 Task: Create a due date automation trigger when advanced on, on the tuesday before a card is due add fields without custom field "Resume" set to a date between 1 and 7 days ago at 11:00 AM.
Action: Mouse moved to (1005, 307)
Screenshot: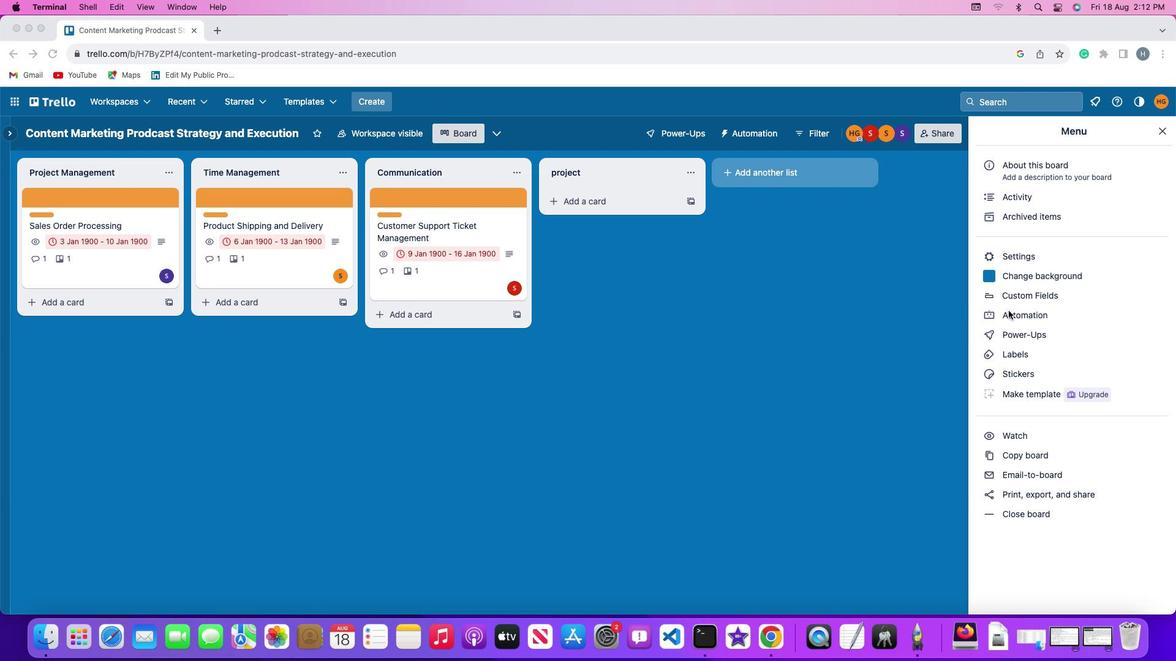 
Action: Mouse pressed left at (1005, 307)
Screenshot: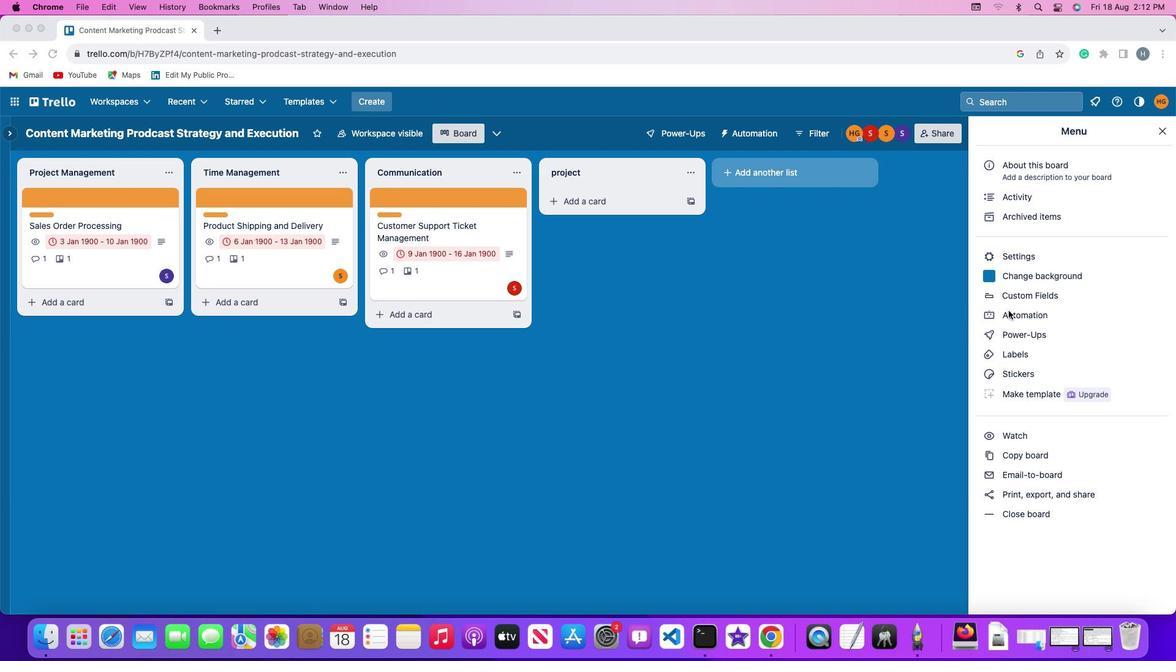 
Action: Mouse pressed left at (1005, 307)
Screenshot: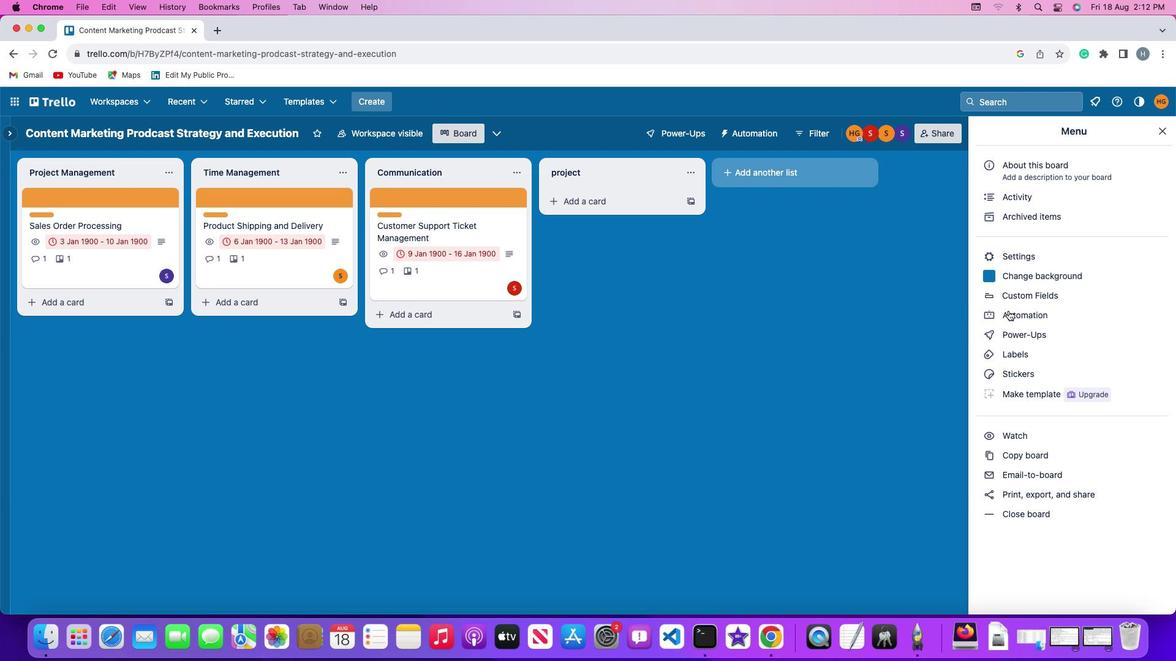 
Action: Mouse moved to (69, 284)
Screenshot: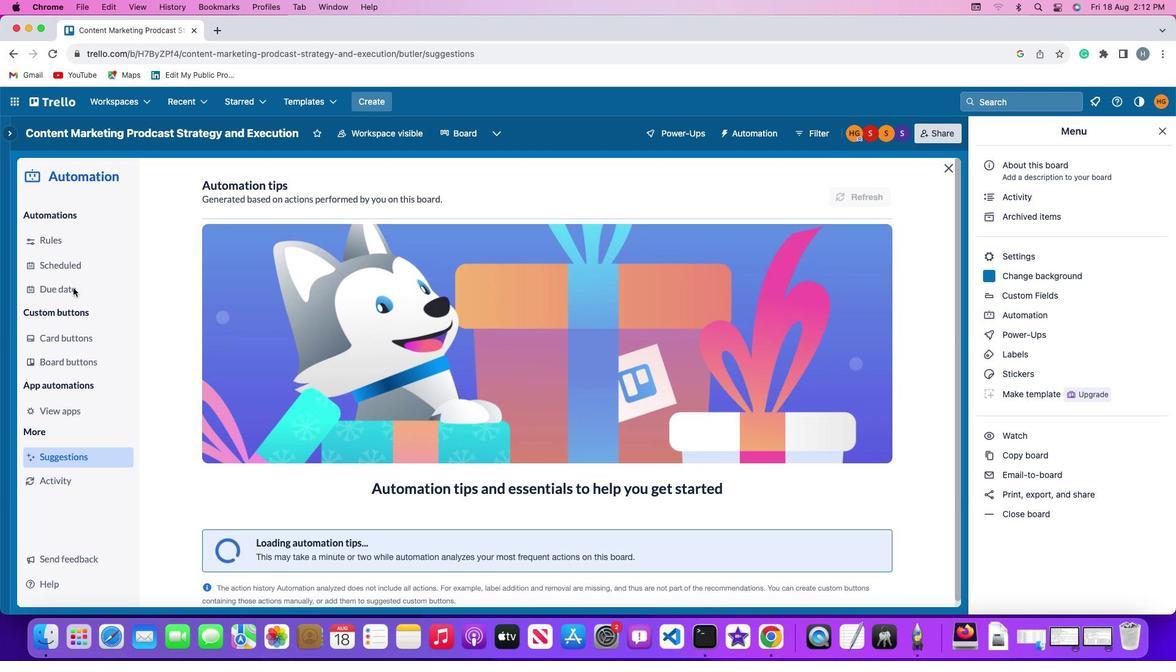 
Action: Mouse pressed left at (69, 284)
Screenshot: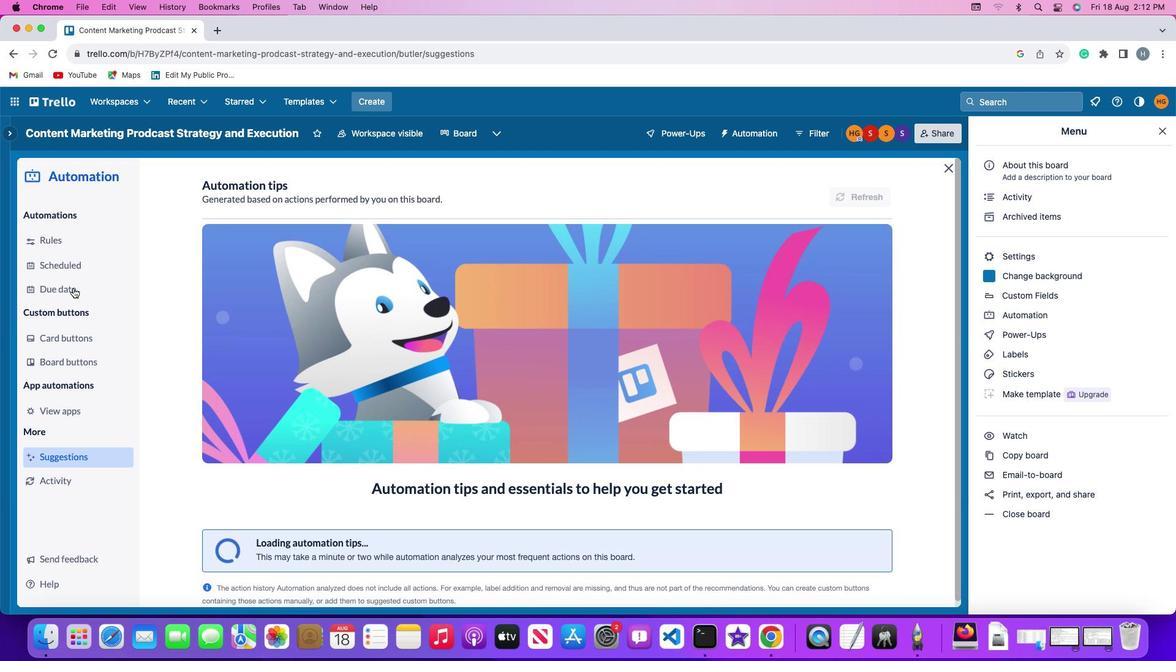 
Action: Mouse moved to (808, 186)
Screenshot: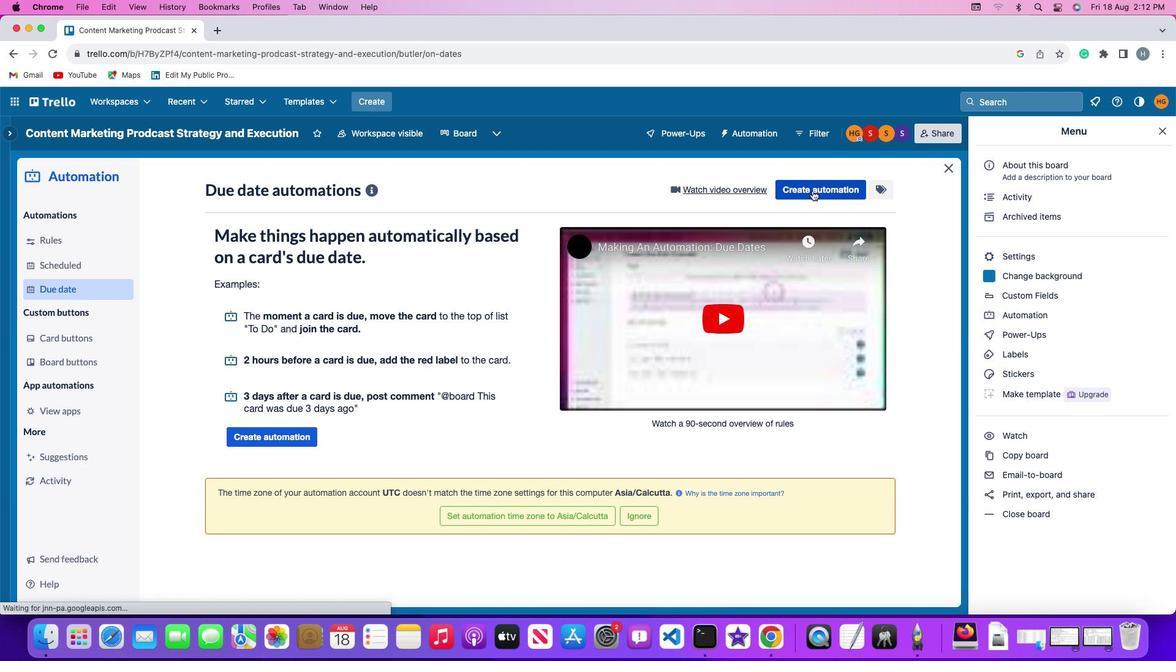 
Action: Mouse pressed left at (808, 186)
Screenshot: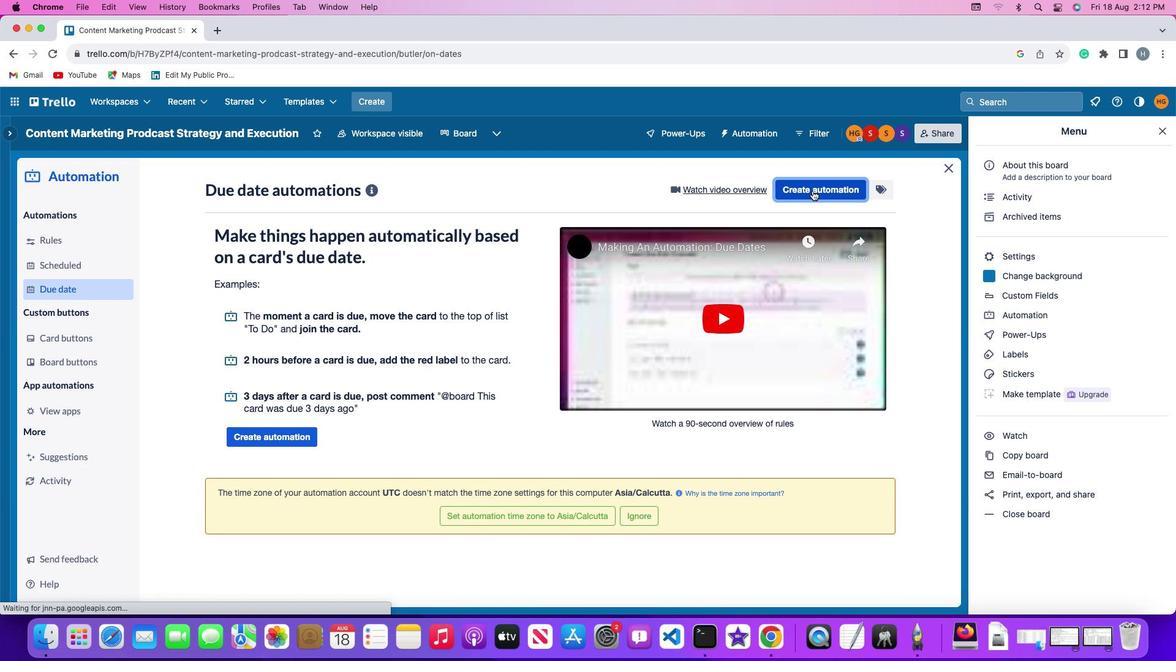 
Action: Mouse moved to (227, 304)
Screenshot: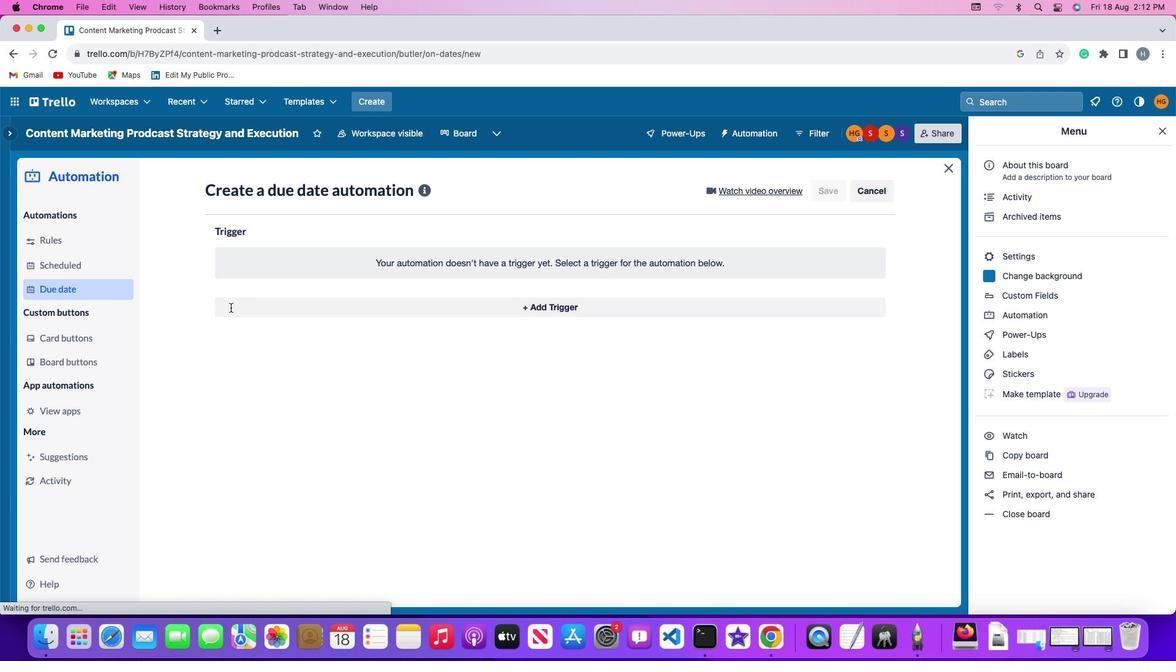 
Action: Mouse pressed left at (227, 304)
Screenshot: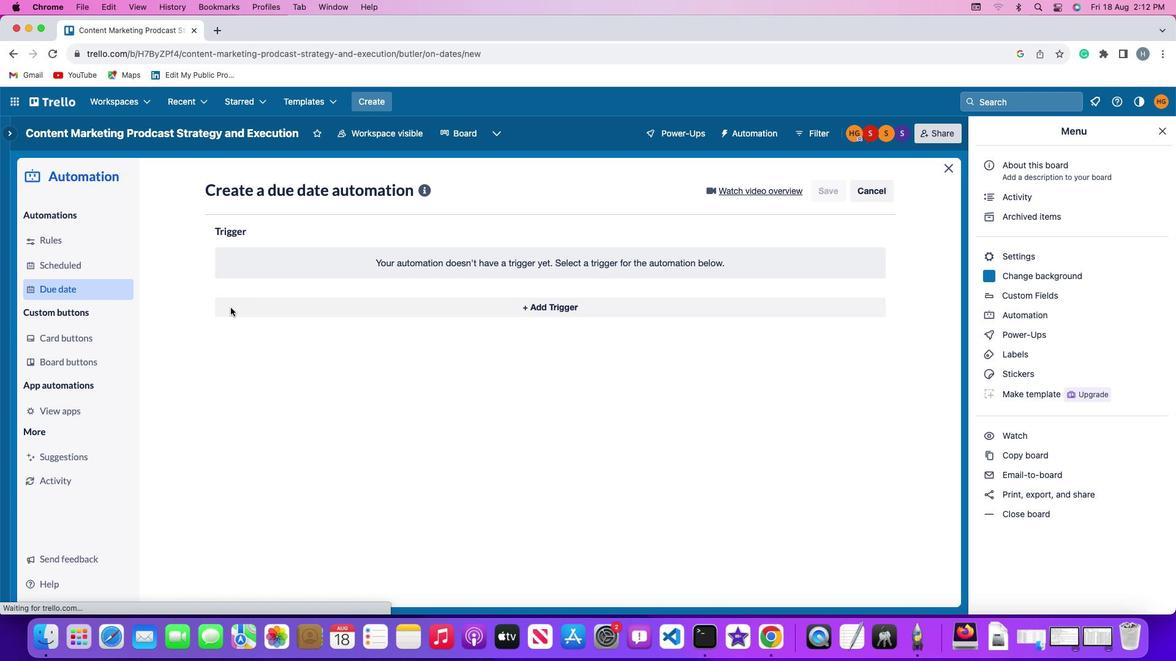 
Action: Mouse moved to (263, 526)
Screenshot: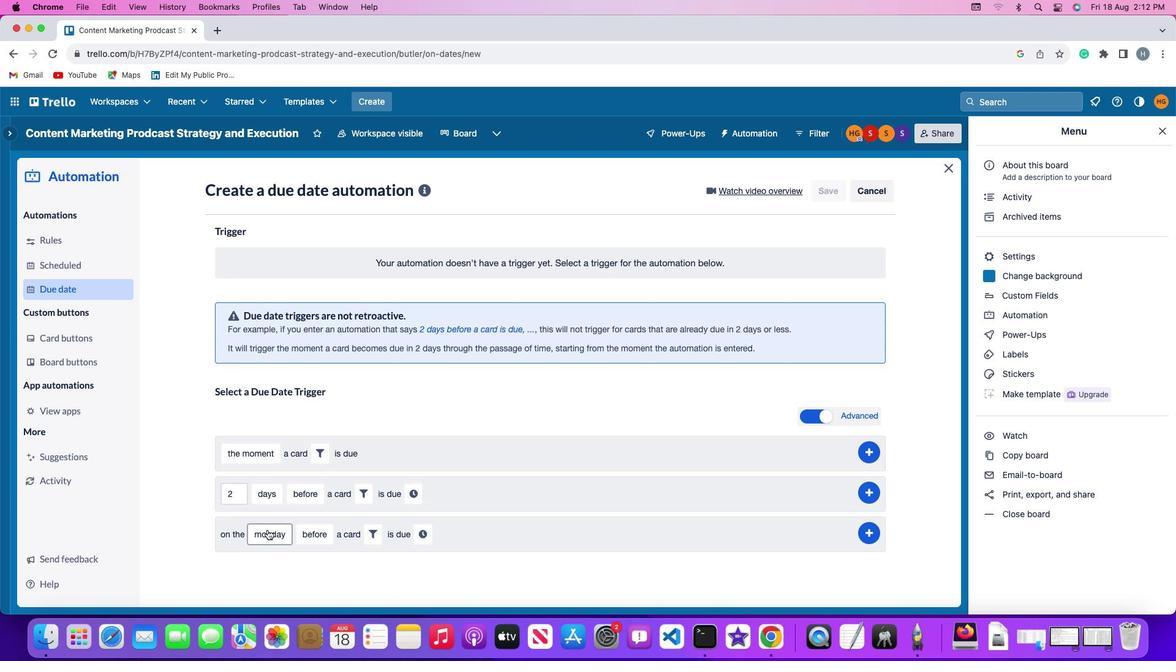 
Action: Mouse pressed left at (263, 526)
Screenshot: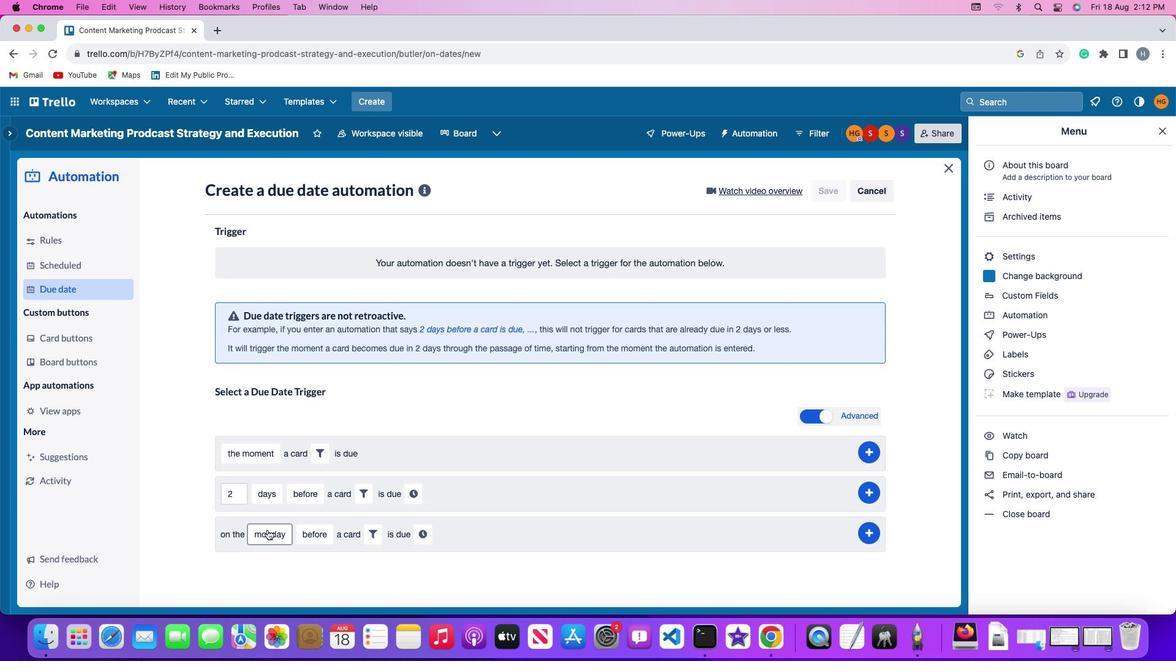 
Action: Mouse moved to (283, 388)
Screenshot: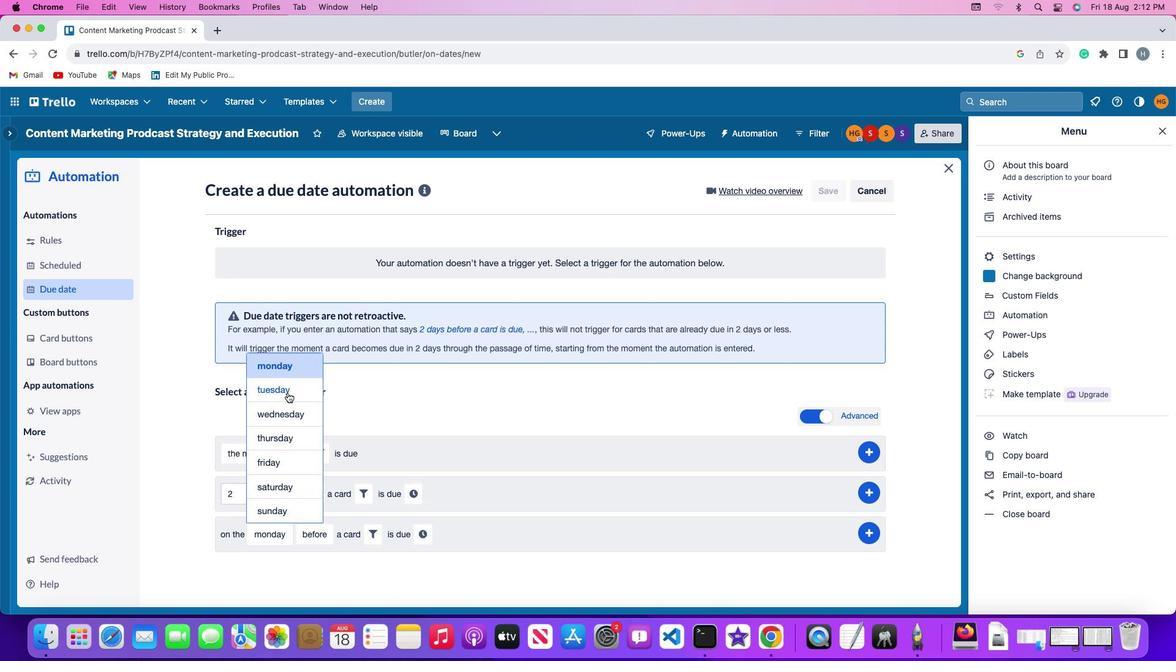 
Action: Mouse pressed left at (283, 388)
Screenshot: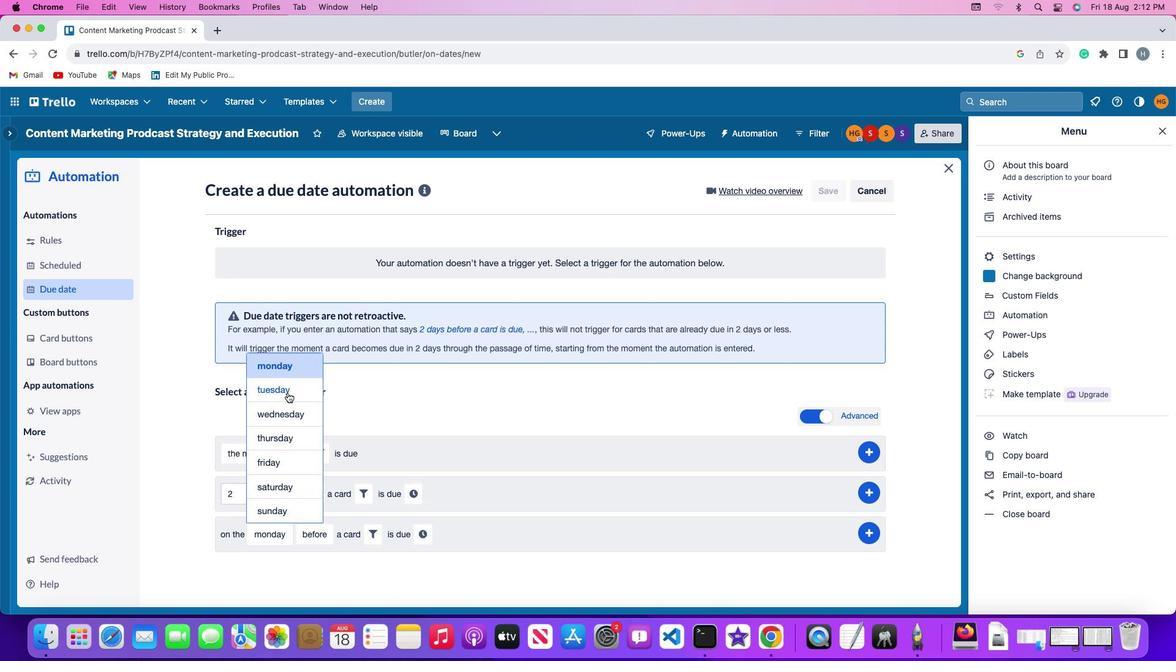 
Action: Mouse moved to (305, 524)
Screenshot: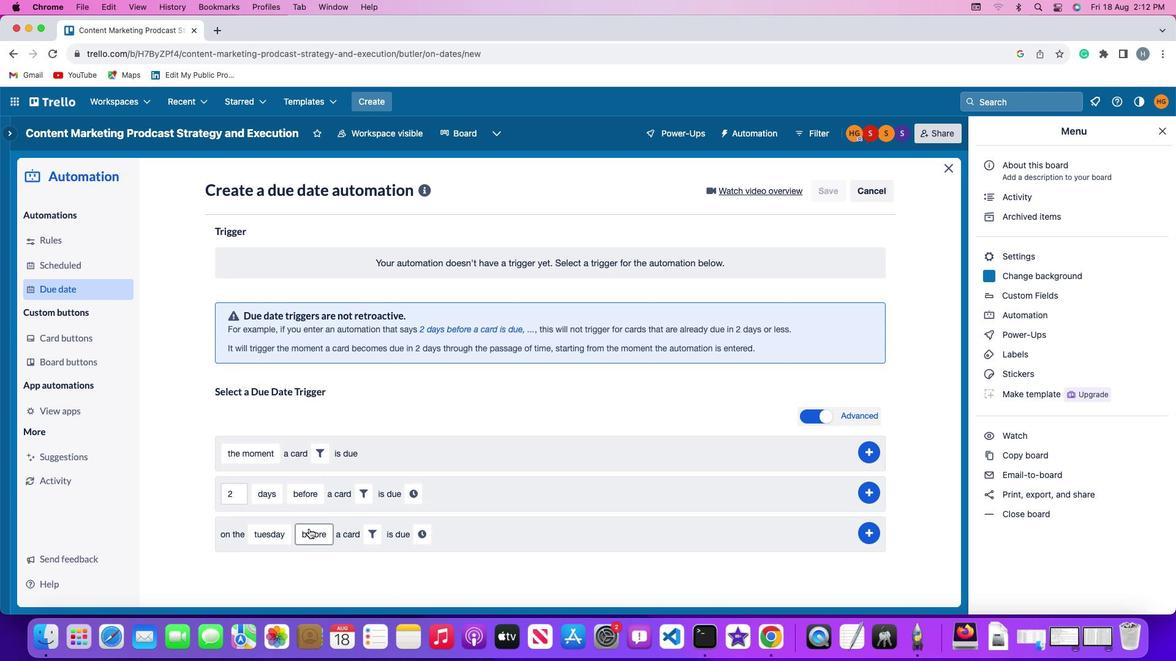 
Action: Mouse pressed left at (305, 524)
Screenshot: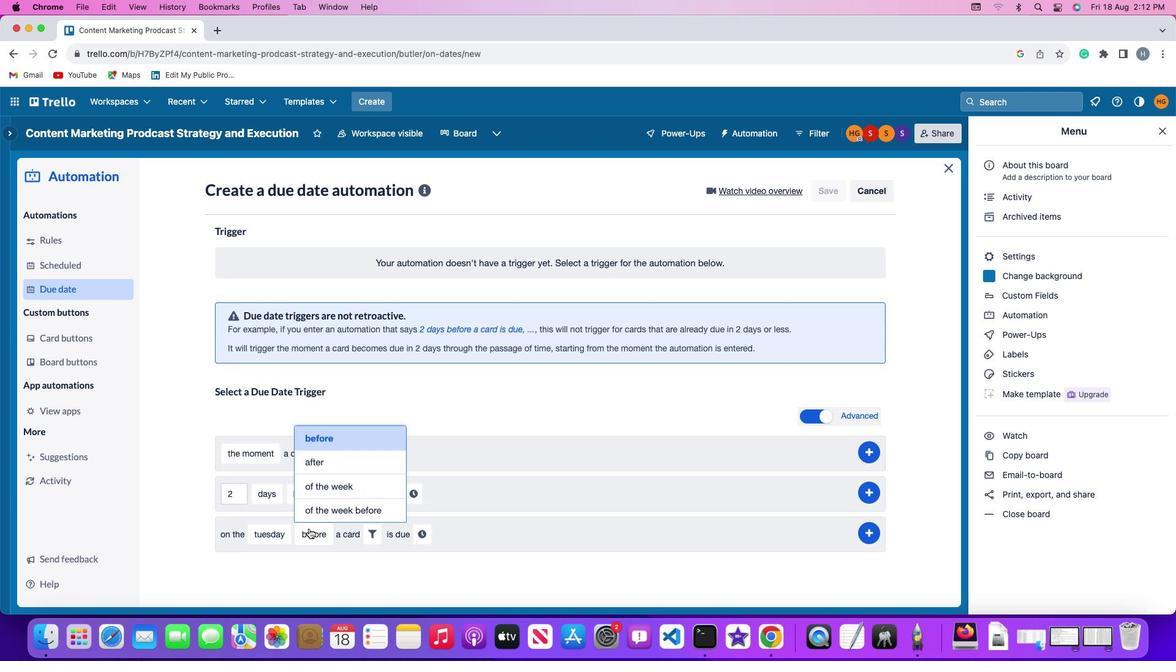 
Action: Mouse moved to (329, 434)
Screenshot: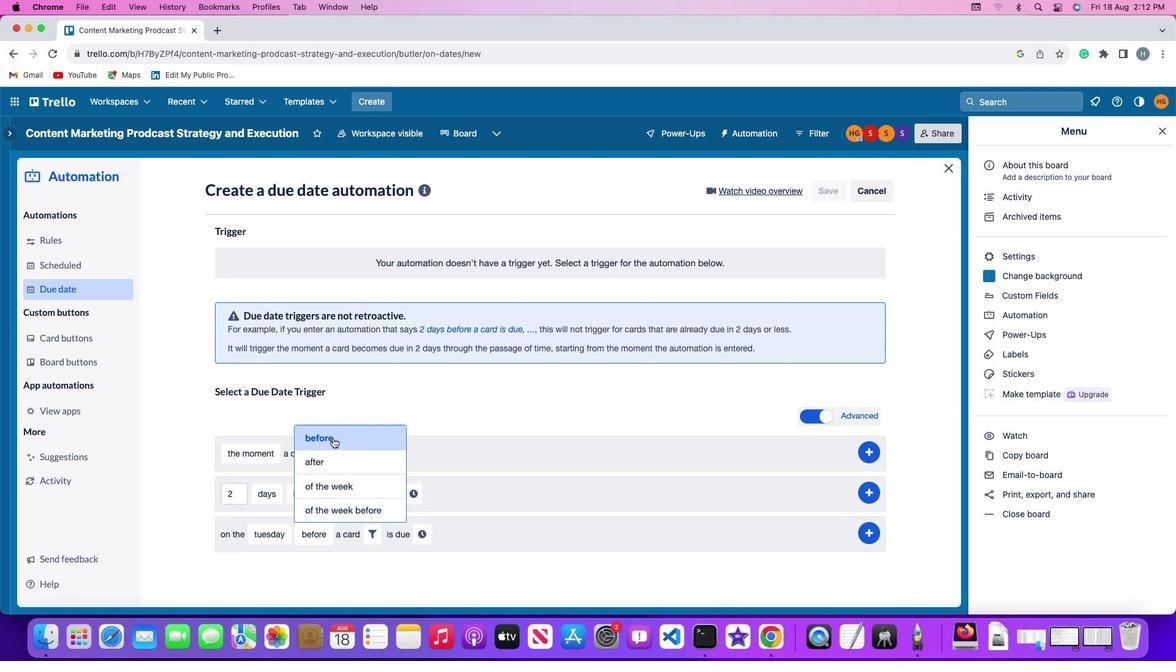 
Action: Mouse pressed left at (329, 434)
Screenshot: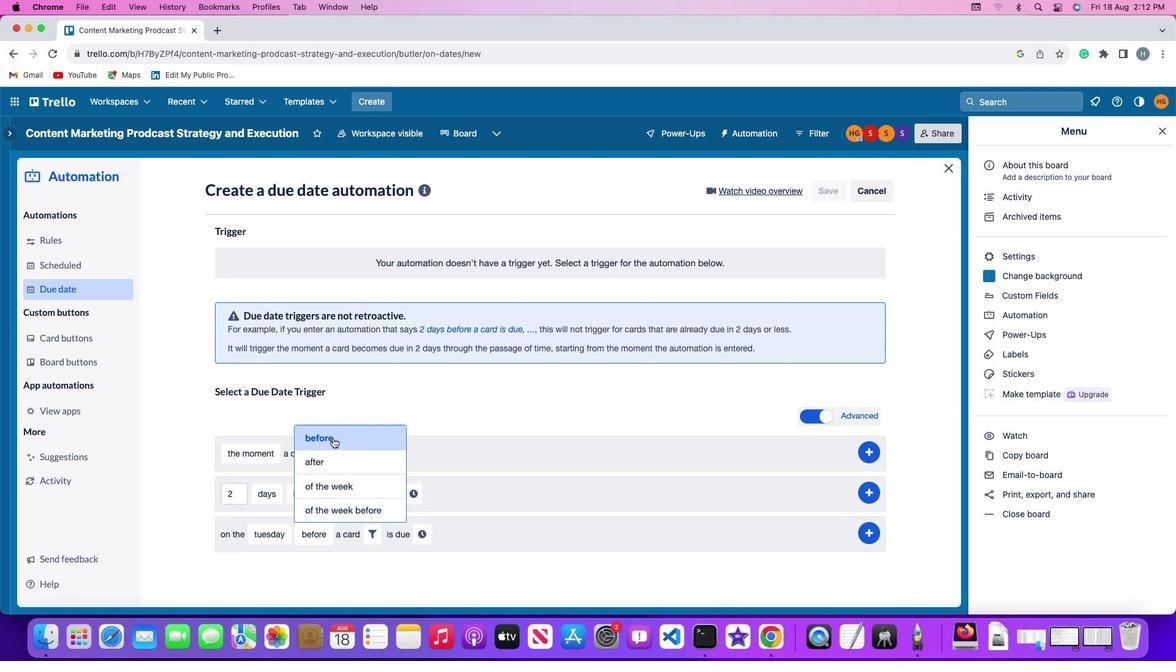
Action: Mouse moved to (363, 528)
Screenshot: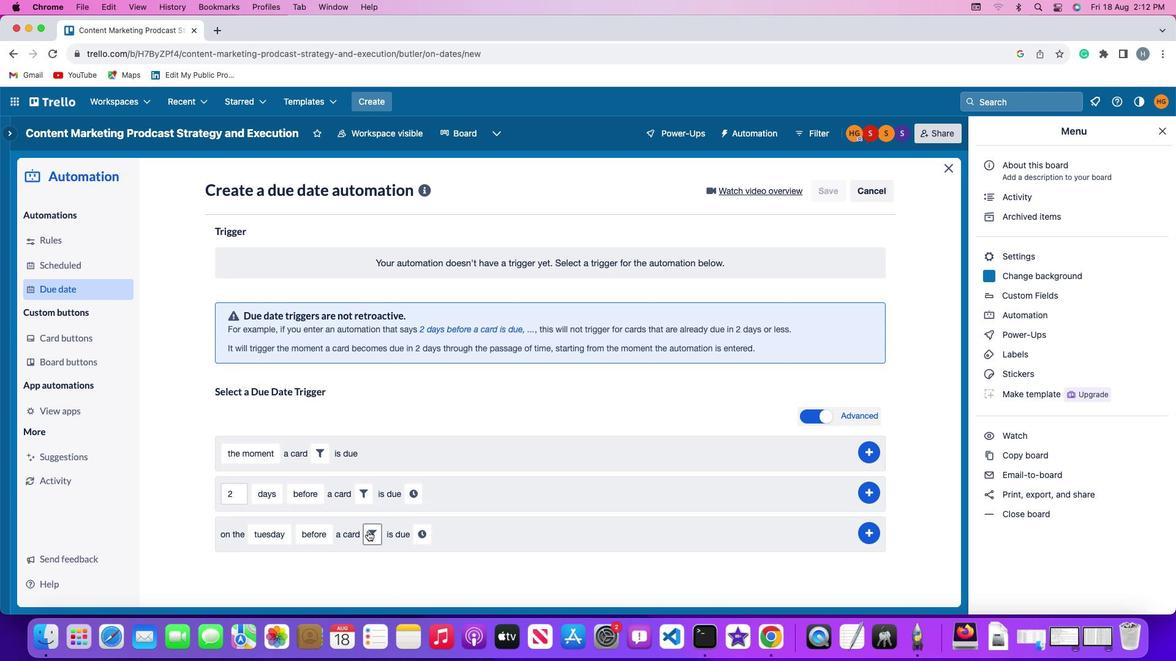 
Action: Mouse pressed left at (363, 528)
Screenshot: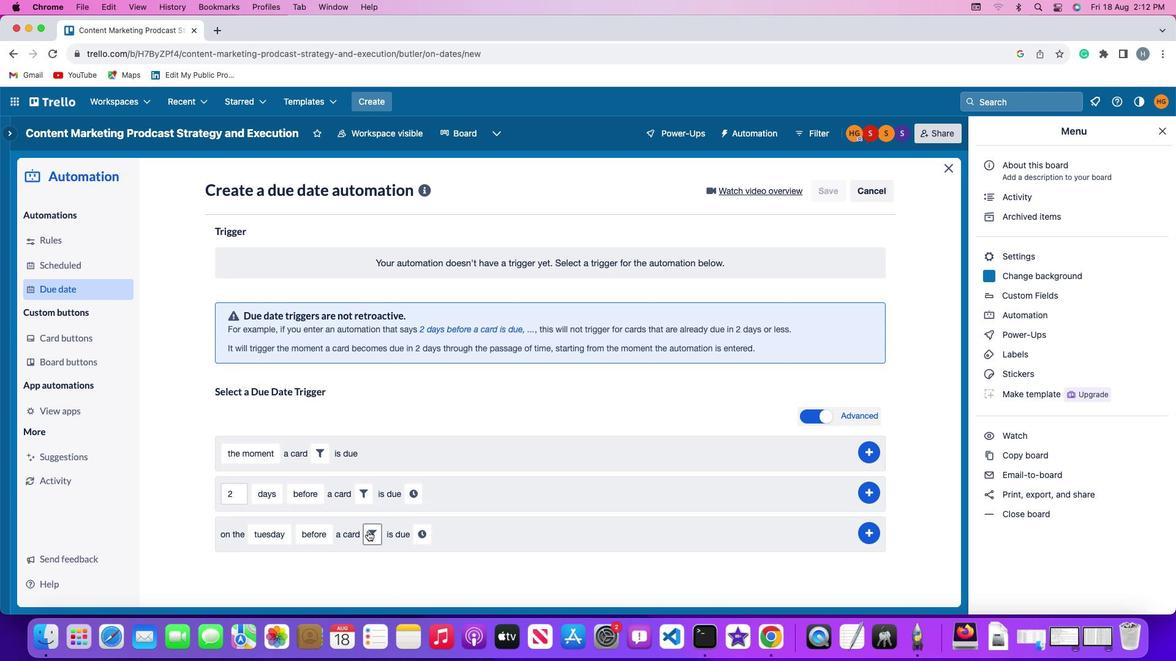 
Action: Mouse moved to (574, 570)
Screenshot: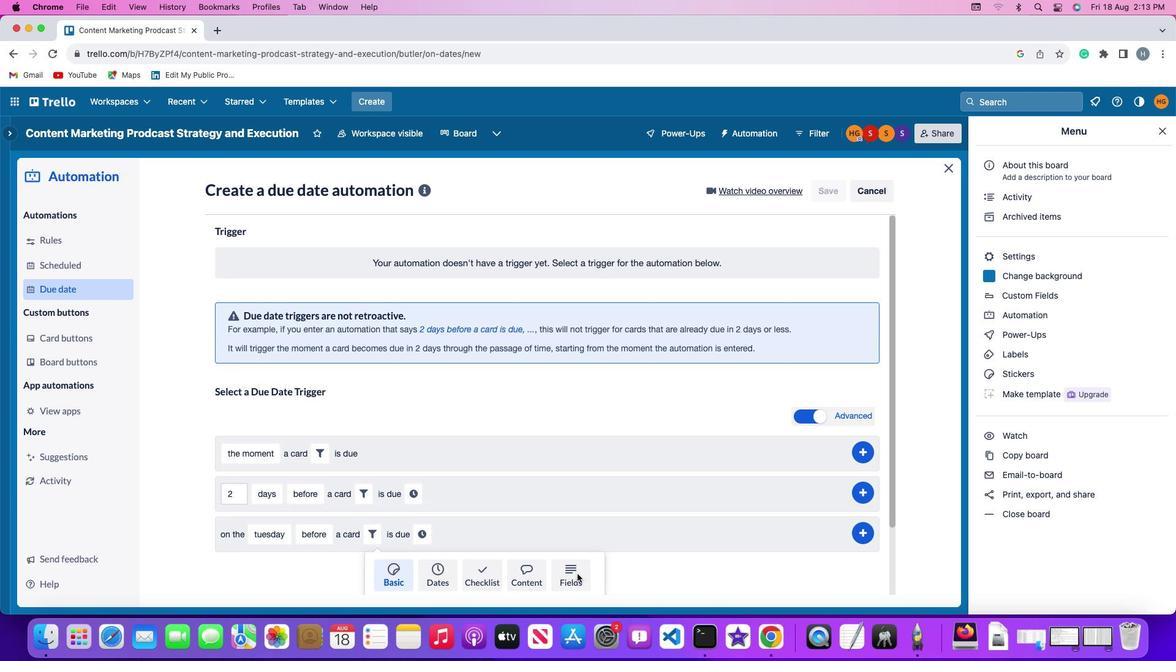 
Action: Mouse pressed left at (574, 570)
Screenshot: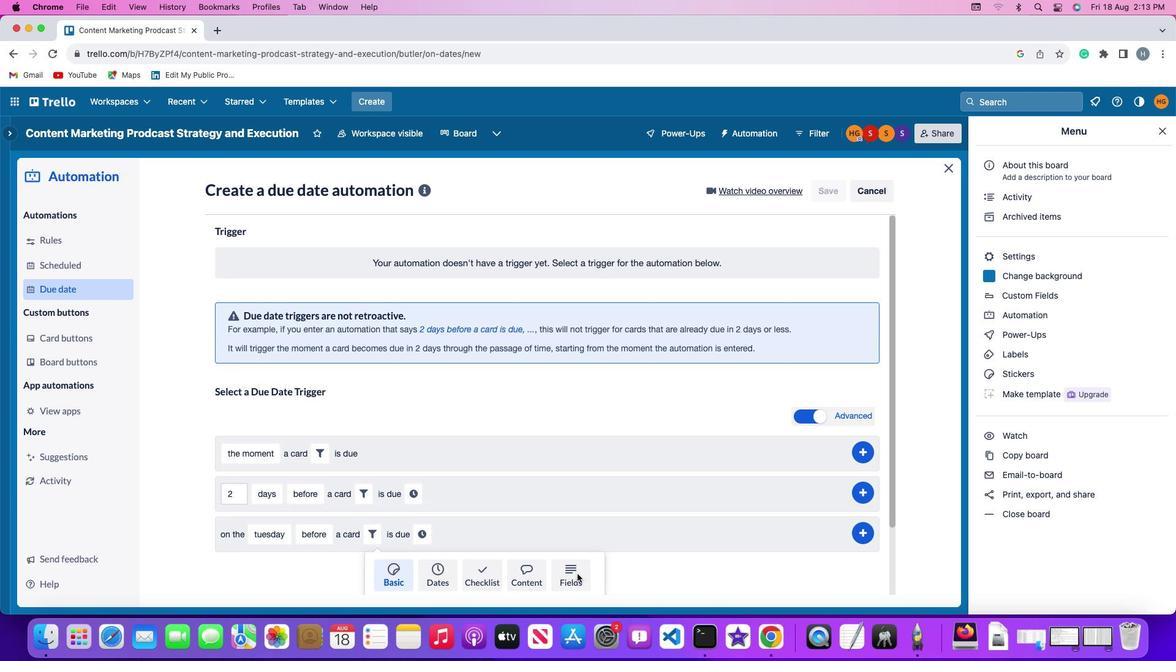
Action: Mouse moved to (335, 568)
Screenshot: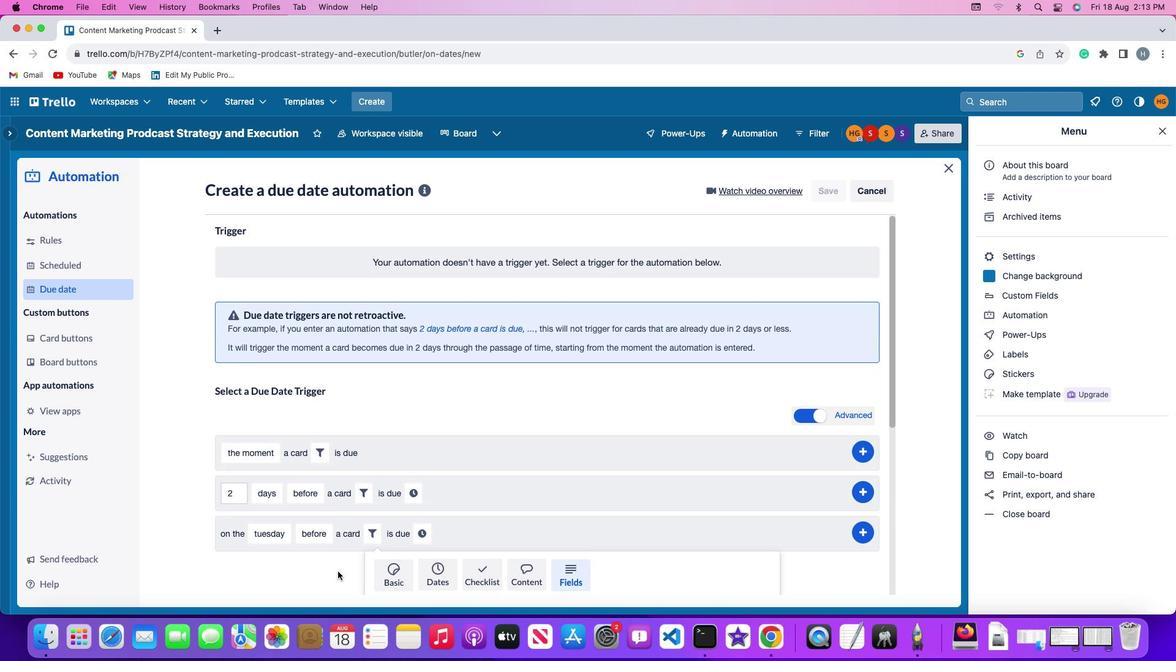 
Action: Mouse scrolled (335, 568) with delta (-3, -3)
Screenshot: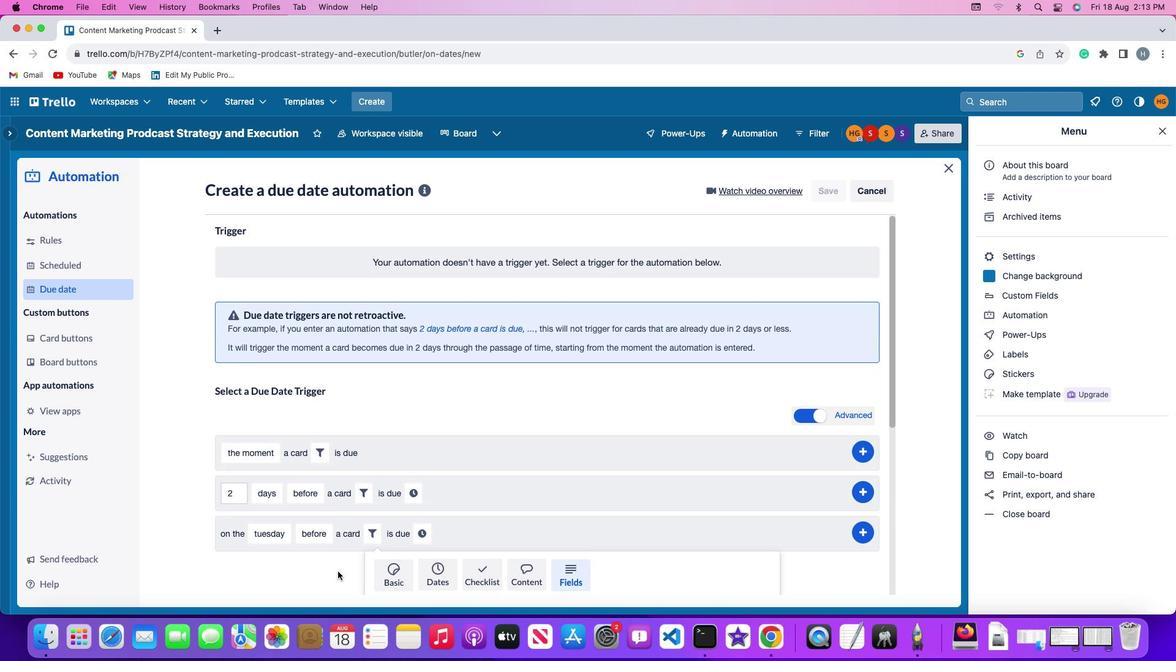 
Action: Mouse moved to (334, 568)
Screenshot: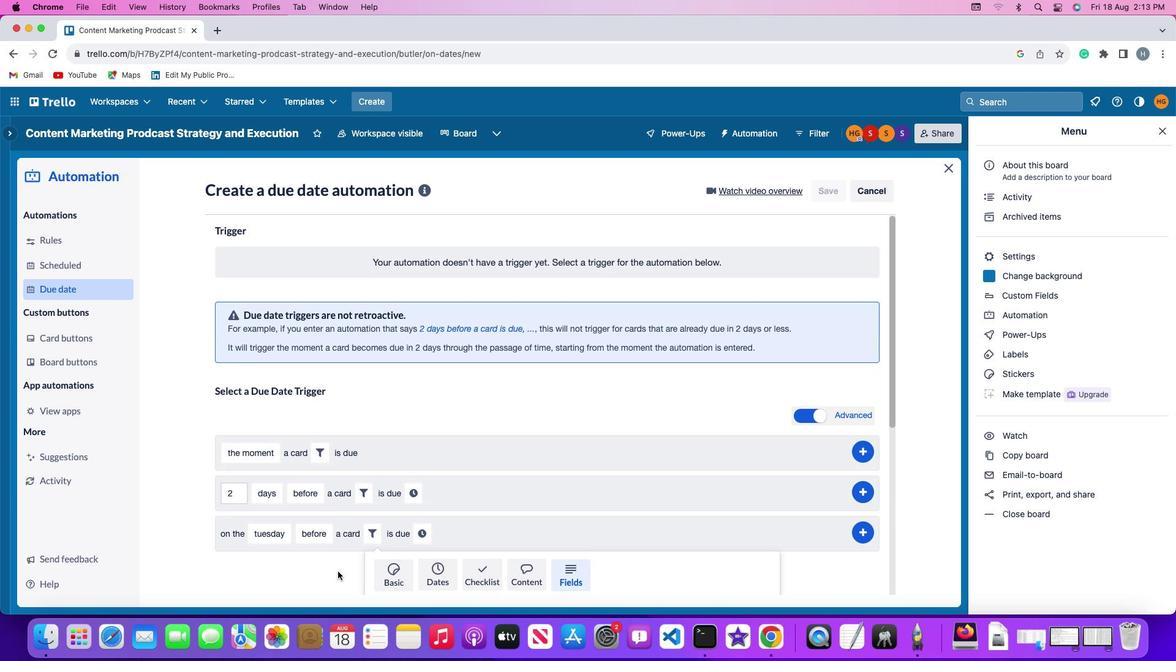 
Action: Mouse scrolled (334, 568) with delta (-3, -3)
Screenshot: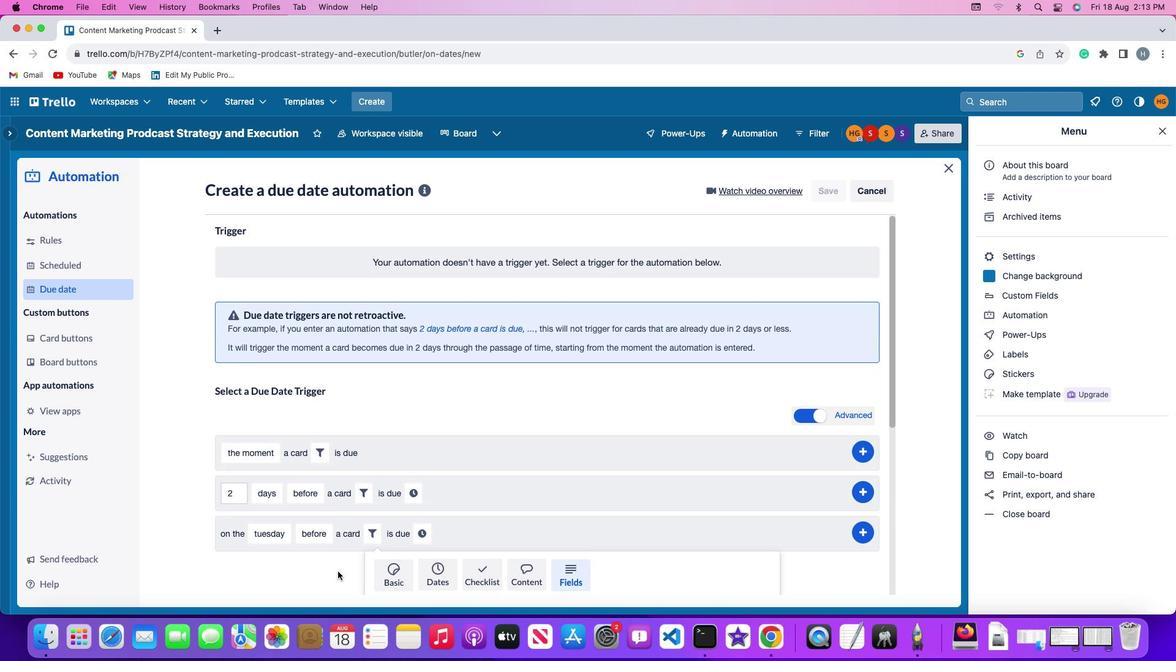 
Action: Mouse moved to (334, 567)
Screenshot: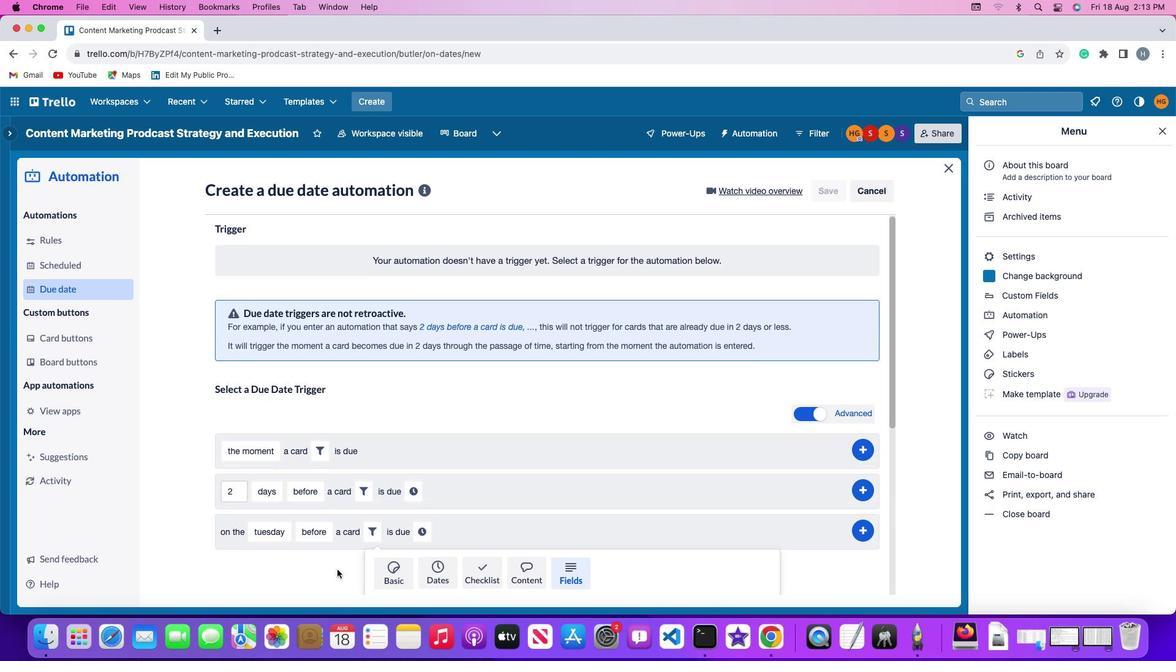 
Action: Mouse scrolled (334, 567) with delta (-3, -4)
Screenshot: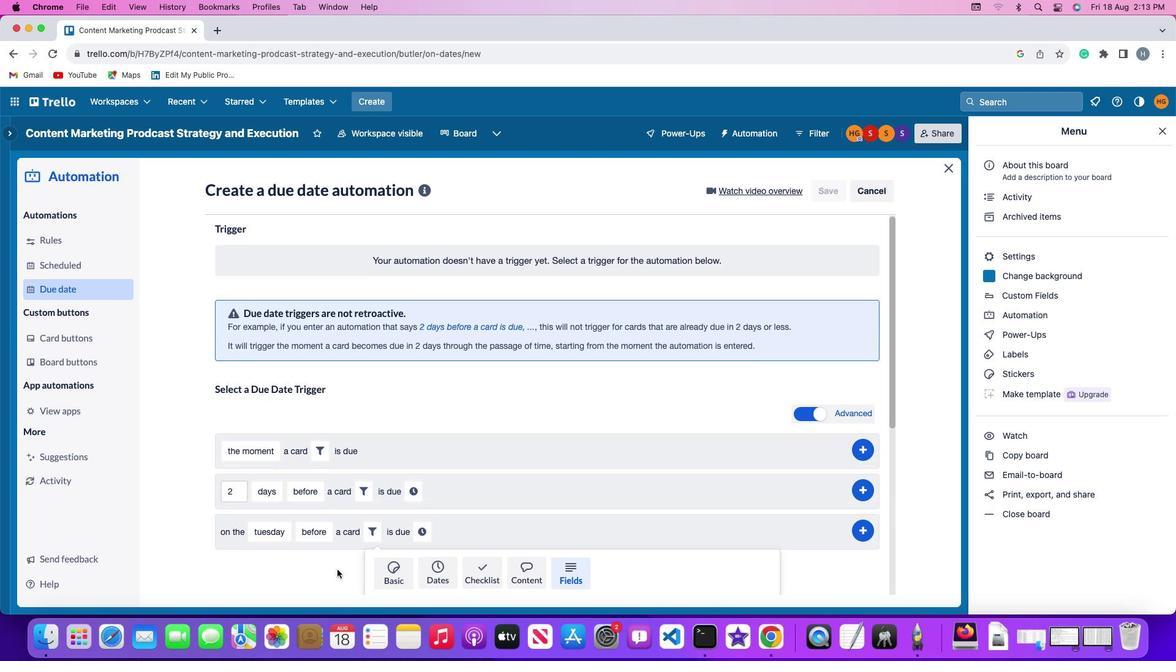 
Action: Mouse moved to (333, 567)
Screenshot: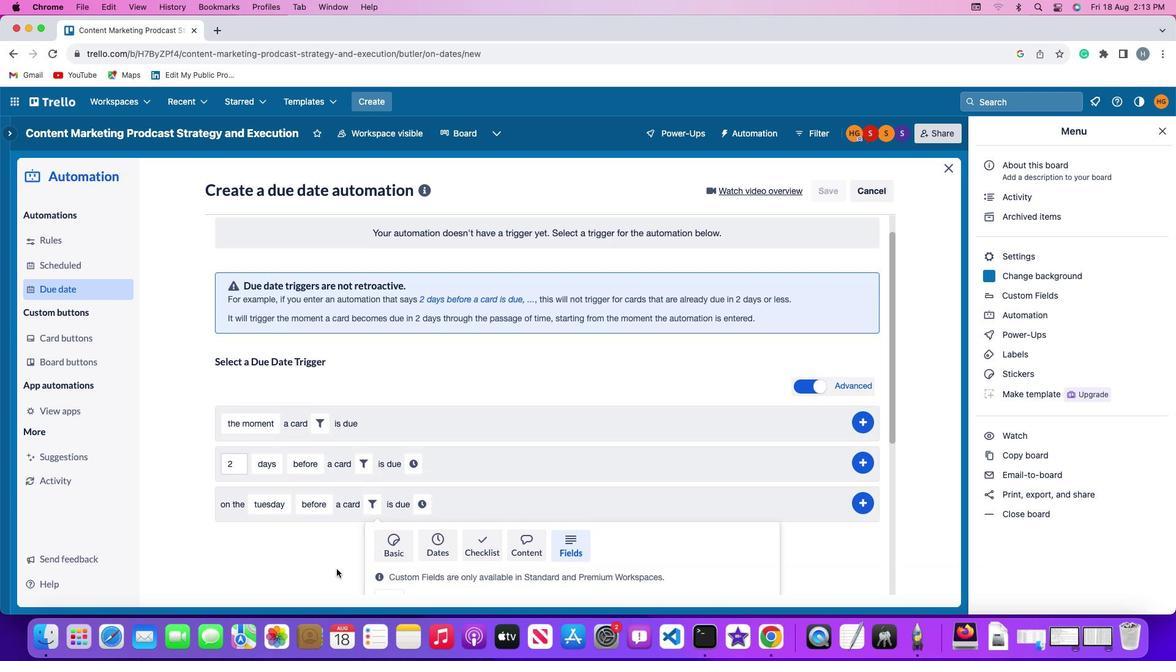 
Action: Mouse scrolled (333, 567) with delta (-3, -6)
Screenshot: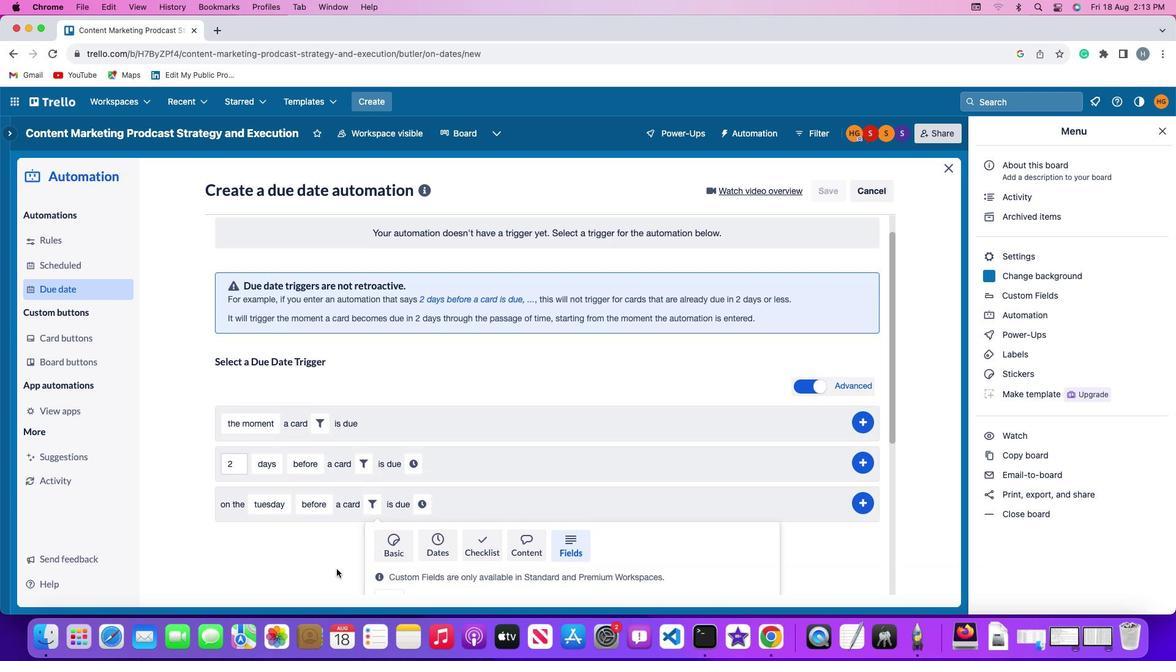 
Action: Mouse moved to (333, 566)
Screenshot: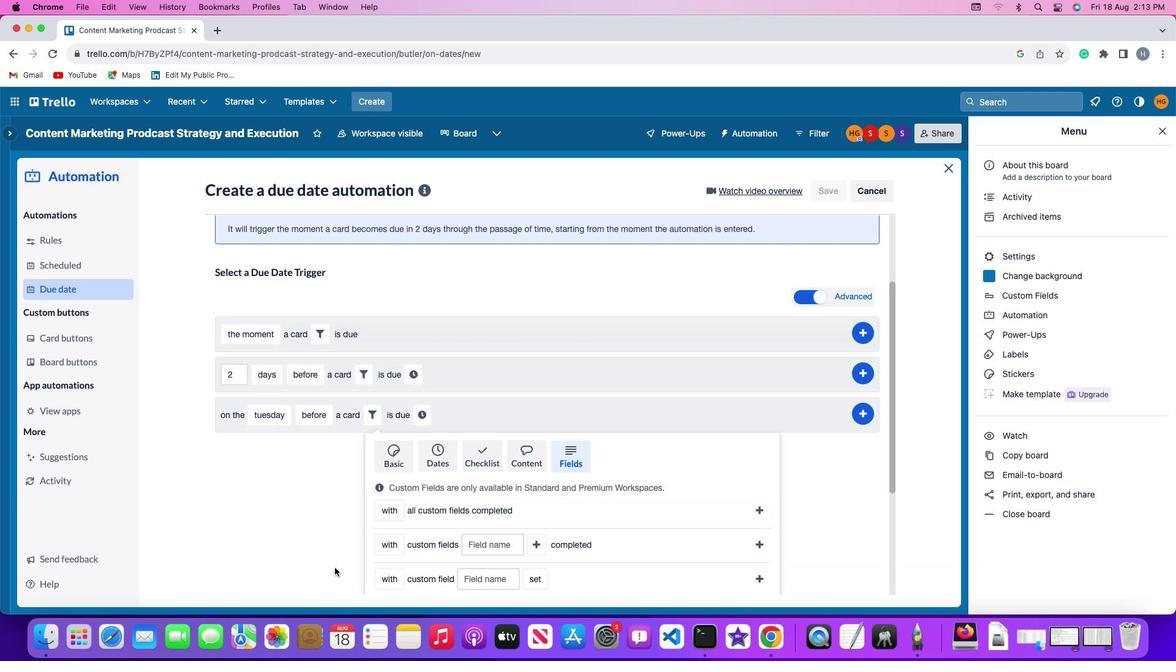 
Action: Mouse scrolled (333, 566) with delta (-3, -6)
Screenshot: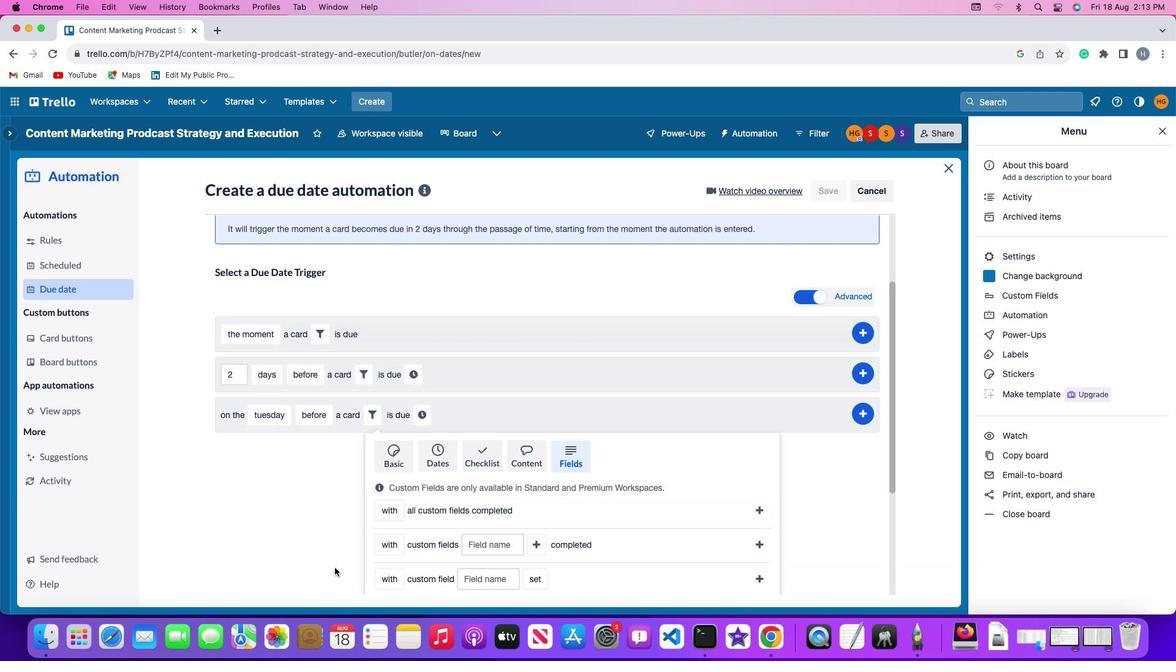 
Action: Mouse moved to (330, 564)
Screenshot: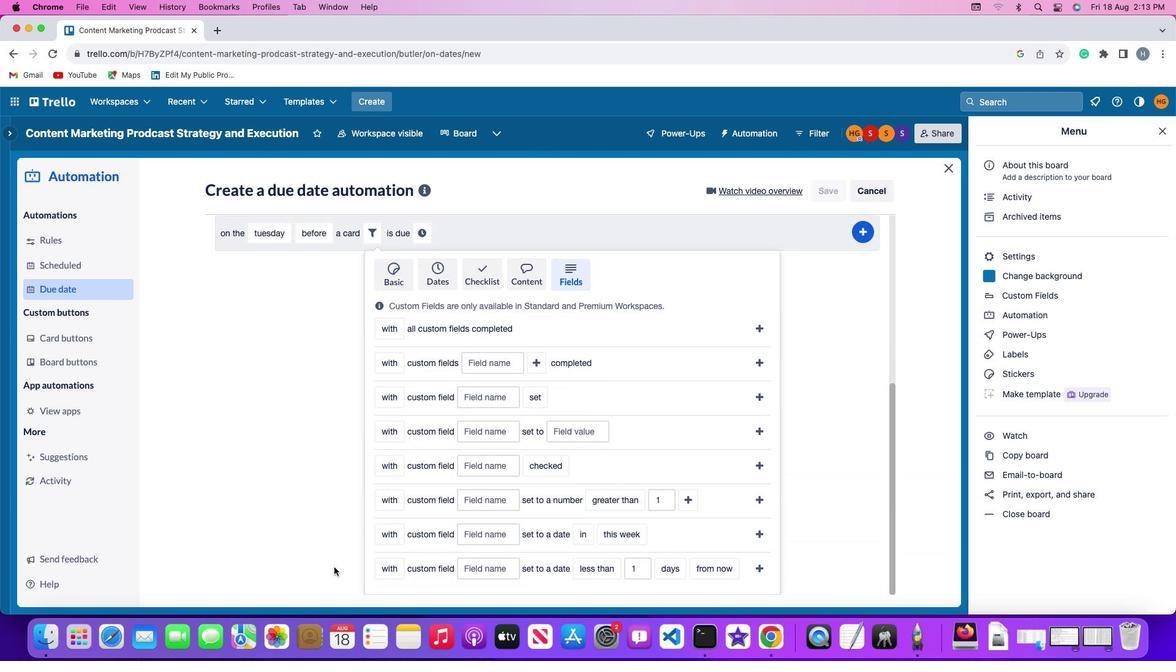 
Action: Mouse scrolled (330, 564) with delta (-3, -3)
Screenshot: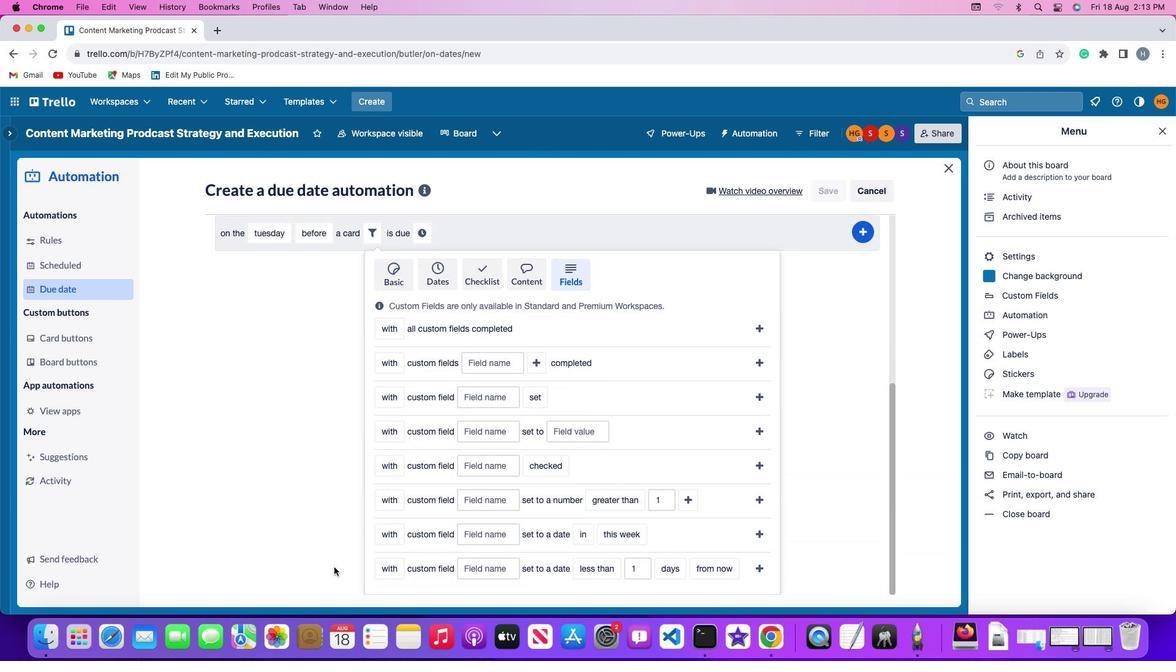 
Action: Mouse moved to (330, 564)
Screenshot: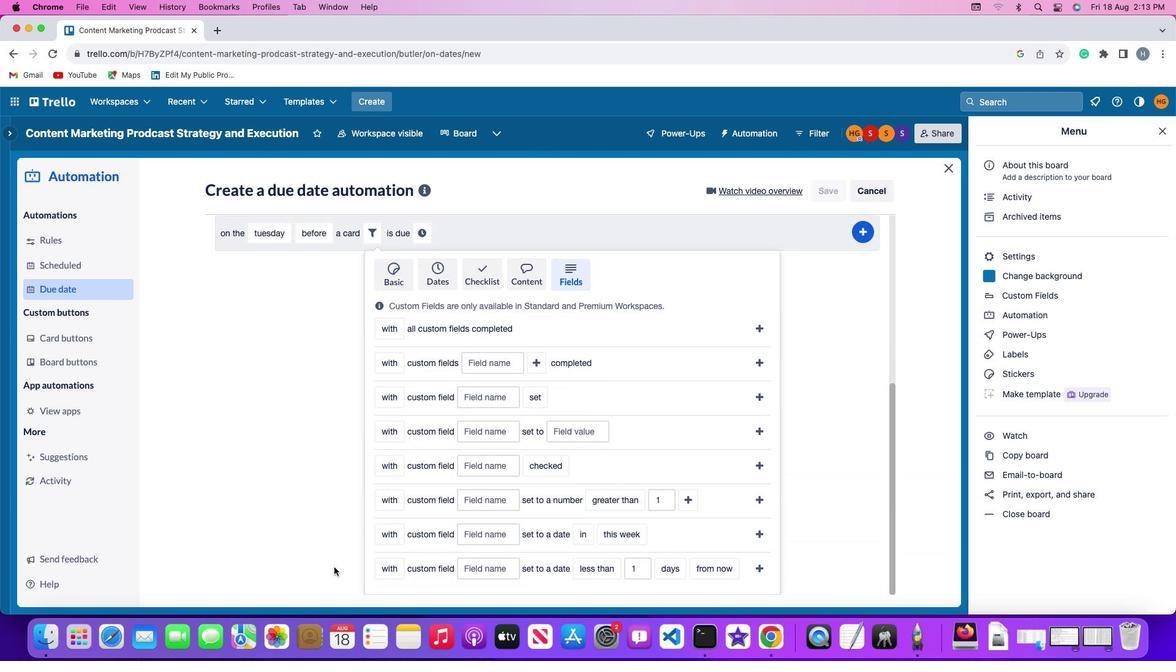 
Action: Mouse scrolled (330, 564) with delta (-3, -3)
Screenshot: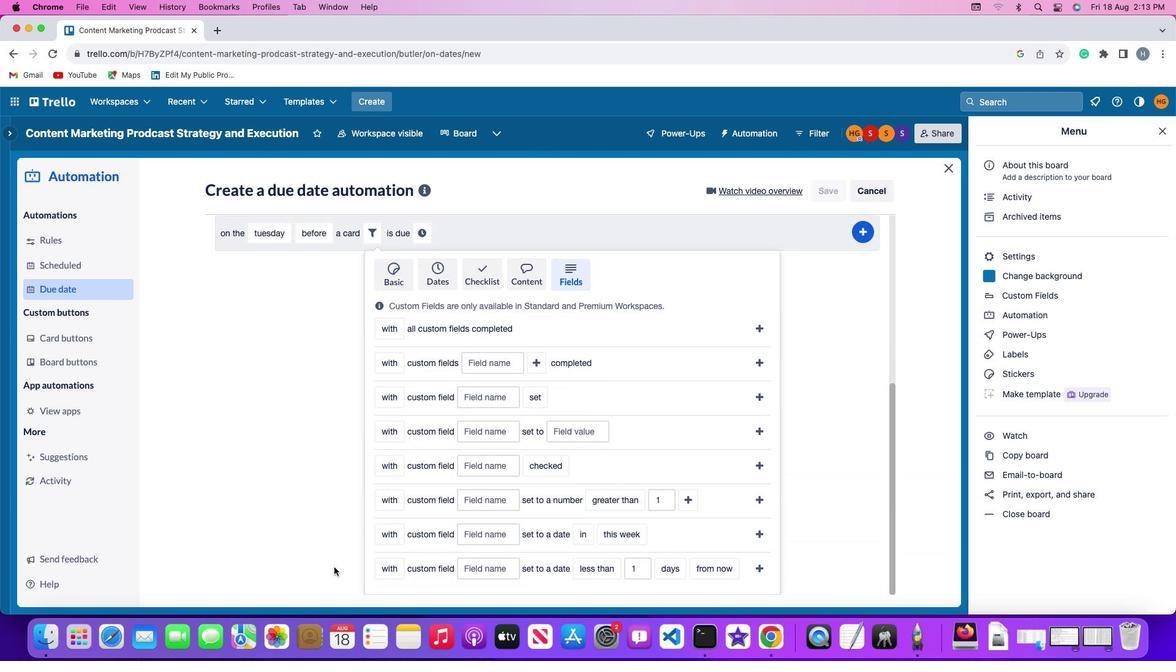 
Action: Mouse scrolled (330, 564) with delta (-3, -5)
Screenshot: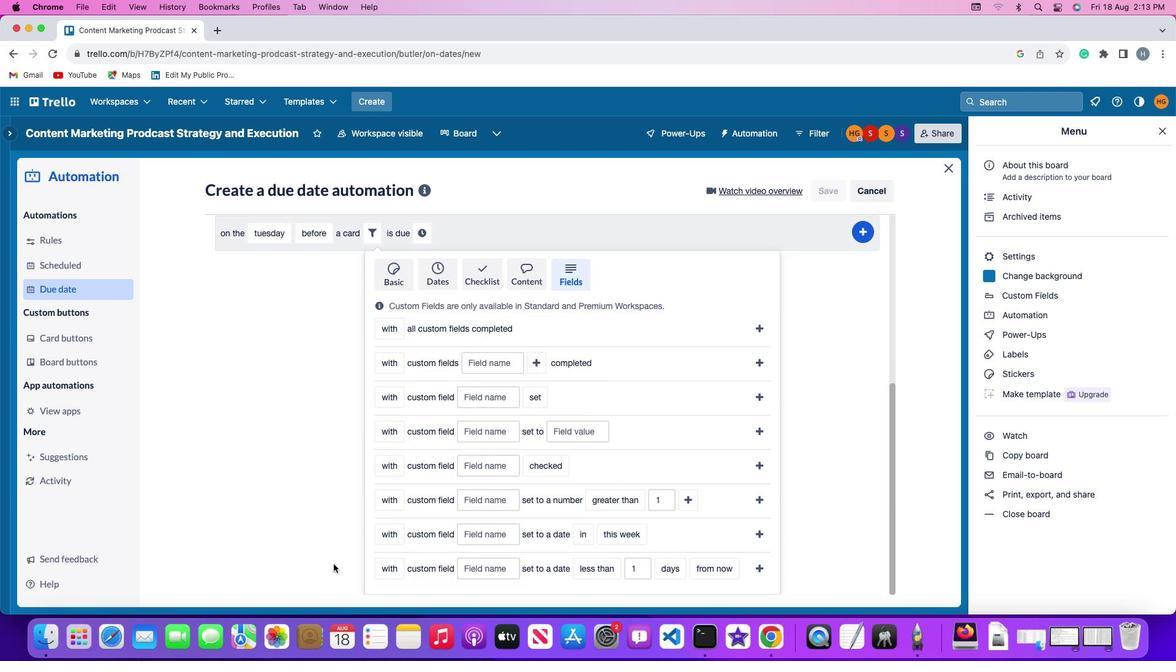 
Action: Mouse moved to (330, 564)
Screenshot: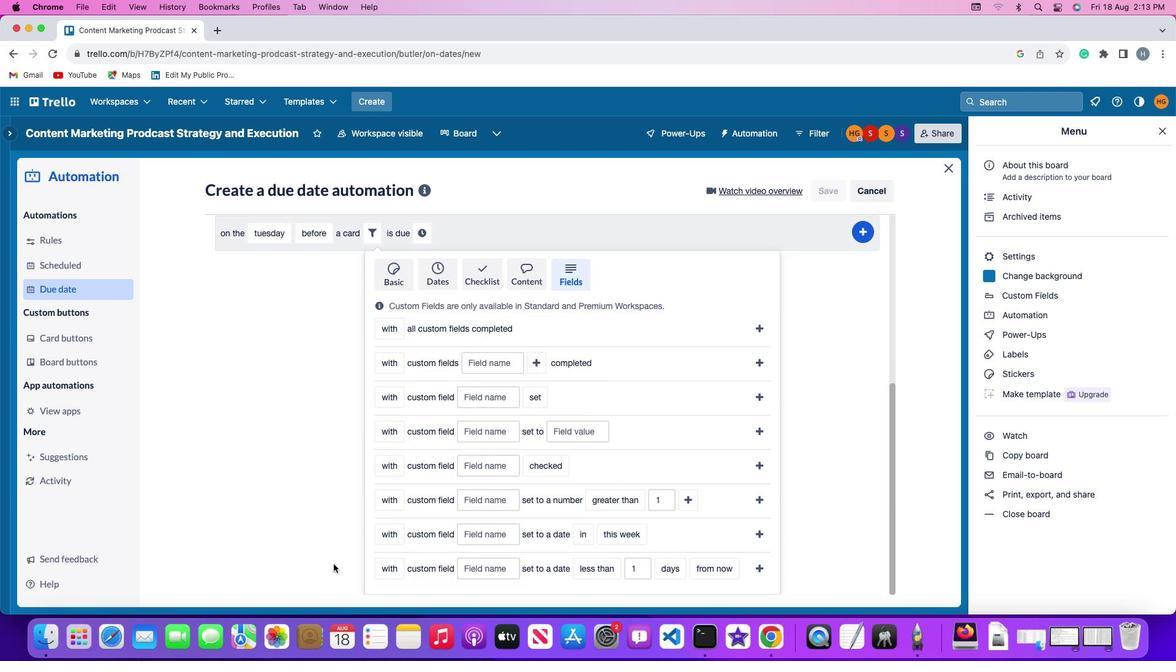 
Action: Mouse scrolled (330, 564) with delta (-3, -6)
Screenshot: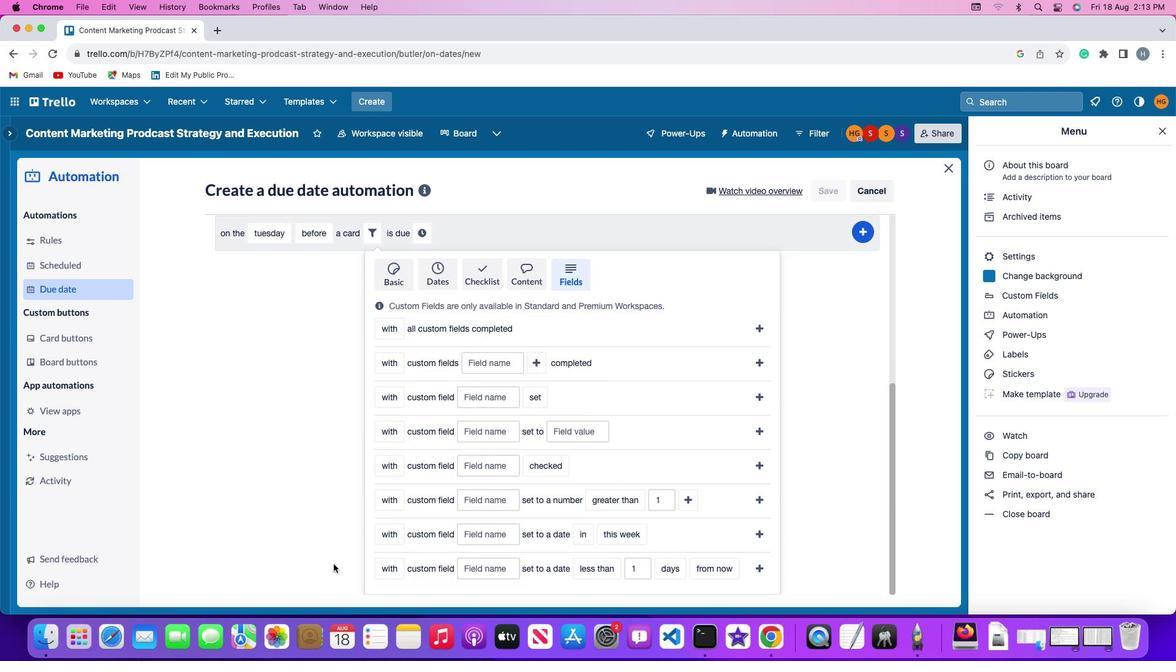 
Action: Mouse moved to (330, 562)
Screenshot: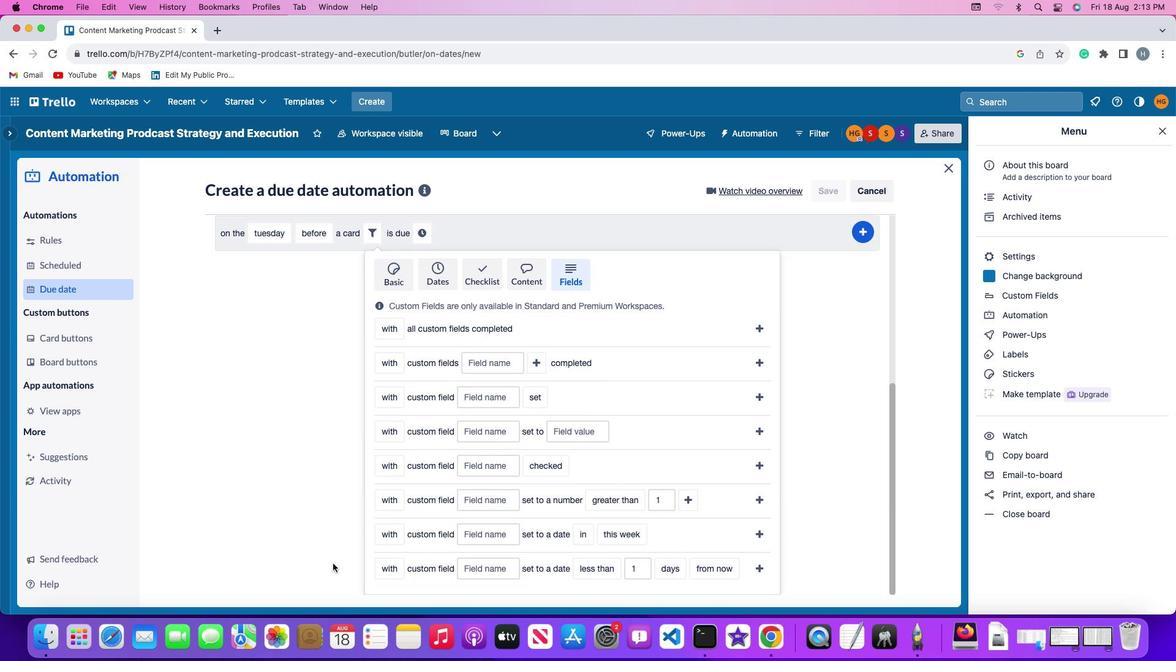 
Action: Mouse scrolled (330, 562) with delta (-3, -6)
Screenshot: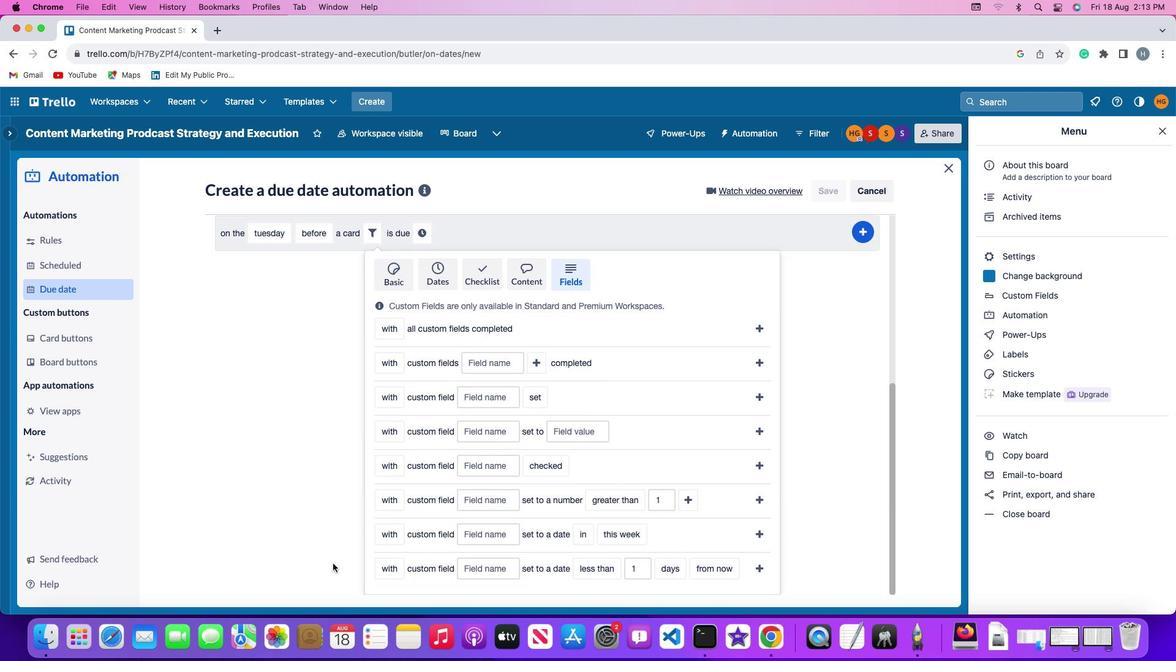 
Action: Mouse moved to (329, 560)
Screenshot: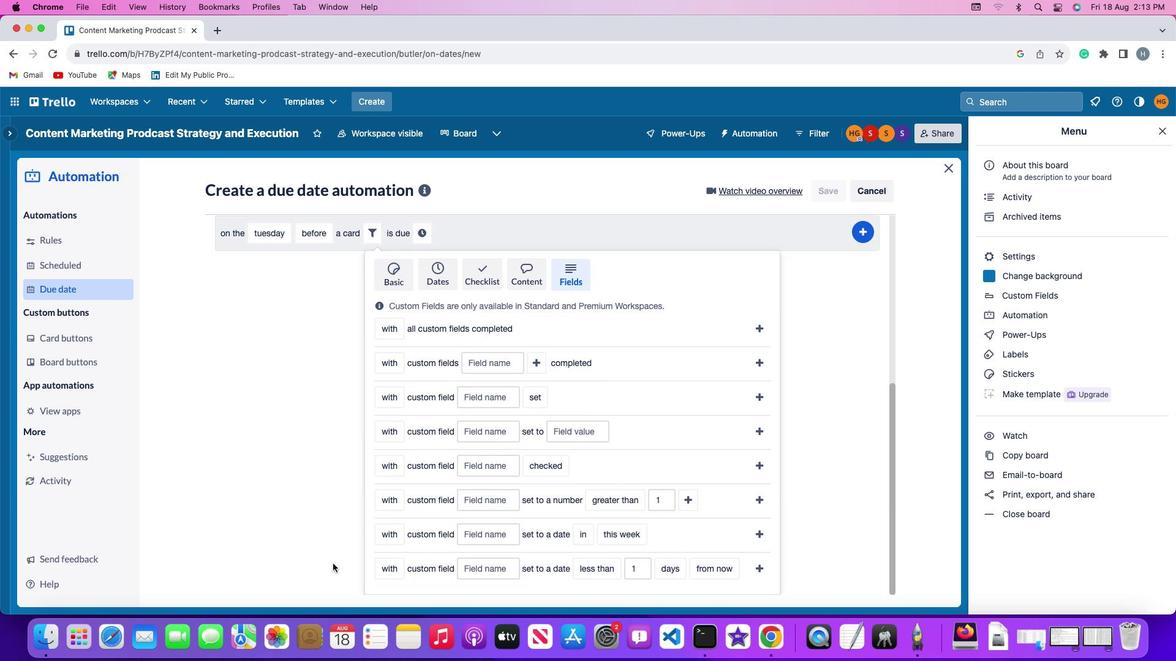 
Action: Mouse scrolled (329, 560) with delta (-3, -6)
Screenshot: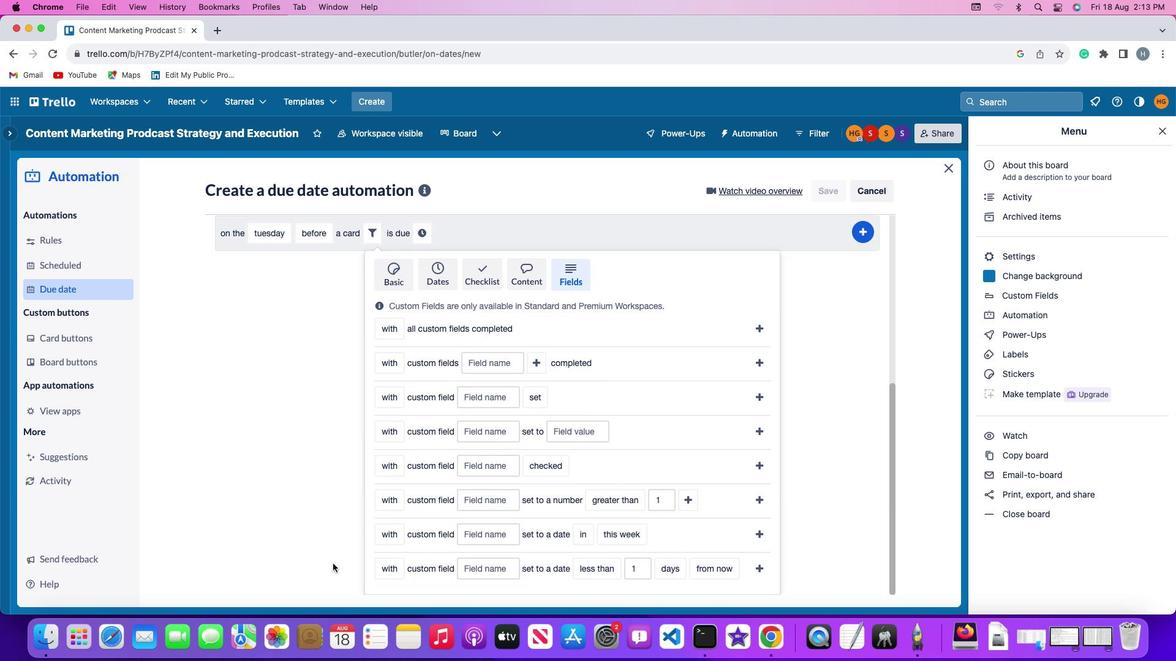 
Action: Mouse moved to (329, 559)
Screenshot: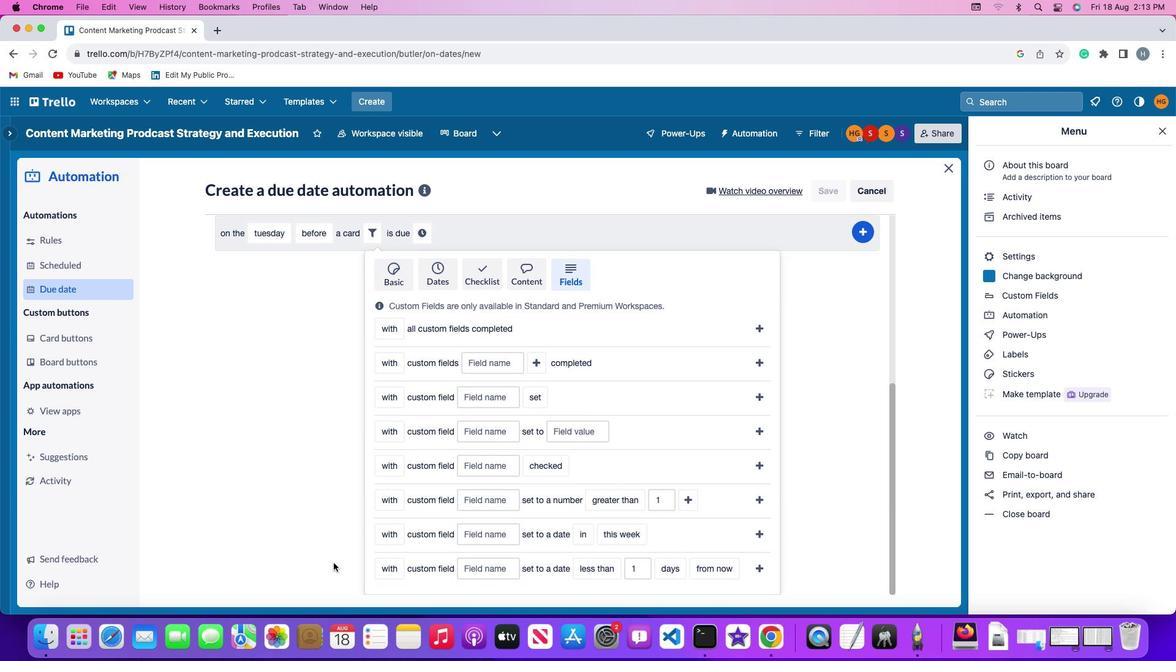 
Action: Mouse scrolled (329, 559) with delta (-3, -3)
Screenshot: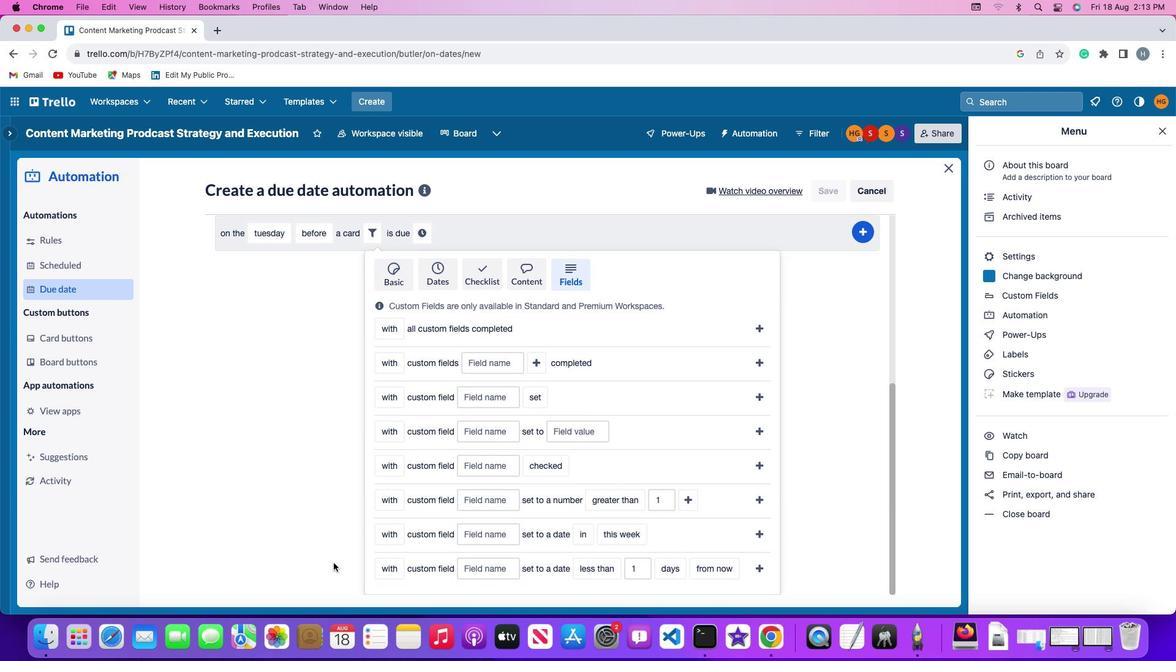 
Action: Mouse scrolled (329, 559) with delta (-3, -3)
Screenshot: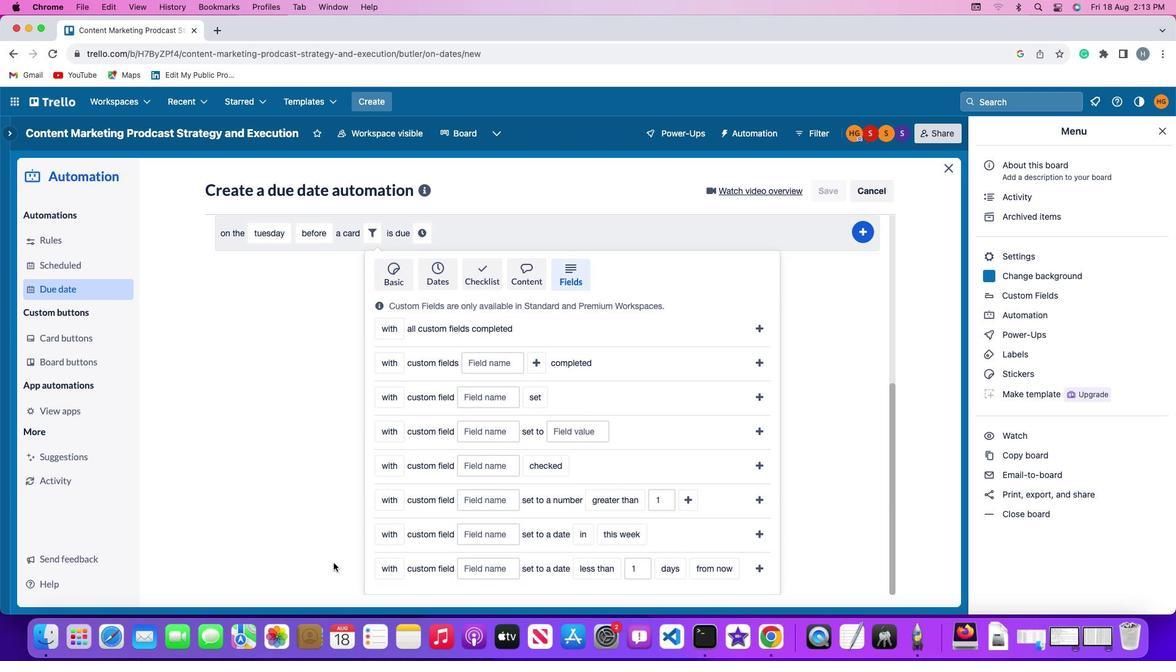 
Action: Mouse scrolled (329, 559) with delta (-3, -4)
Screenshot: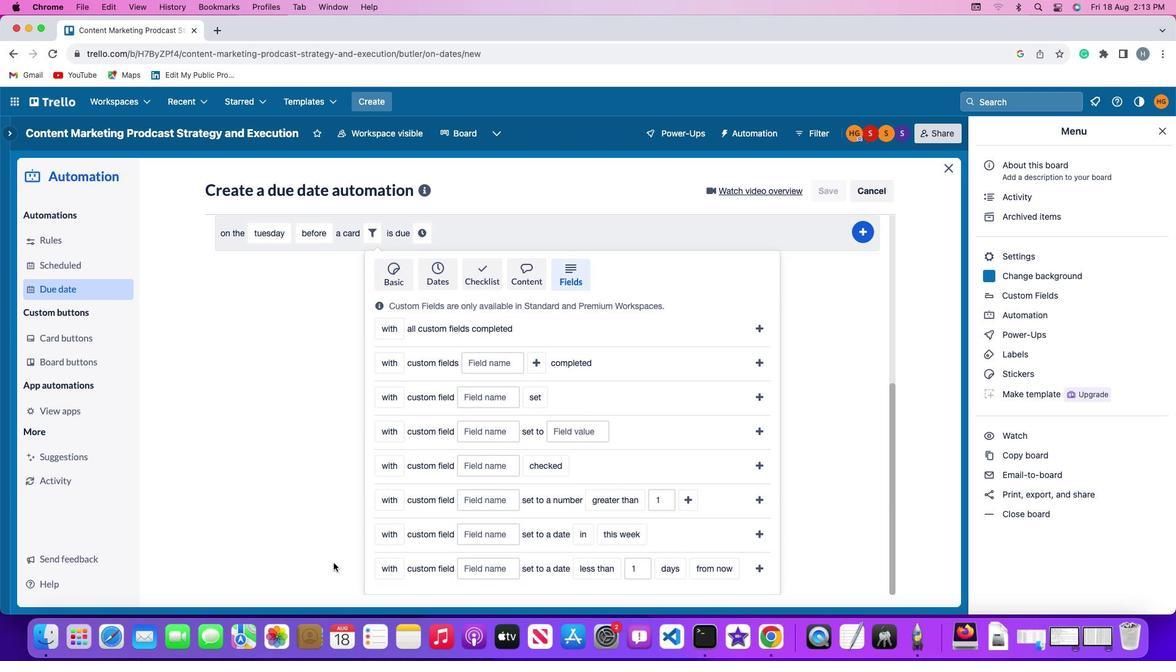 
Action: Mouse scrolled (329, 559) with delta (-3, -6)
Screenshot: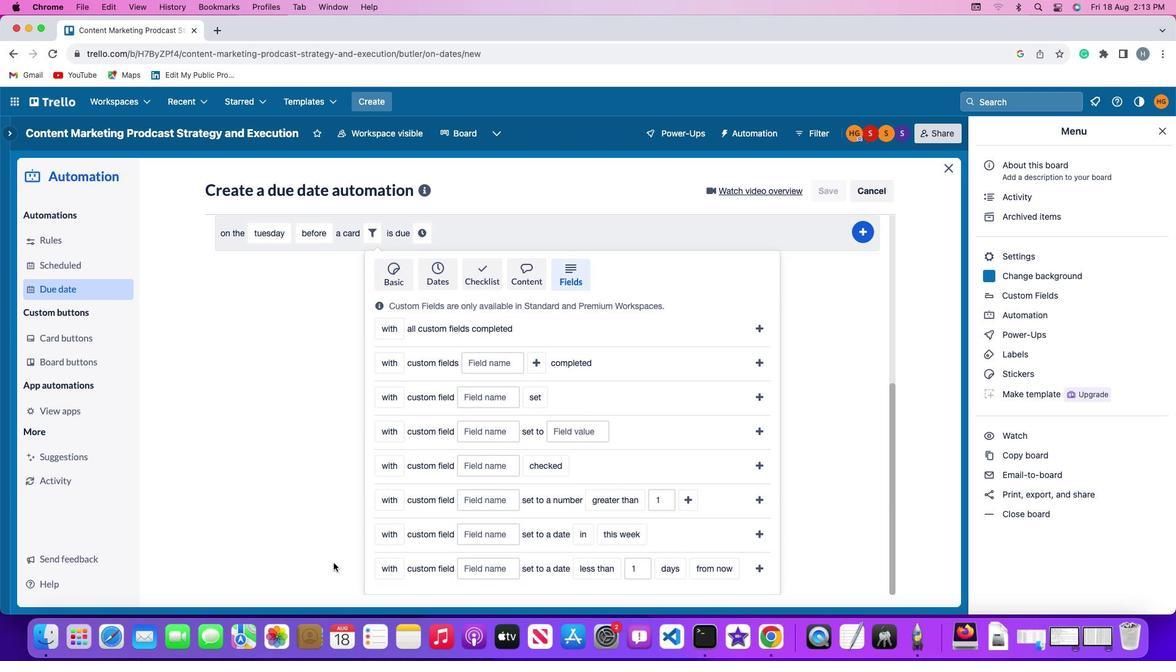 
Action: Mouse moved to (387, 564)
Screenshot: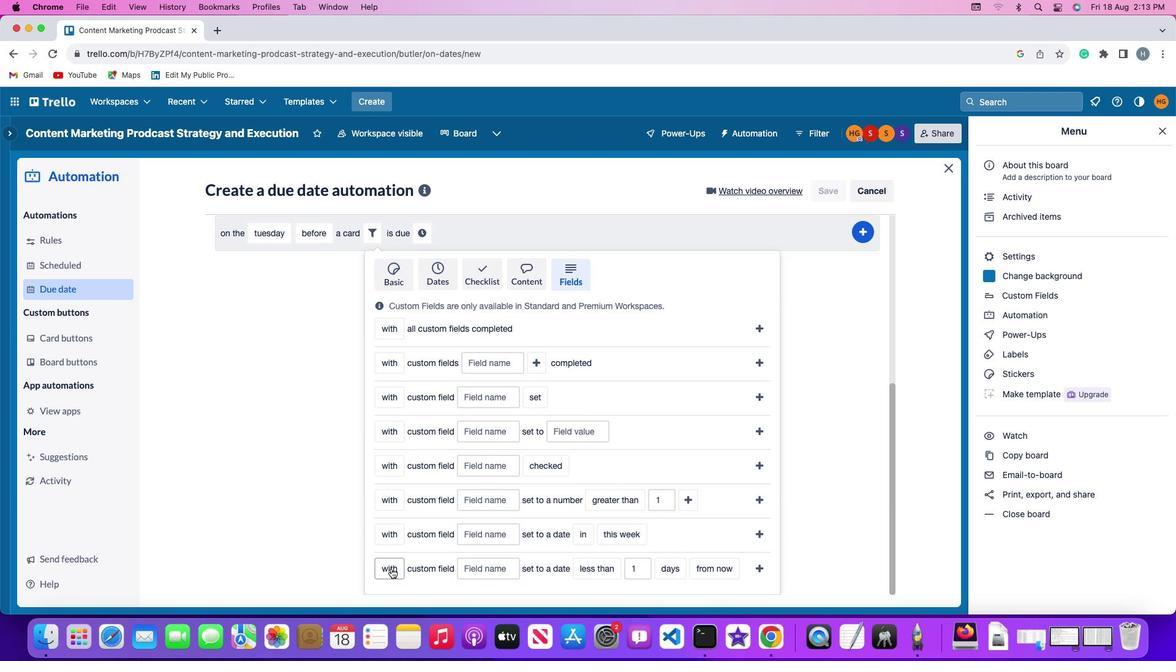 
Action: Mouse pressed left at (387, 564)
Screenshot: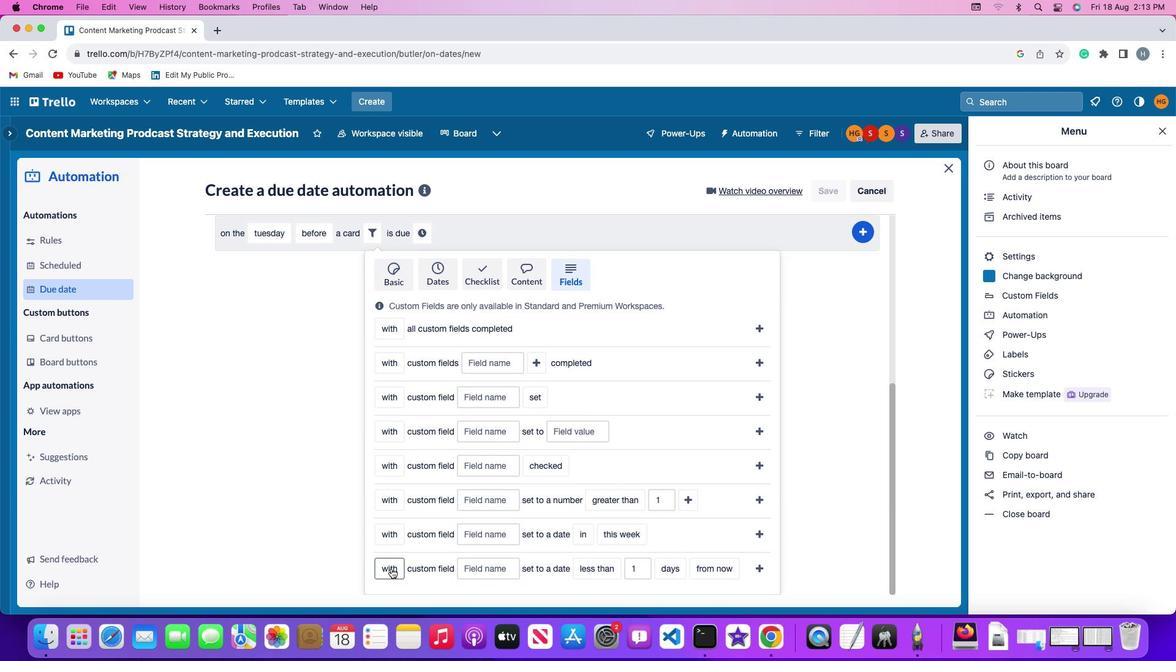
Action: Mouse moved to (387, 546)
Screenshot: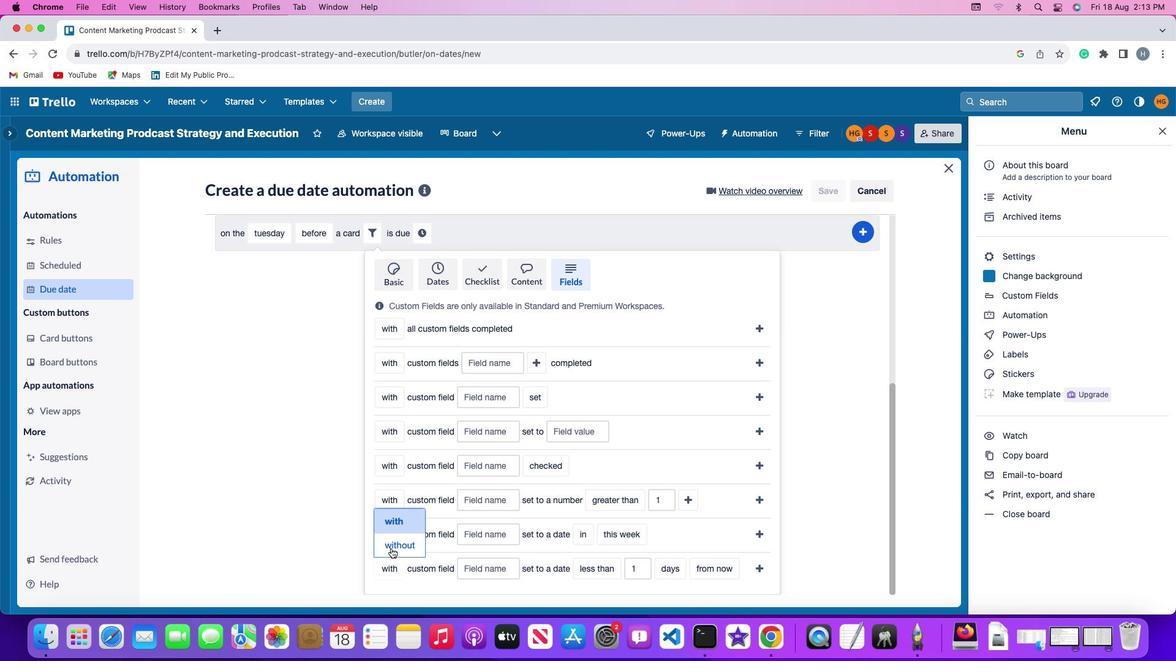 
Action: Mouse pressed left at (387, 546)
Screenshot: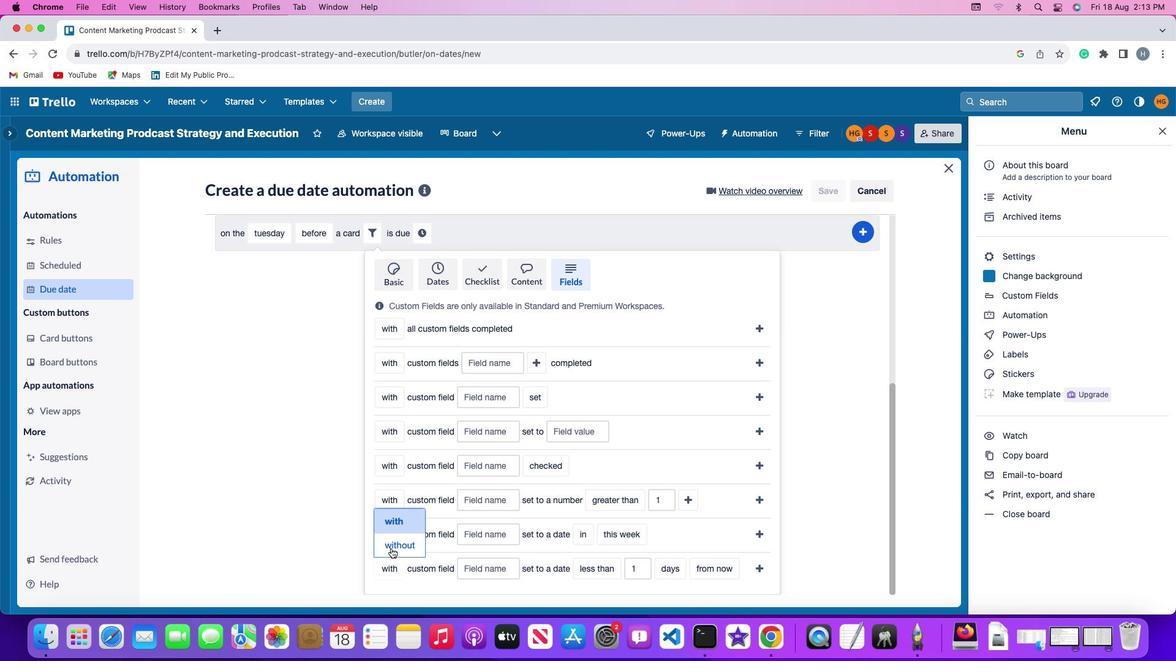 
Action: Mouse moved to (495, 553)
Screenshot: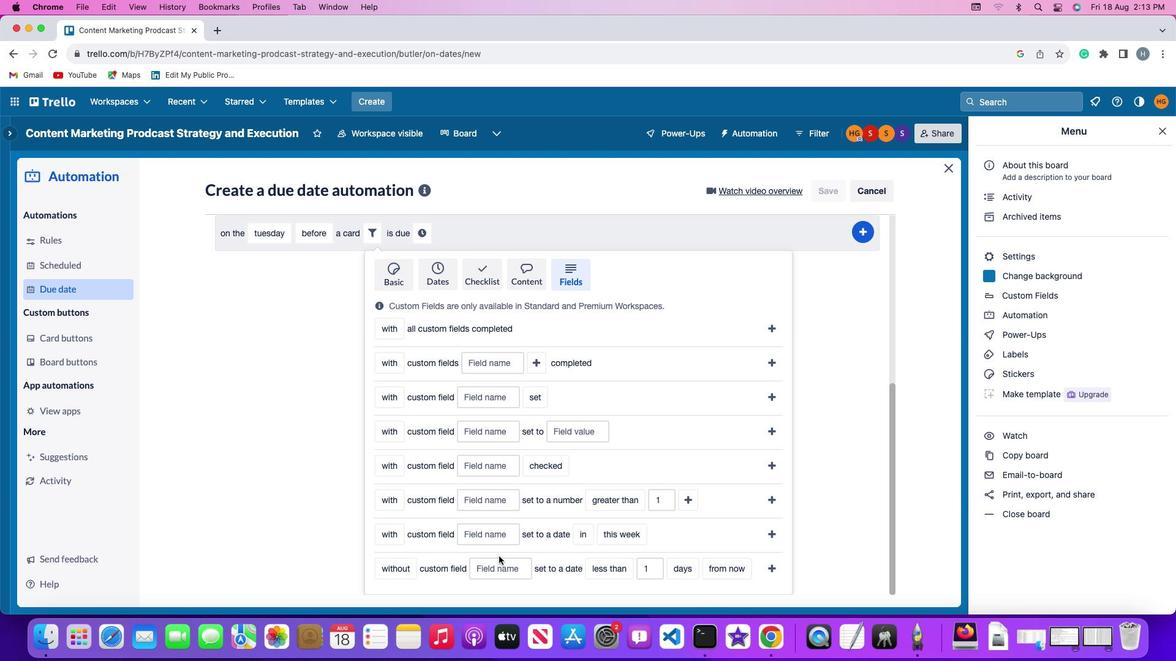 
Action: Mouse pressed left at (495, 553)
Screenshot: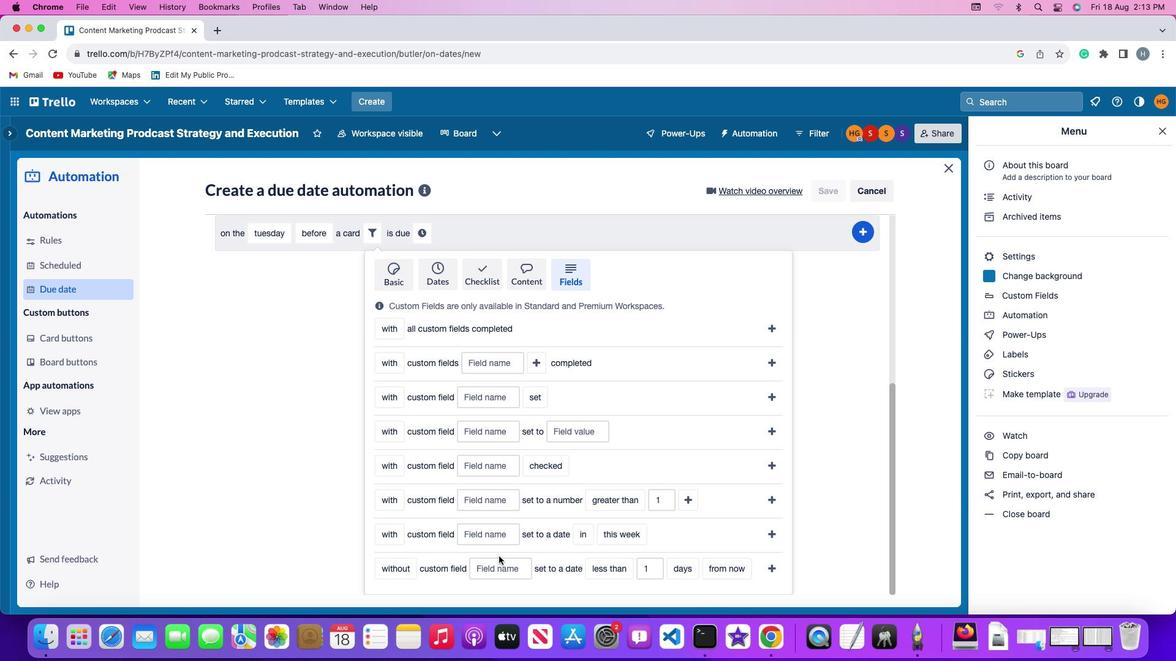 
Action: Mouse moved to (496, 564)
Screenshot: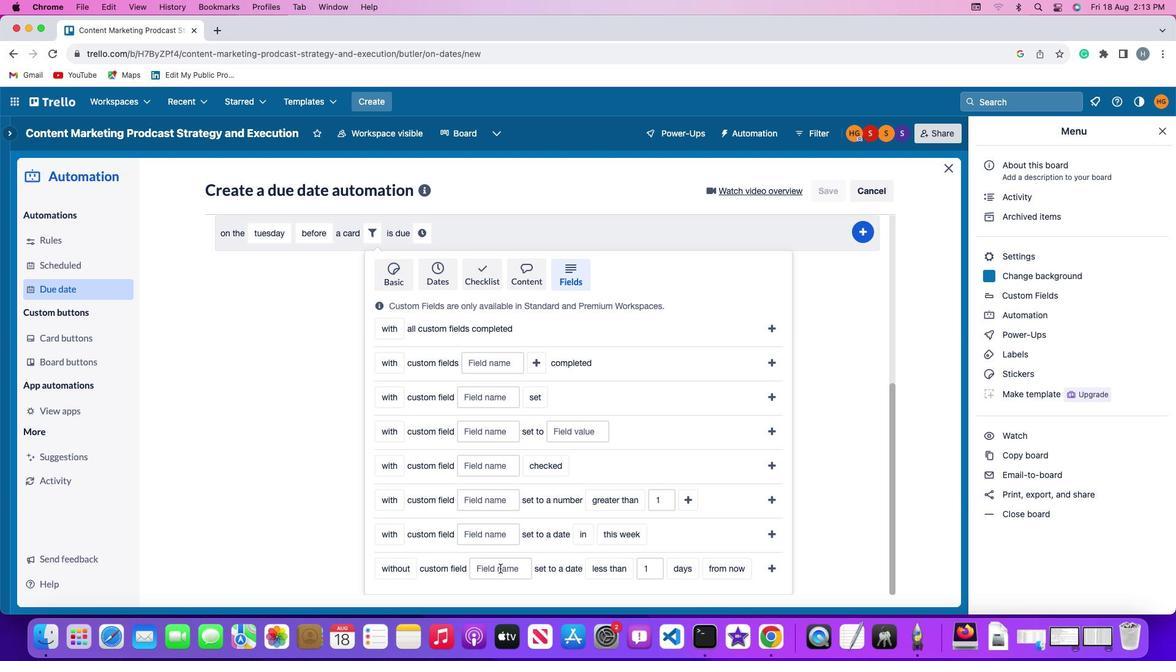 
Action: Mouse pressed left at (496, 564)
Screenshot: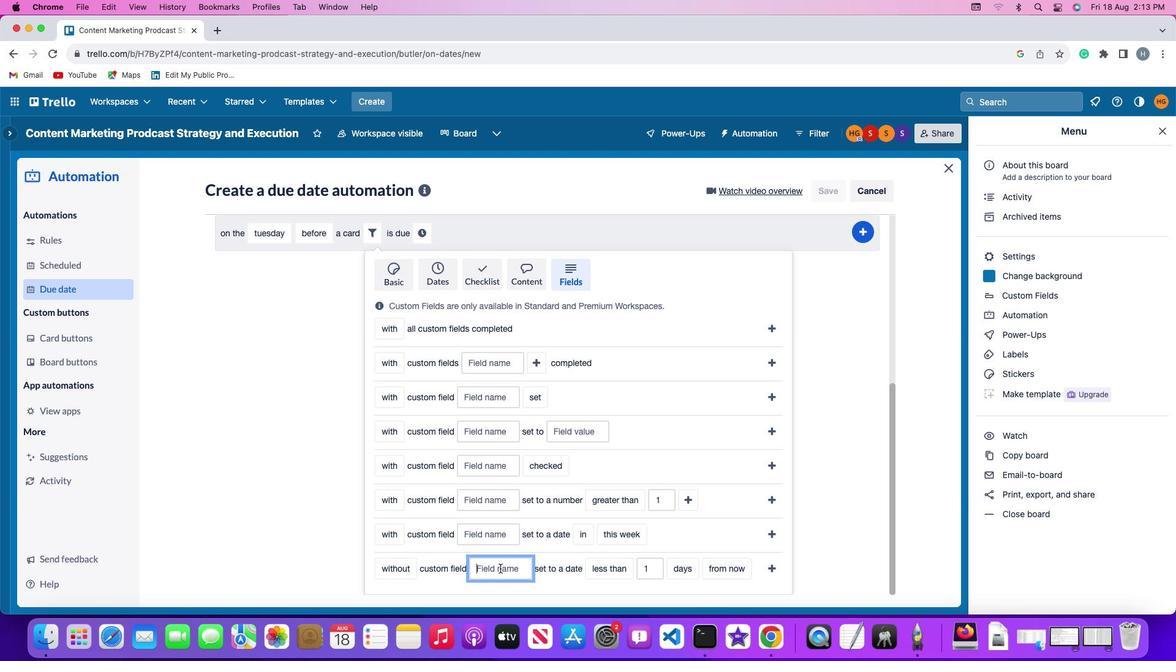
Action: Key pressed Key.shift'R''e''s''u''m''e'
Screenshot: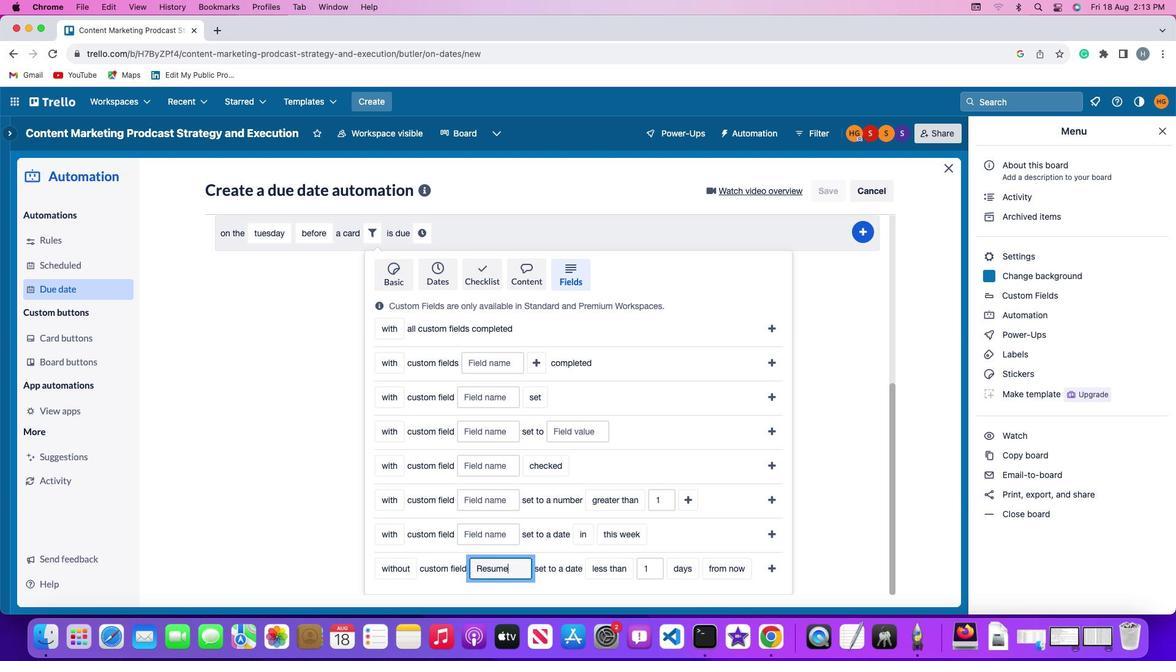 
Action: Mouse moved to (605, 567)
Screenshot: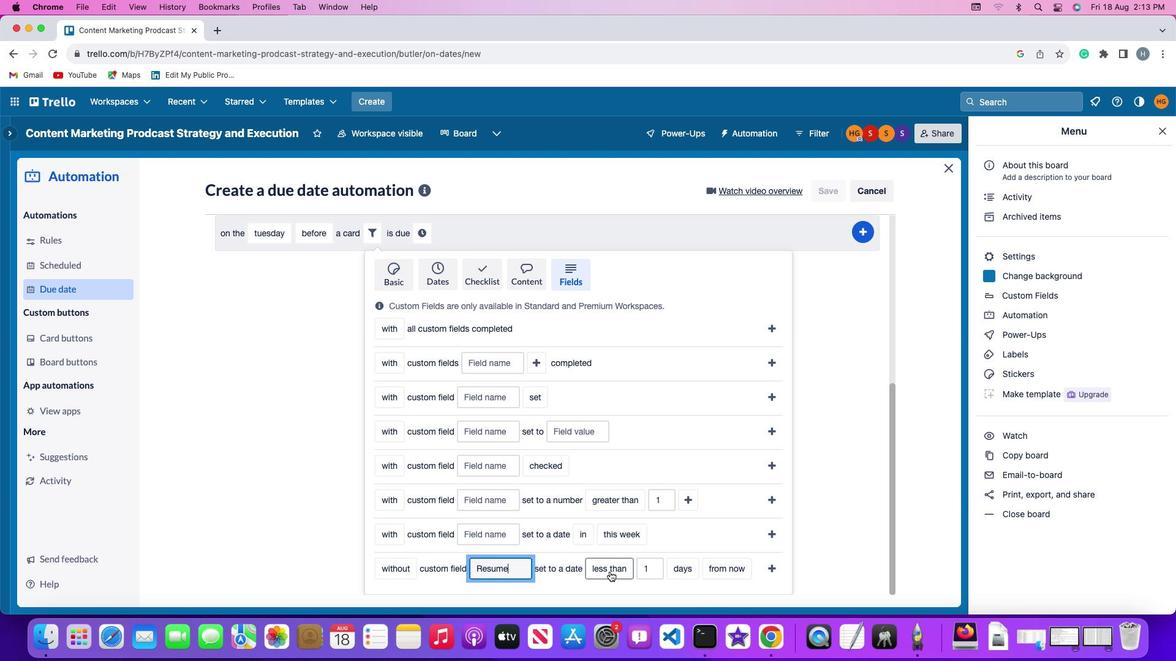 
Action: Mouse pressed left at (605, 567)
Screenshot: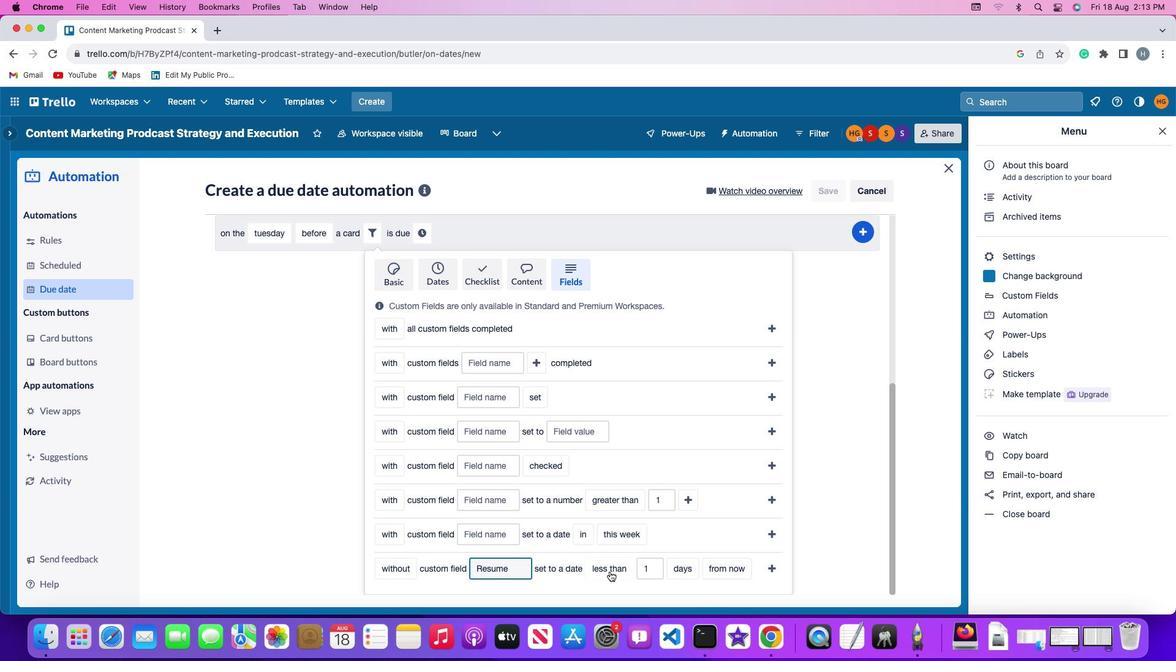 
Action: Mouse moved to (605, 543)
Screenshot: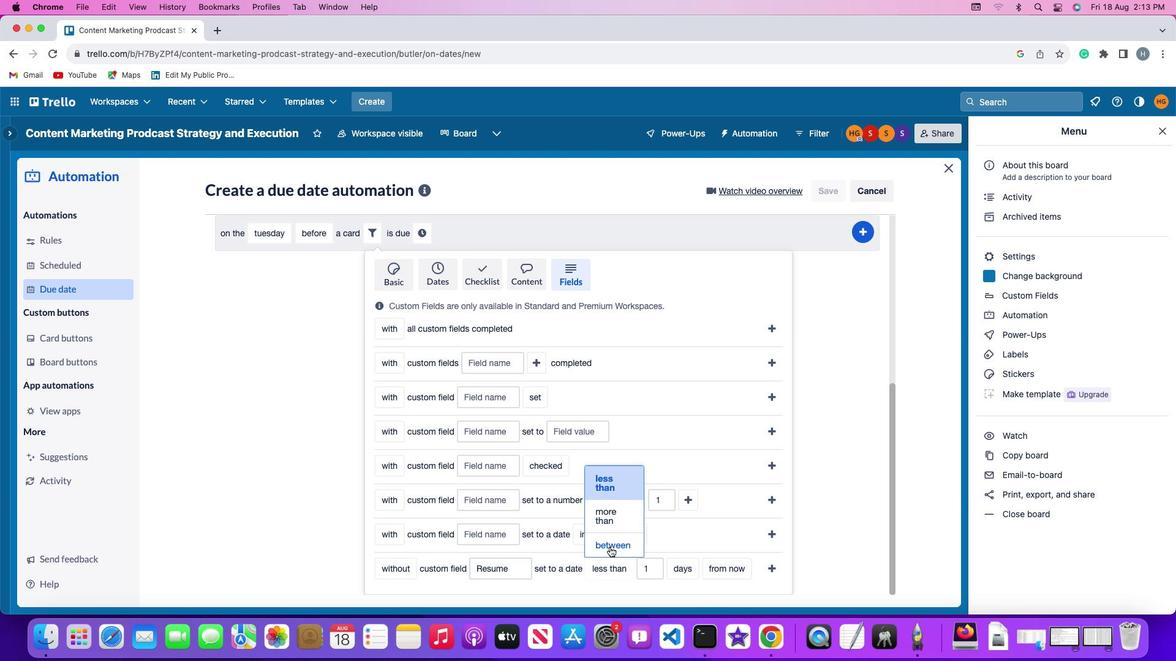 
Action: Mouse pressed left at (605, 543)
Screenshot: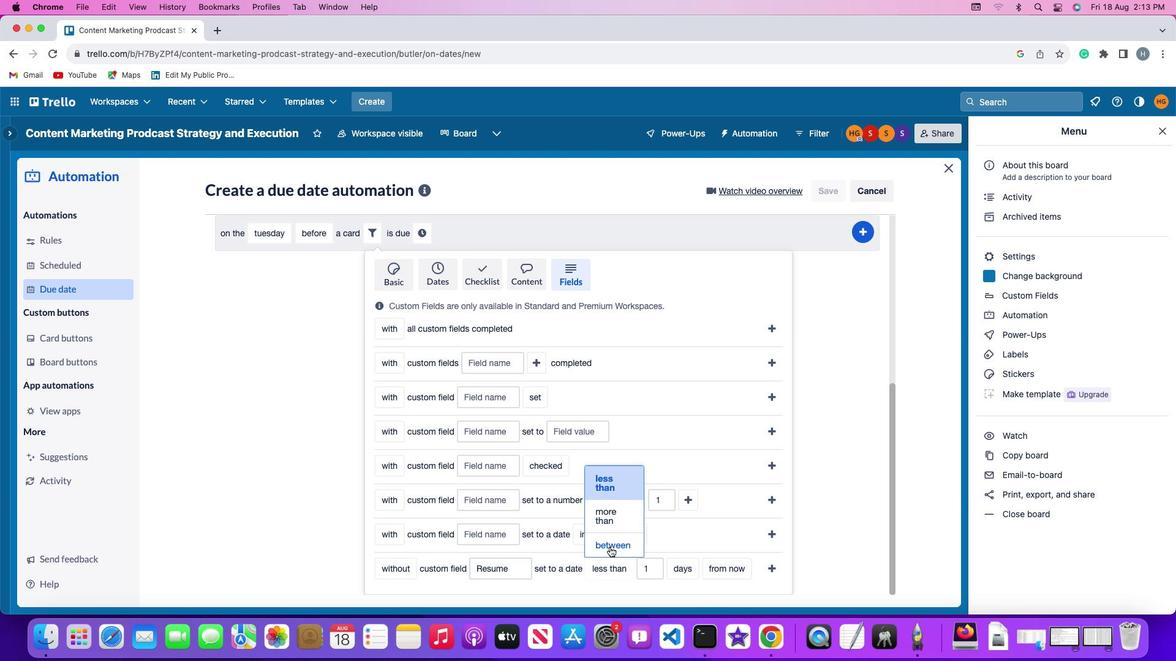 
Action: Mouse moved to (657, 562)
Screenshot: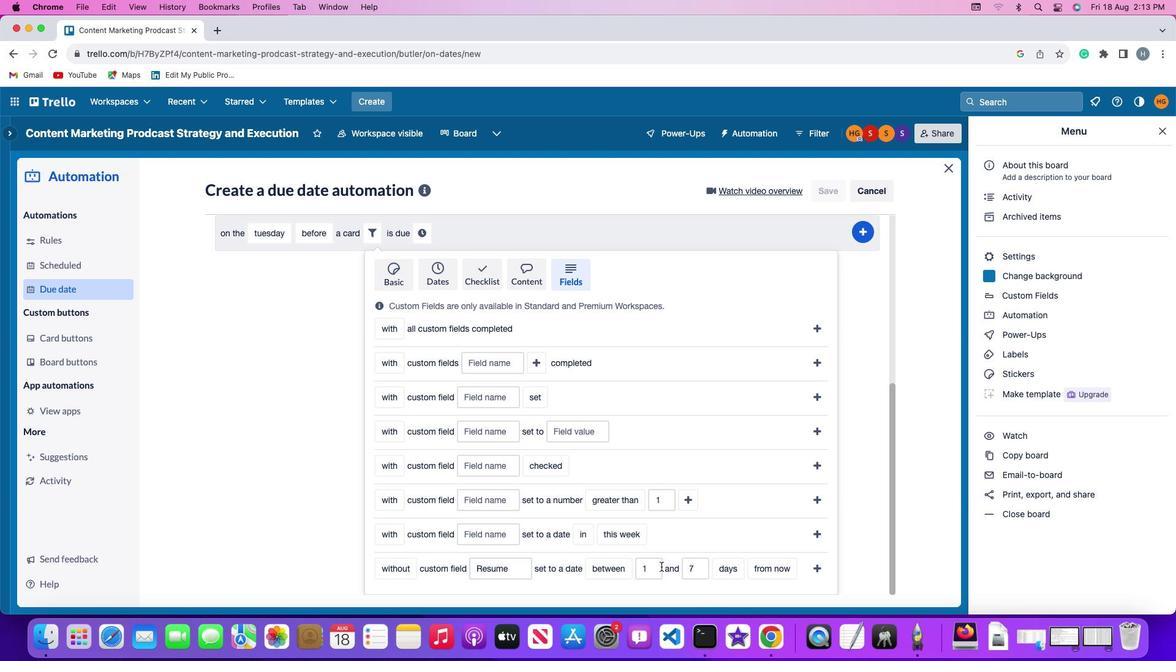 
Action: Mouse pressed left at (657, 562)
Screenshot: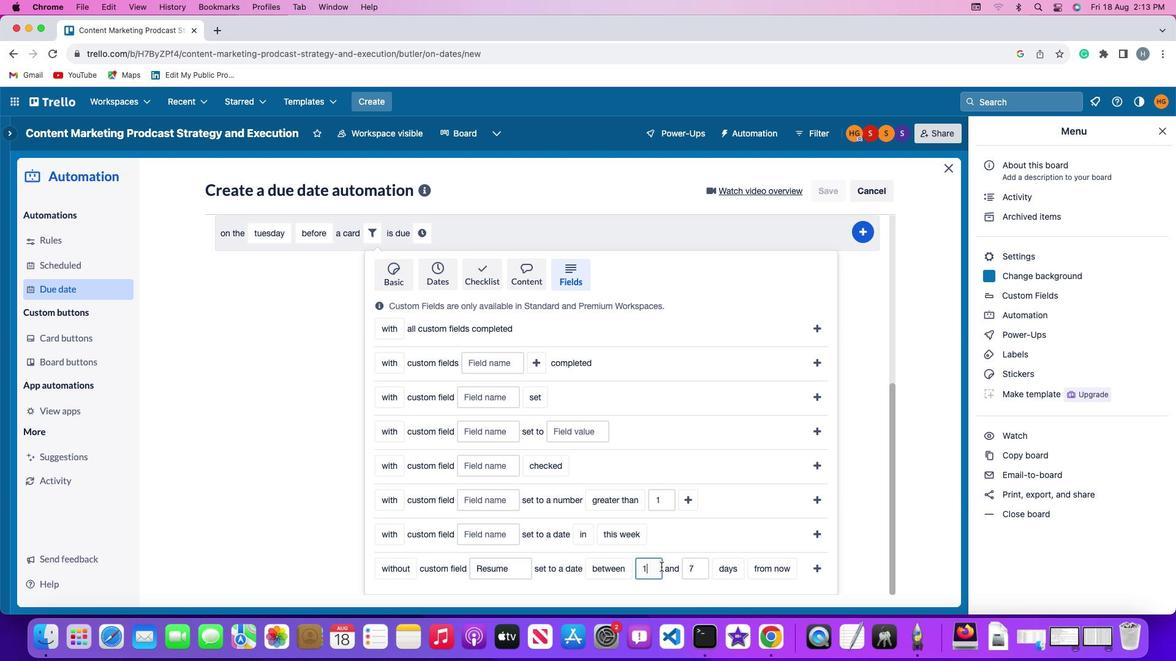 
Action: Key pressed Key.backspace'1'
Screenshot: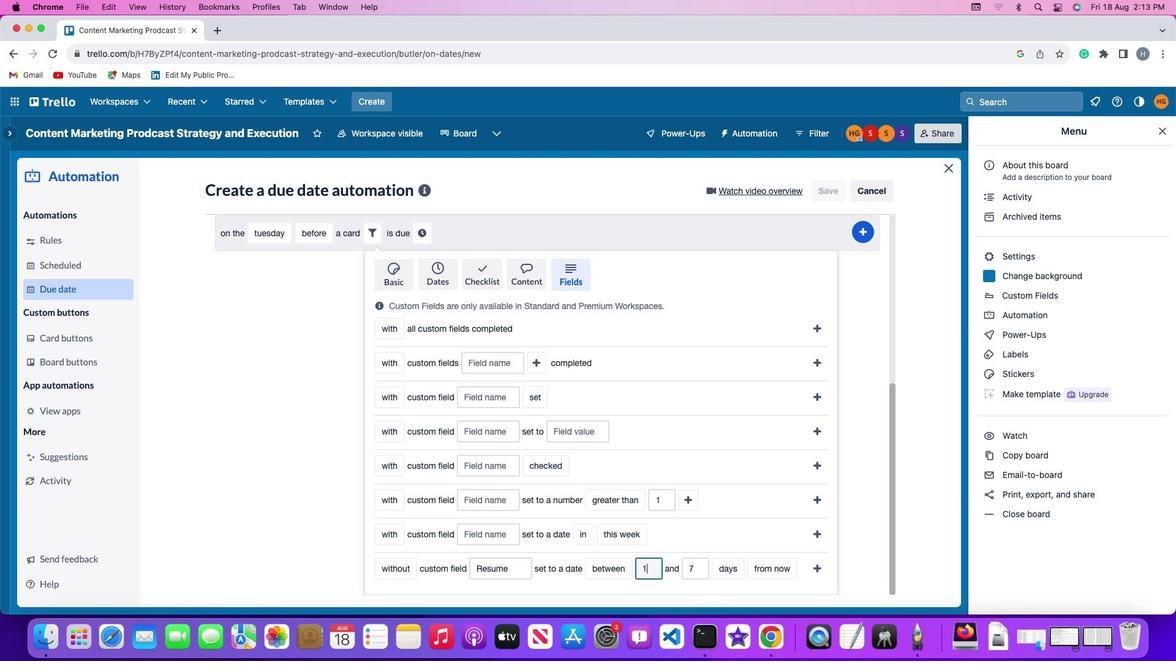 
Action: Mouse moved to (693, 563)
Screenshot: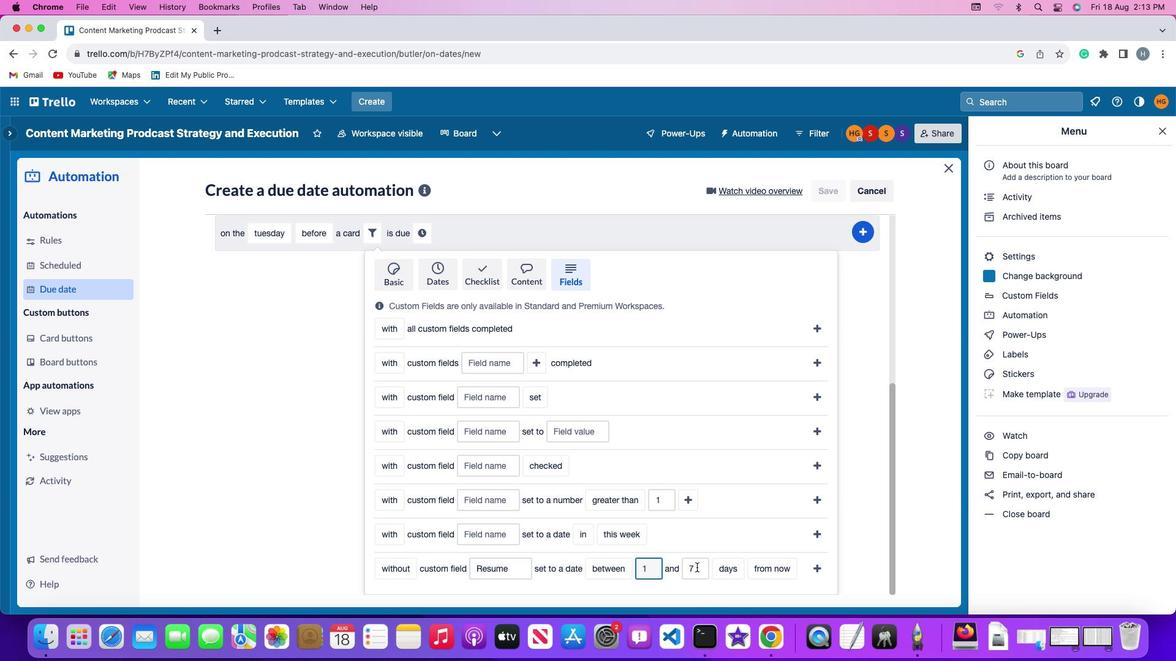 
Action: Mouse pressed left at (693, 563)
Screenshot: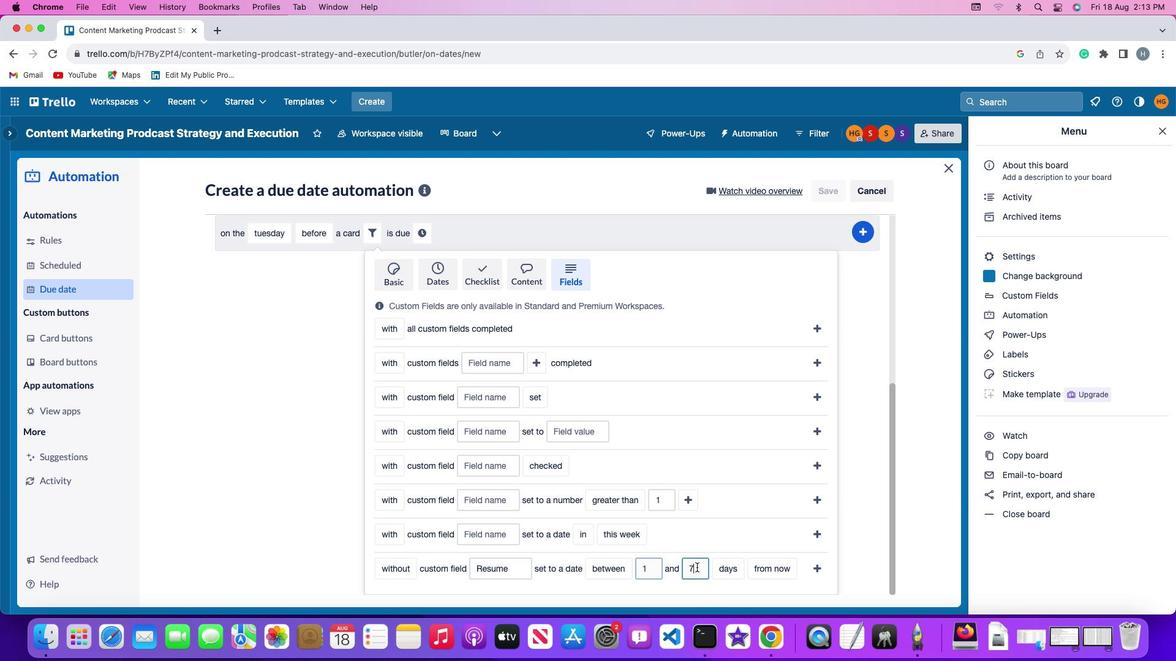 
Action: Key pressed Key.backspace'7'
Screenshot: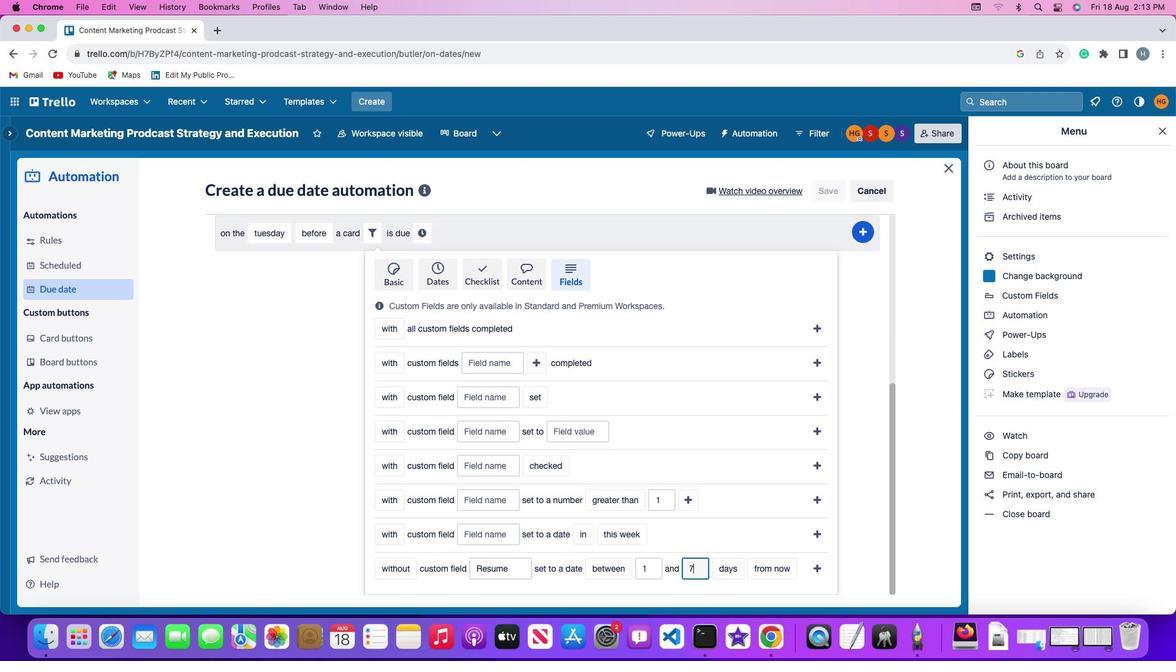 
Action: Mouse moved to (746, 569)
Screenshot: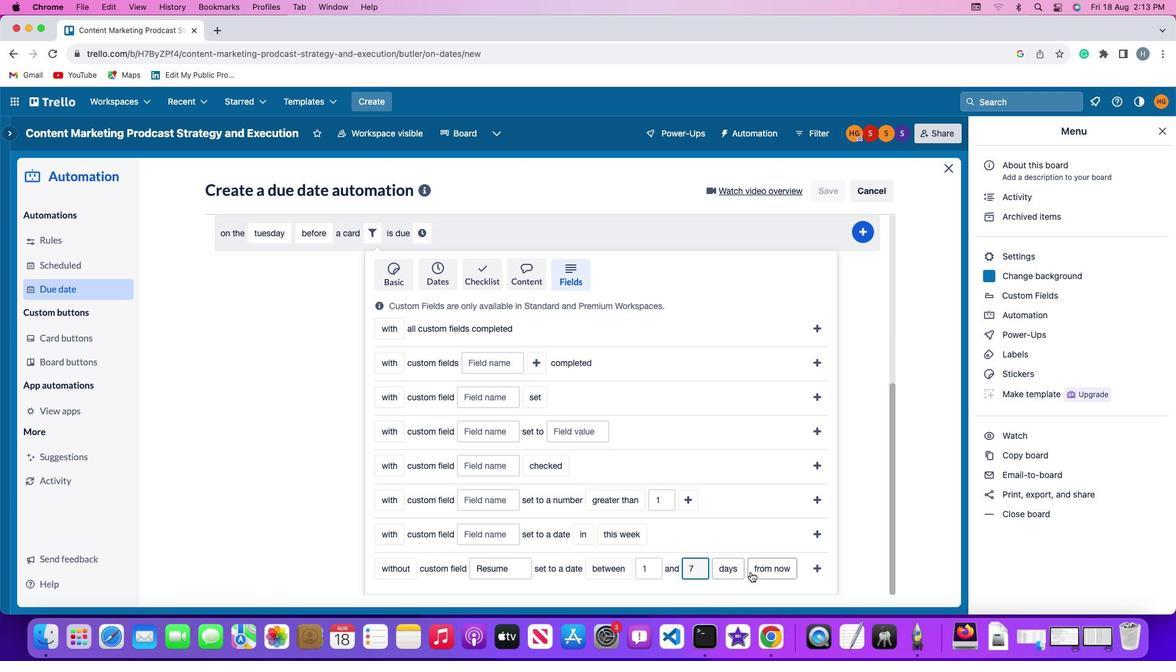 
Action: Mouse pressed left at (746, 569)
Screenshot: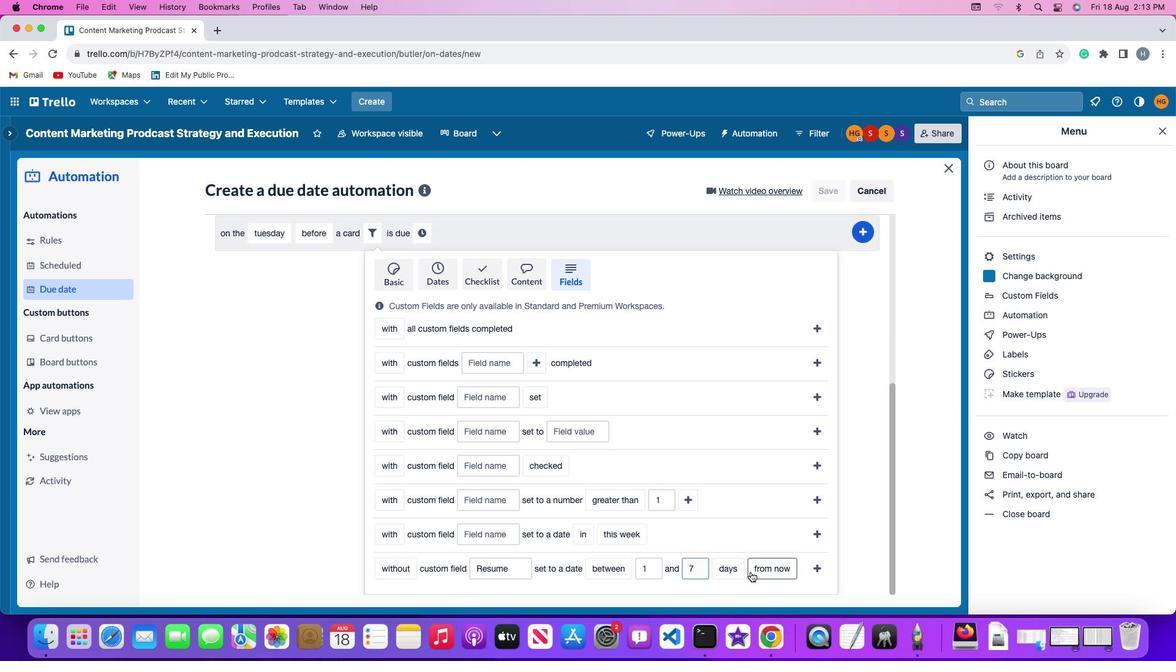 
Action: Mouse moved to (732, 565)
Screenshot: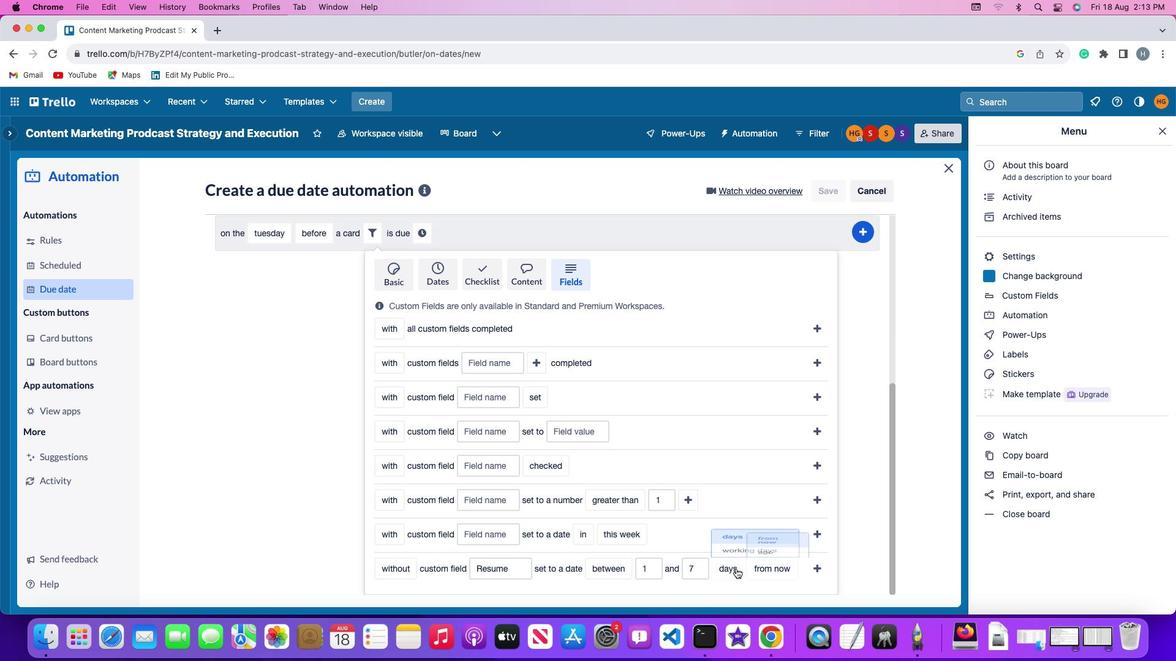 
Action: Mouse pressed left at (732, 565)
Screenshot: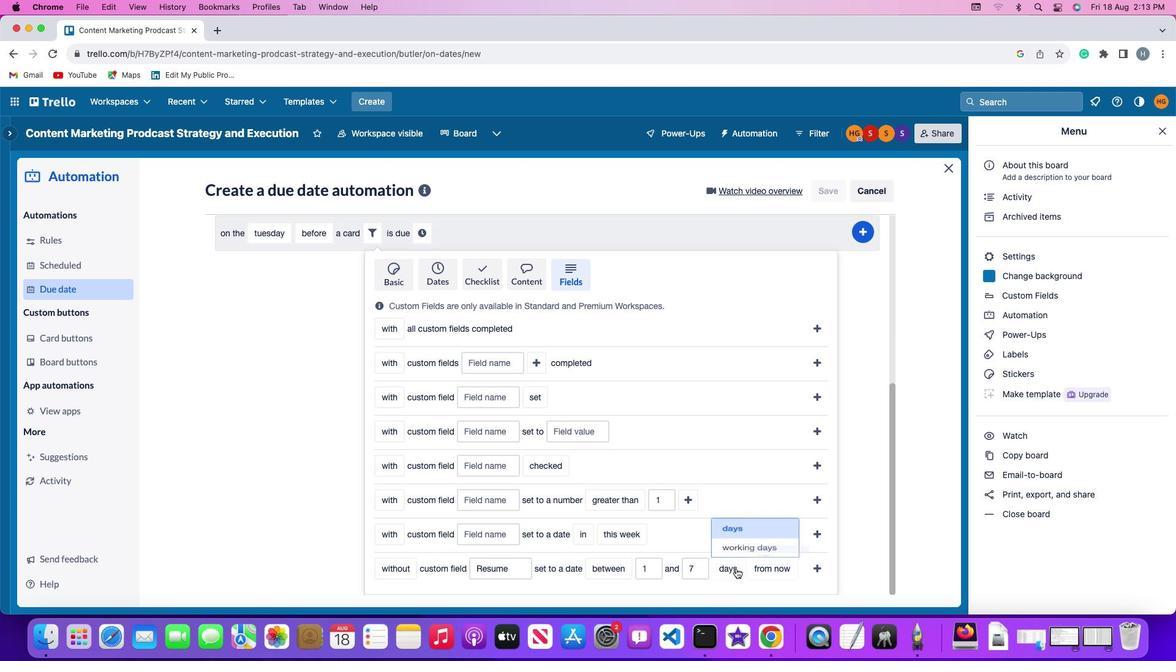
Action: Mouse moved to (730, 516)
Screenshot: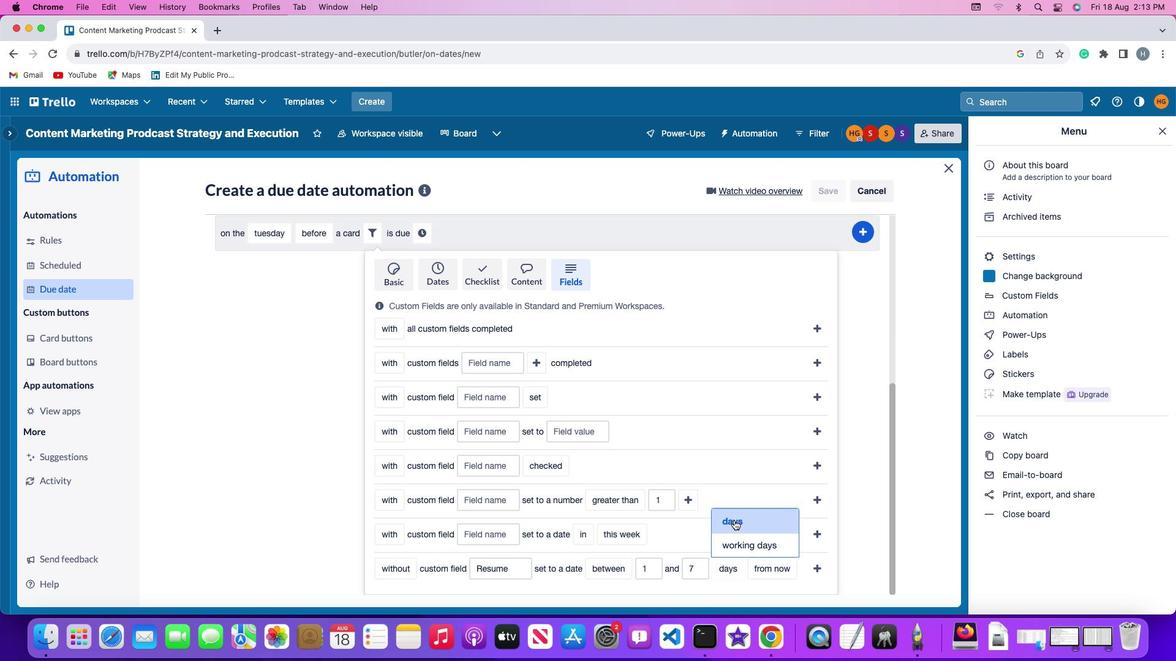 
Action: Mouse pressed left at (730, 516)
Screenshot: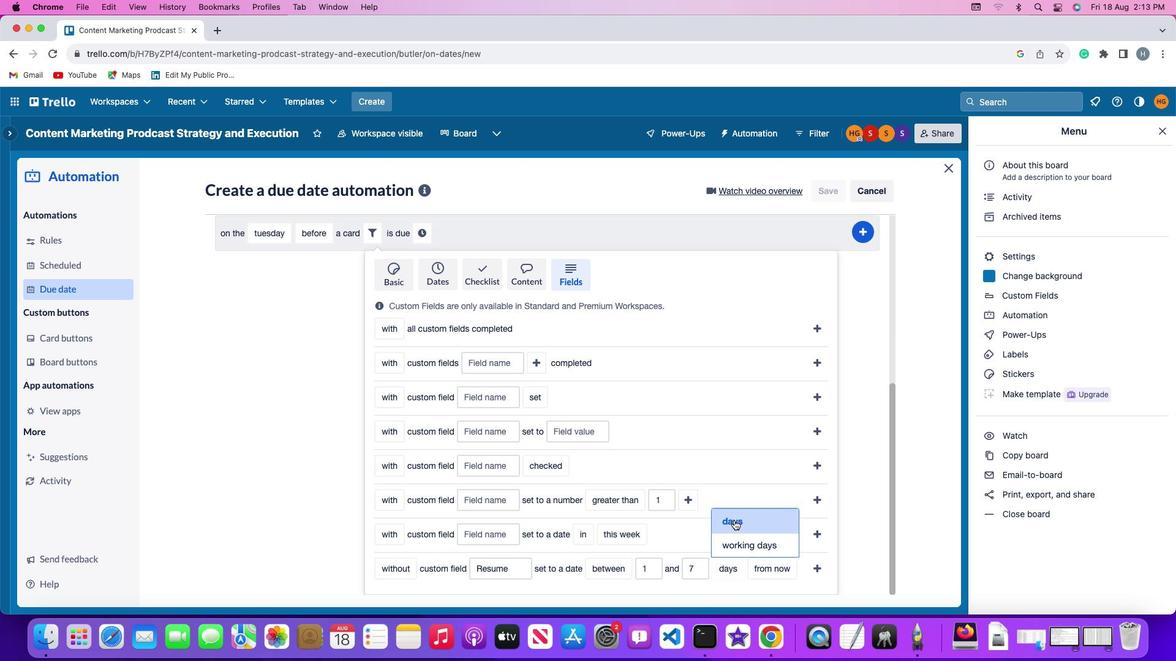 
Action: Mouse moved to (762, 574)
Screenshot: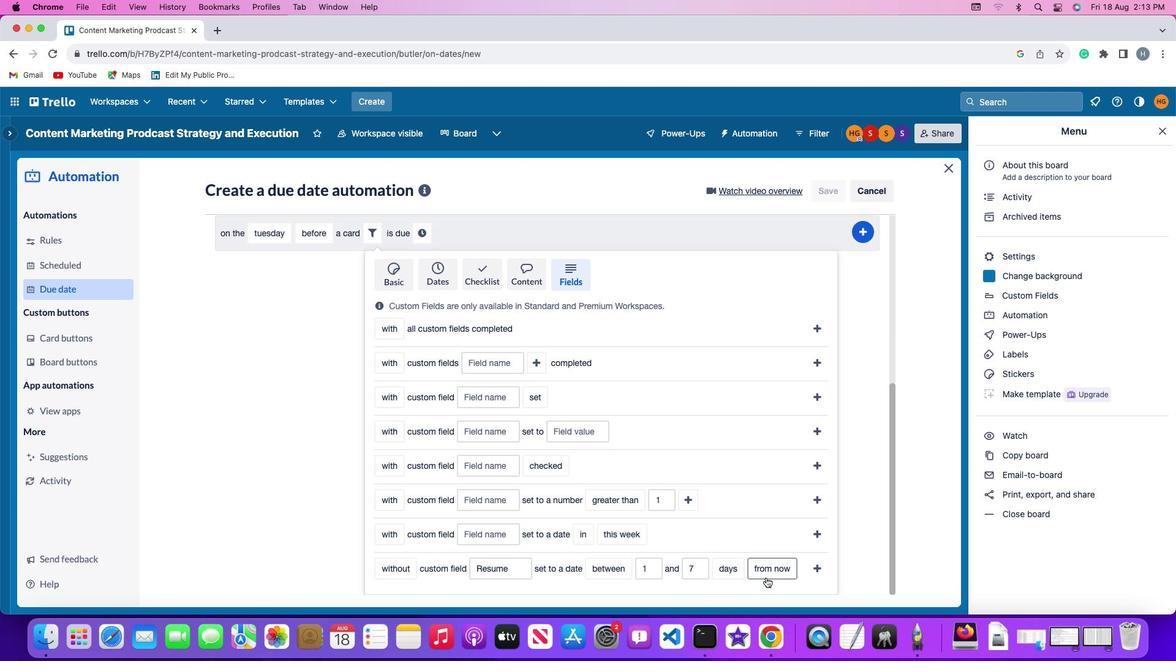 
Action: Mouse pressed left at (762, 574)
Screenshot: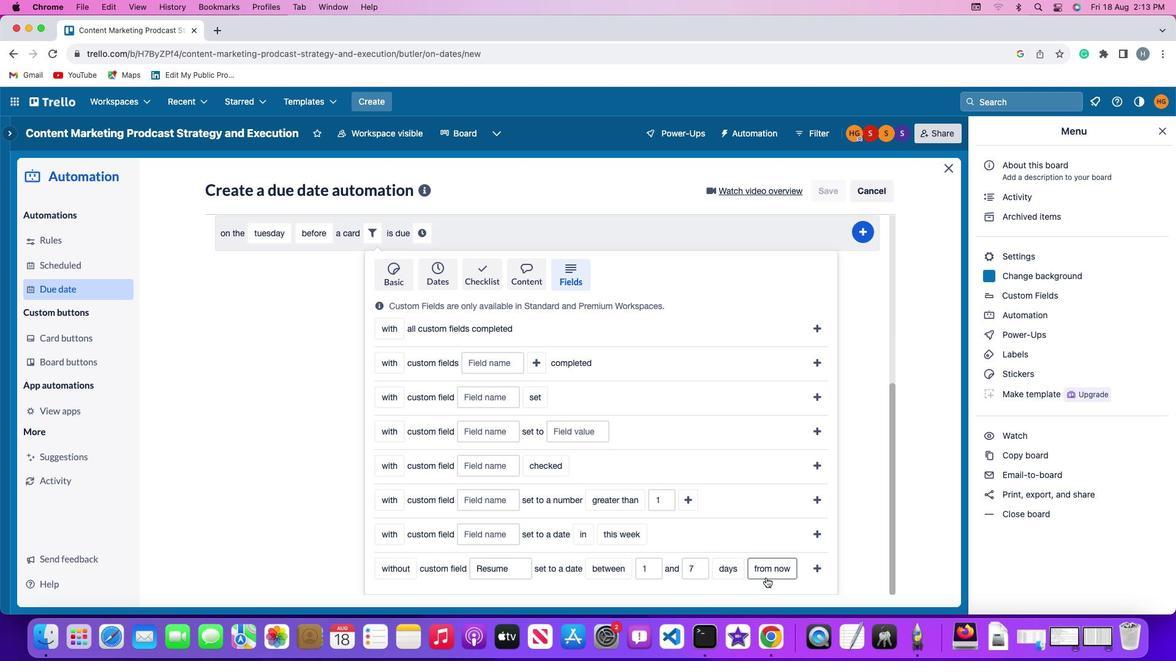 
Action: Mouse moved to (767, 543)
Screenshot: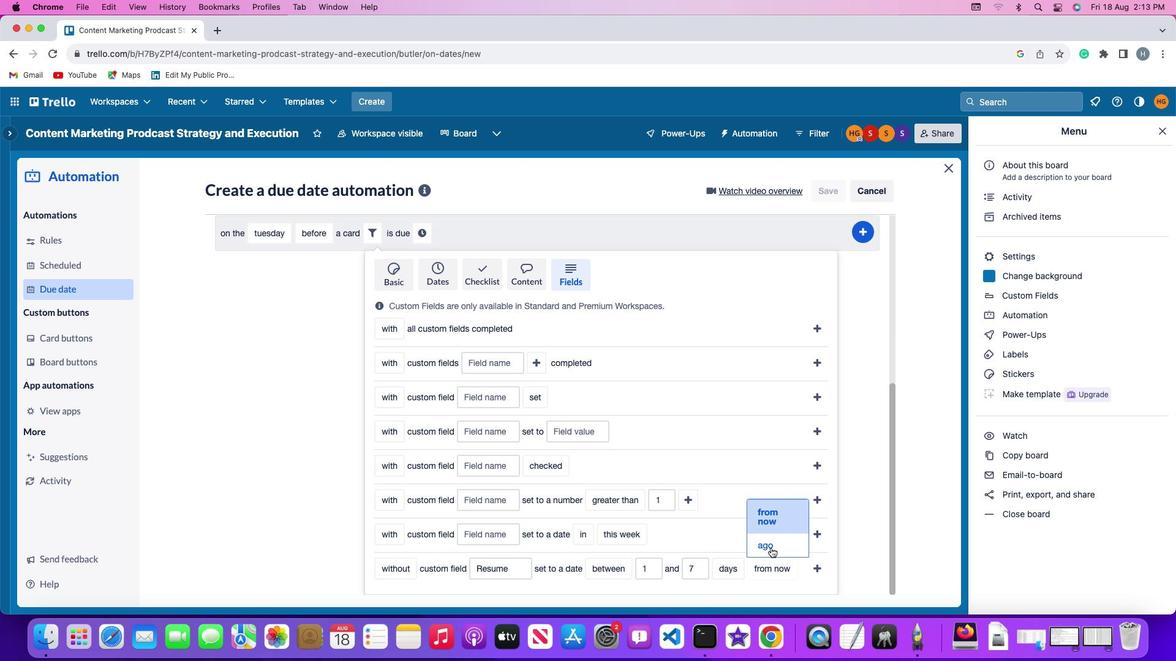 
Action: Mouse pressed left at (767, 543)
Screenshot: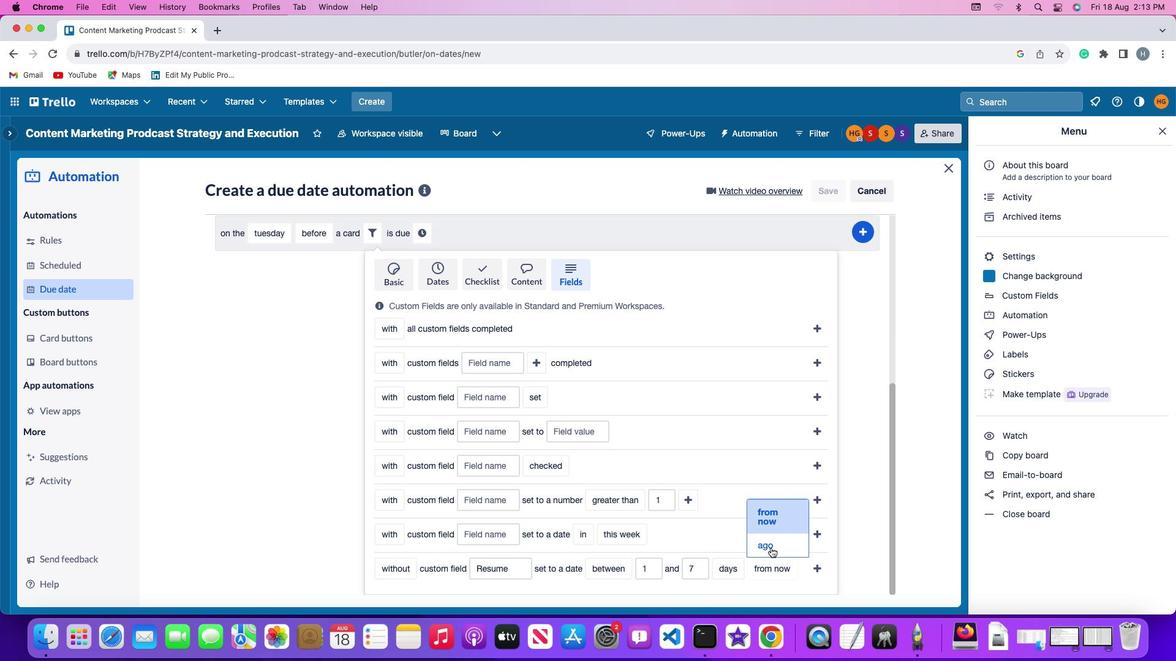 
Action: Mouse moved to (788, 560)
Screenshot: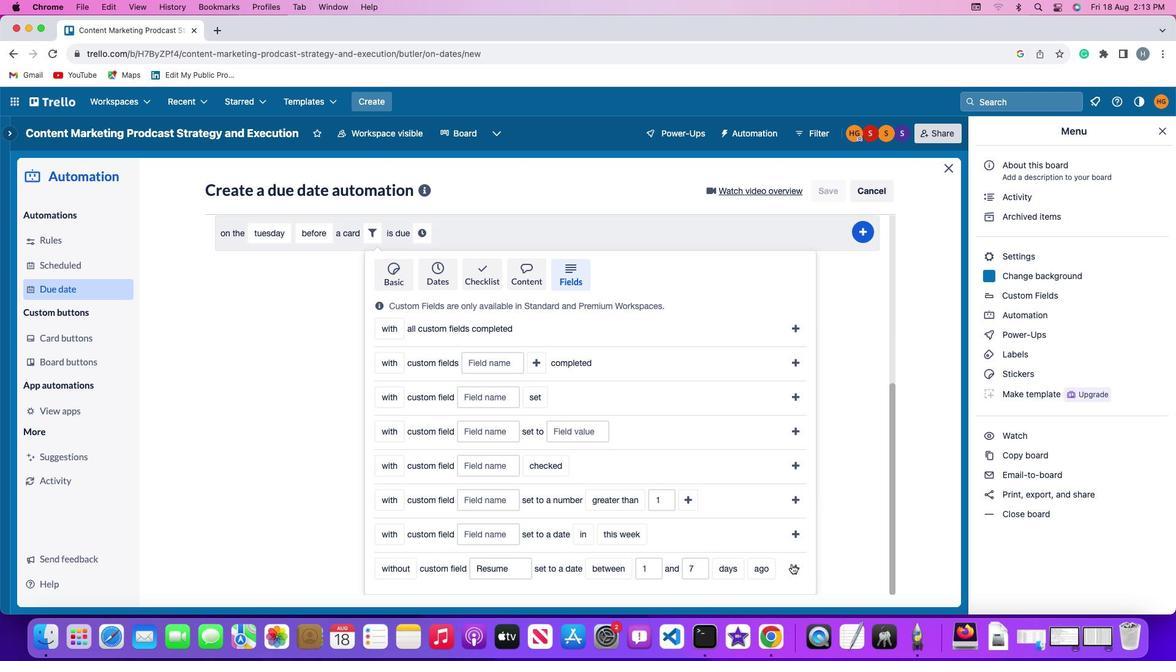 
Action: Mouse pressed left at (788, 560)
Screenshot: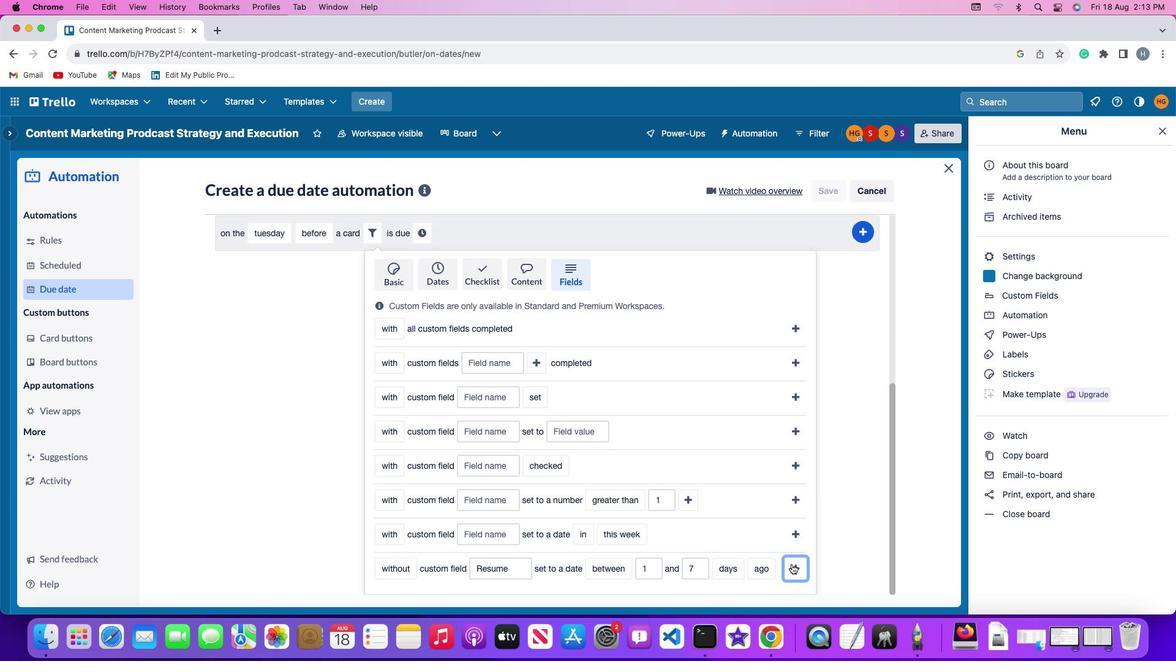 
Action: Mouse moved to (725, 528)
Screenshot: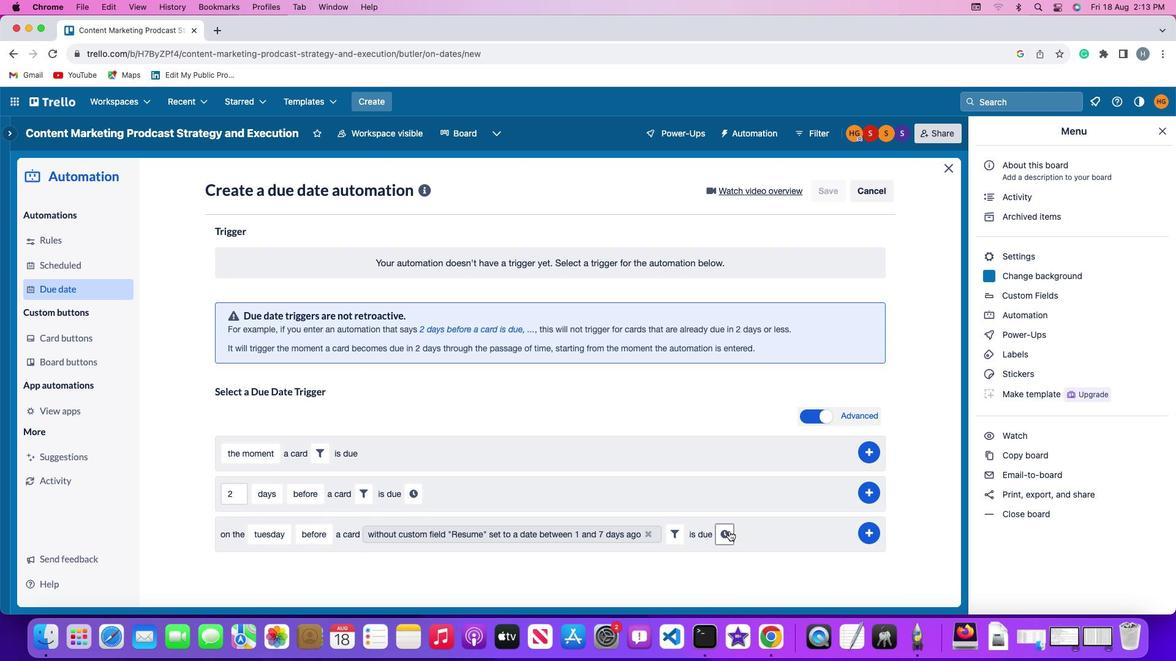 
Action: Mouse pressed left at (725, 528)
Screenshot: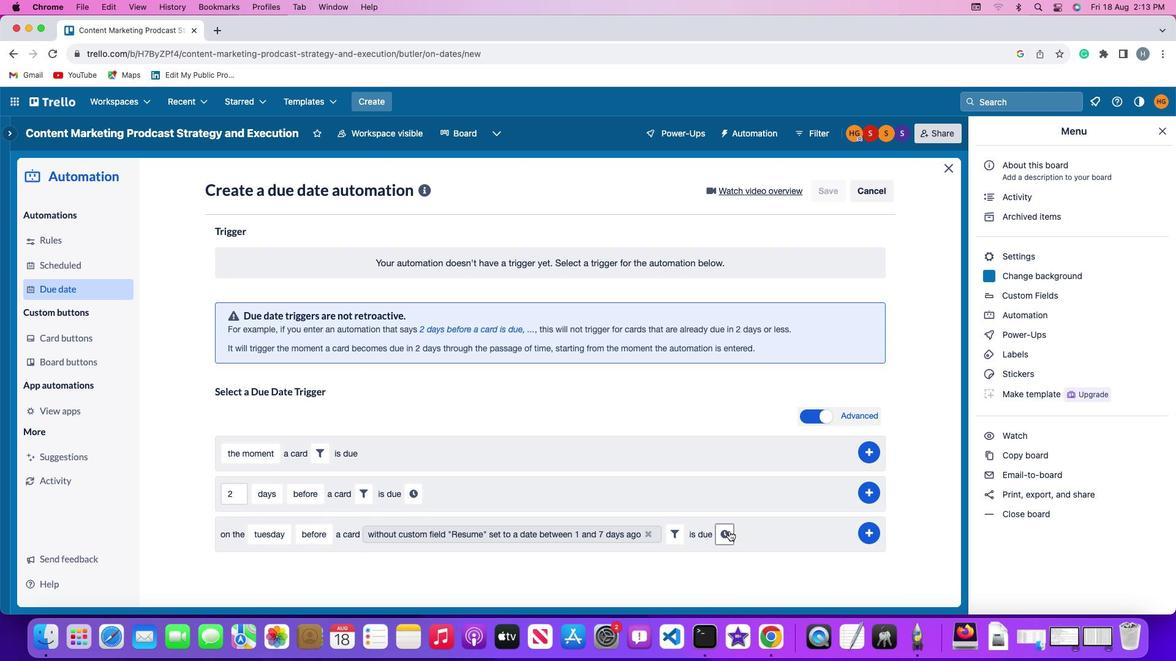 
Action: Mouse moved to (751, 531)
Screenshot: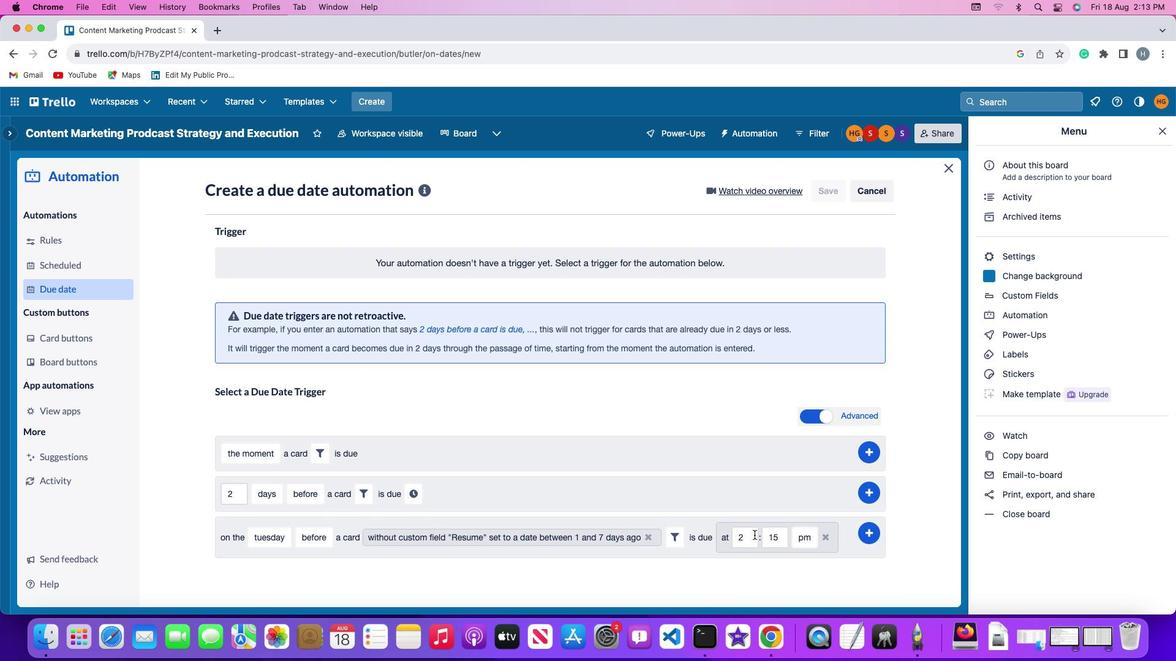 
Action: Mouse pressed left at (751, 531)
Screenshot: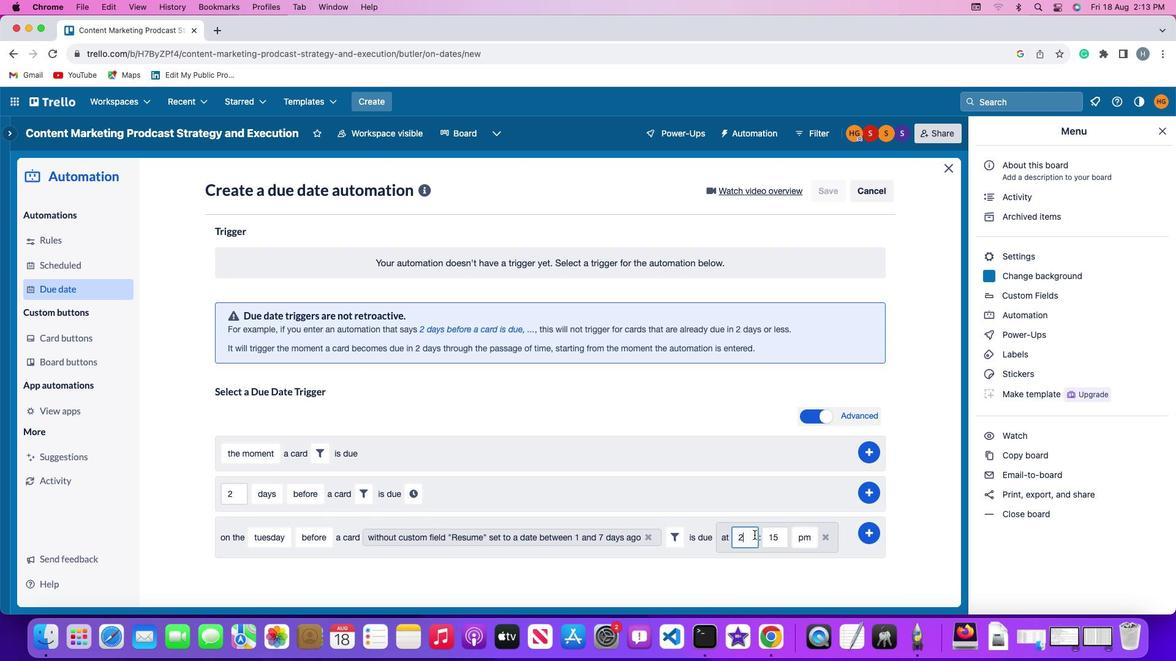 
Action: Mouse moved to (751, 532)
Screenshot: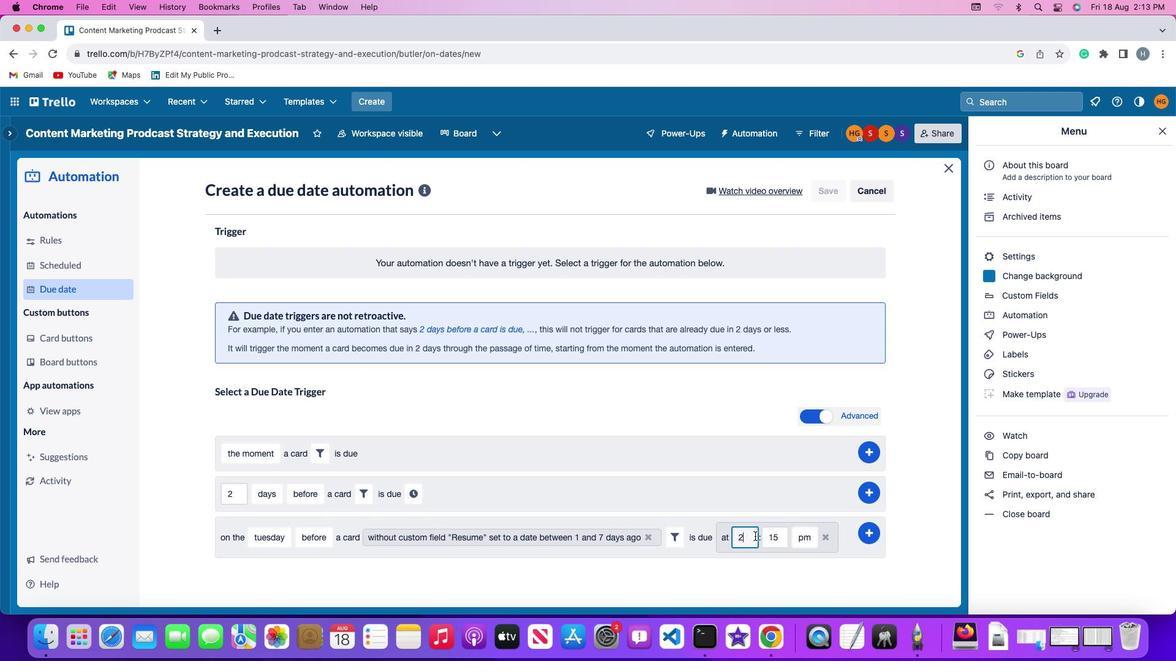 
Action: Key pressed Key.backspace
Screenshot: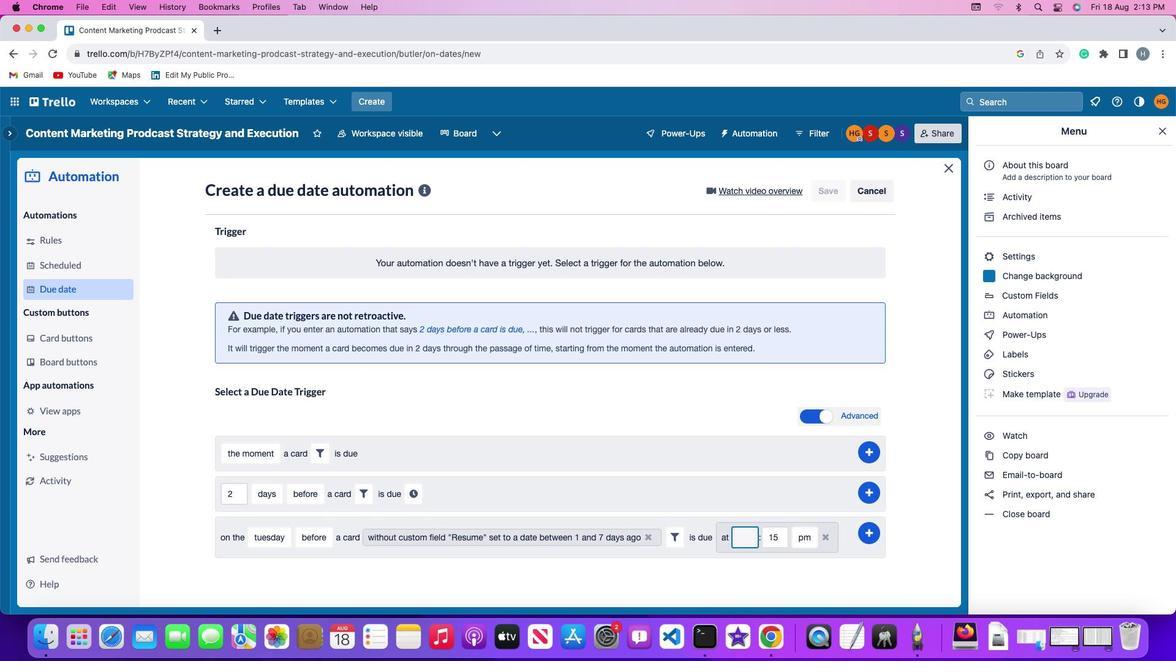 
Action: Mouse moved to (747, 532)
Screenshot: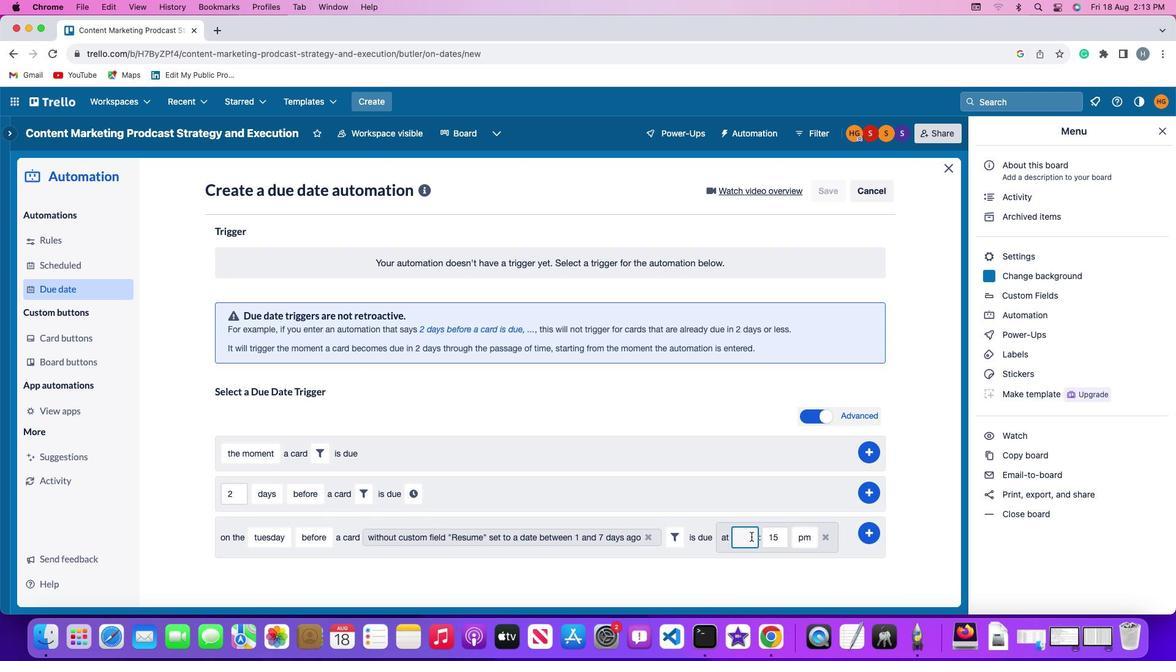 
Action: Key pressed '1''1'
Screenshot: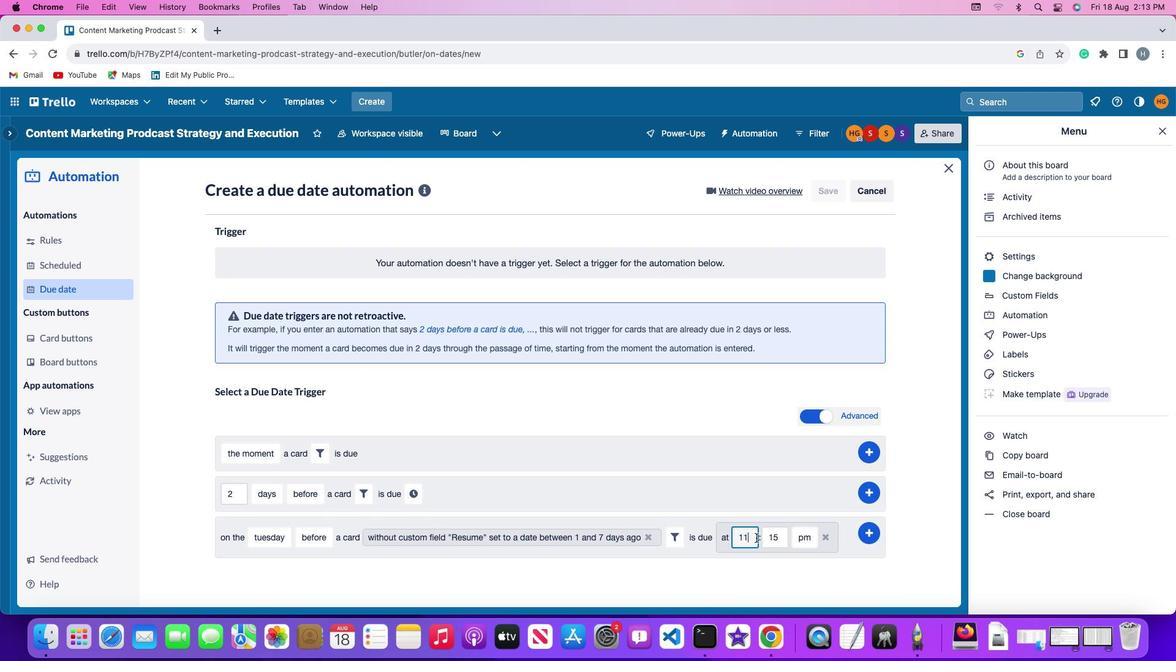 
Action: Mouse moved to (773, 534)
Screenshot: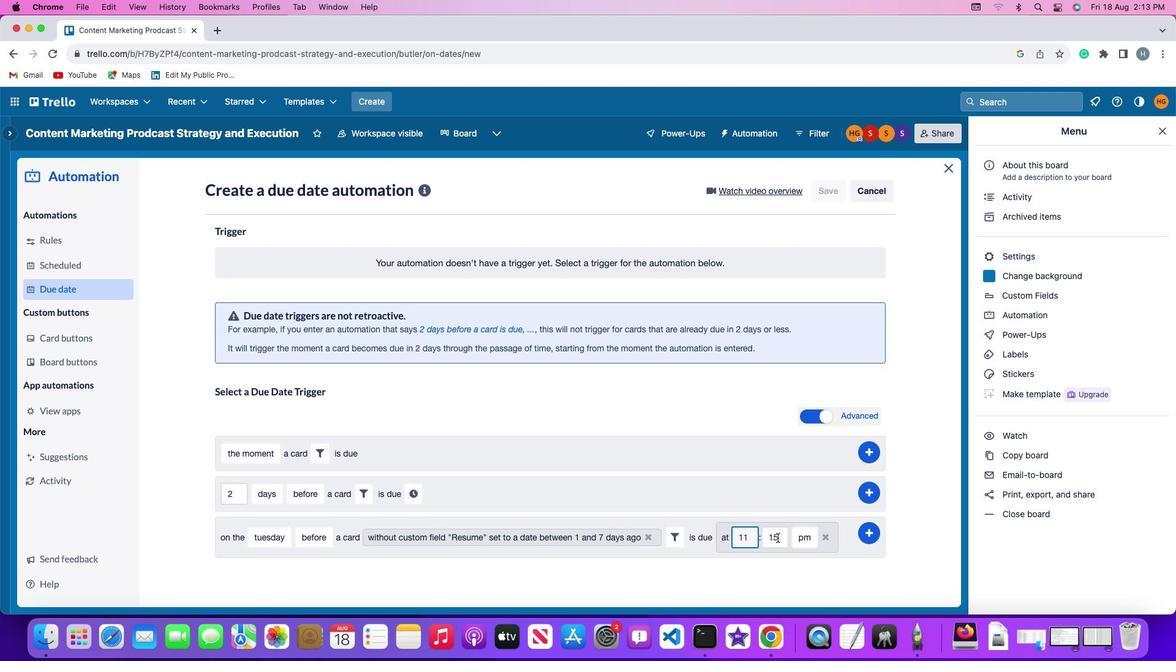
Action: Mouse pressed left at (773, 534)
Screenshot: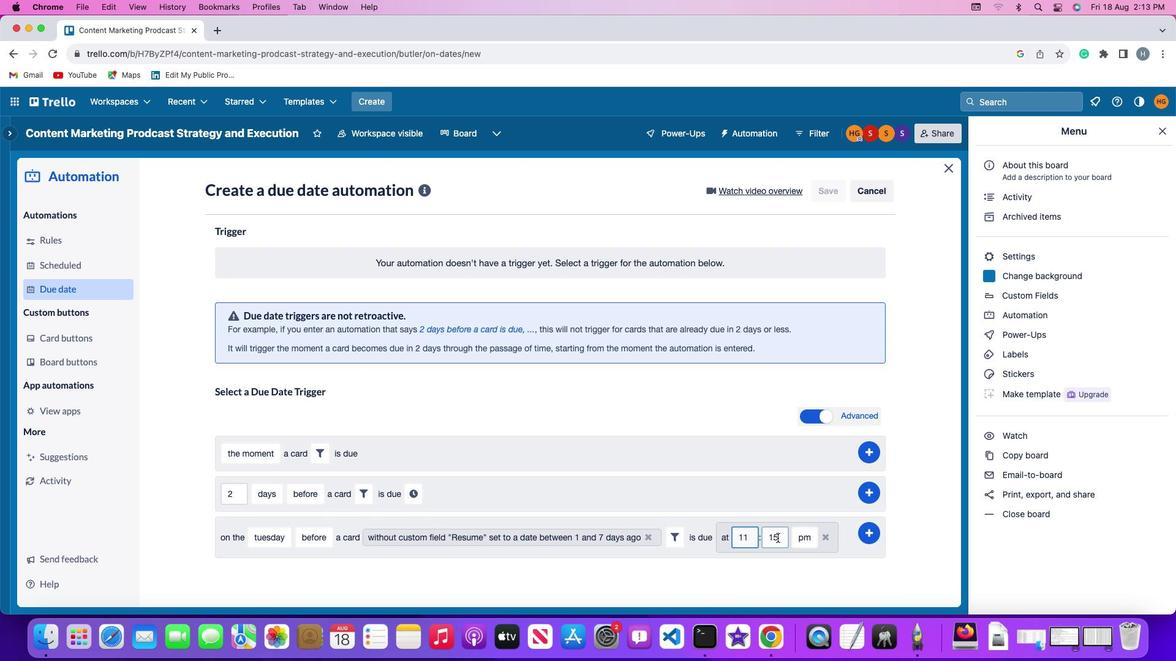 
Action: Mouse moved to (773, 534)
Screenshot: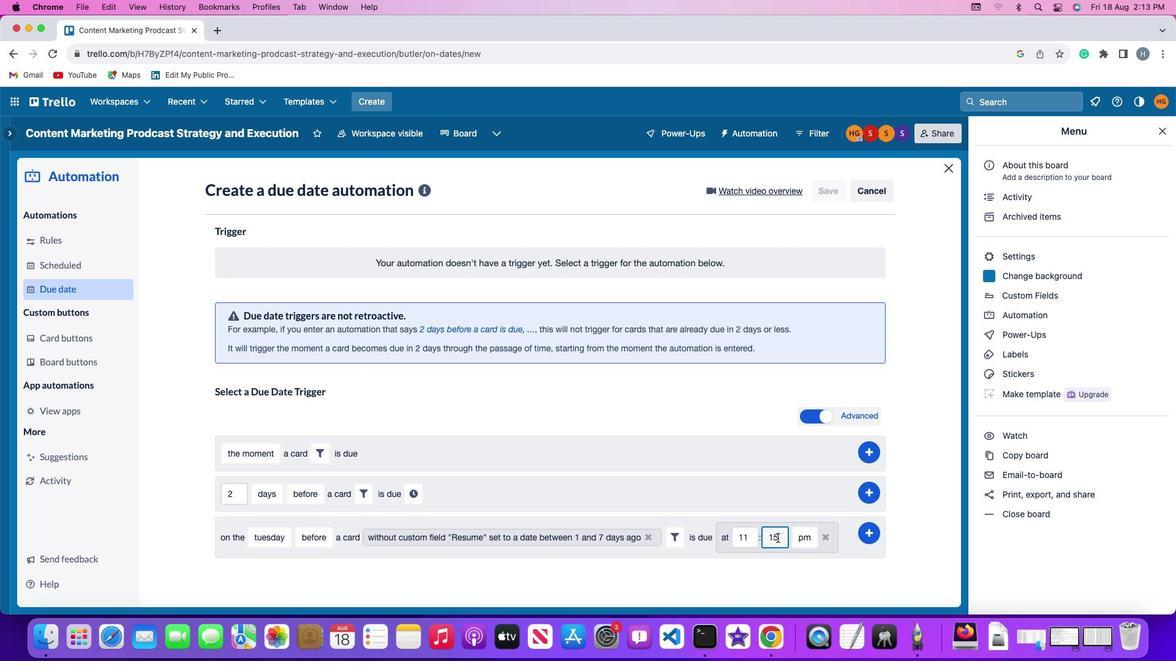 
Action: Key pressed Key.backspace
Screenshot: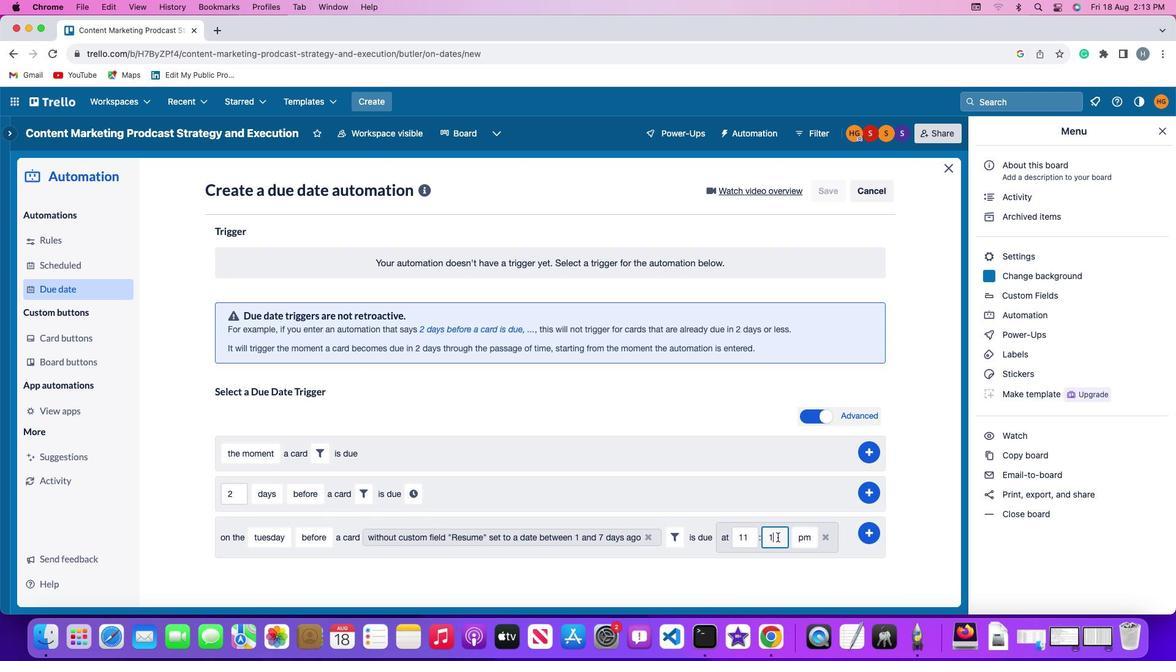 
Action: Mouse moved to (774, 534)
Screenshot: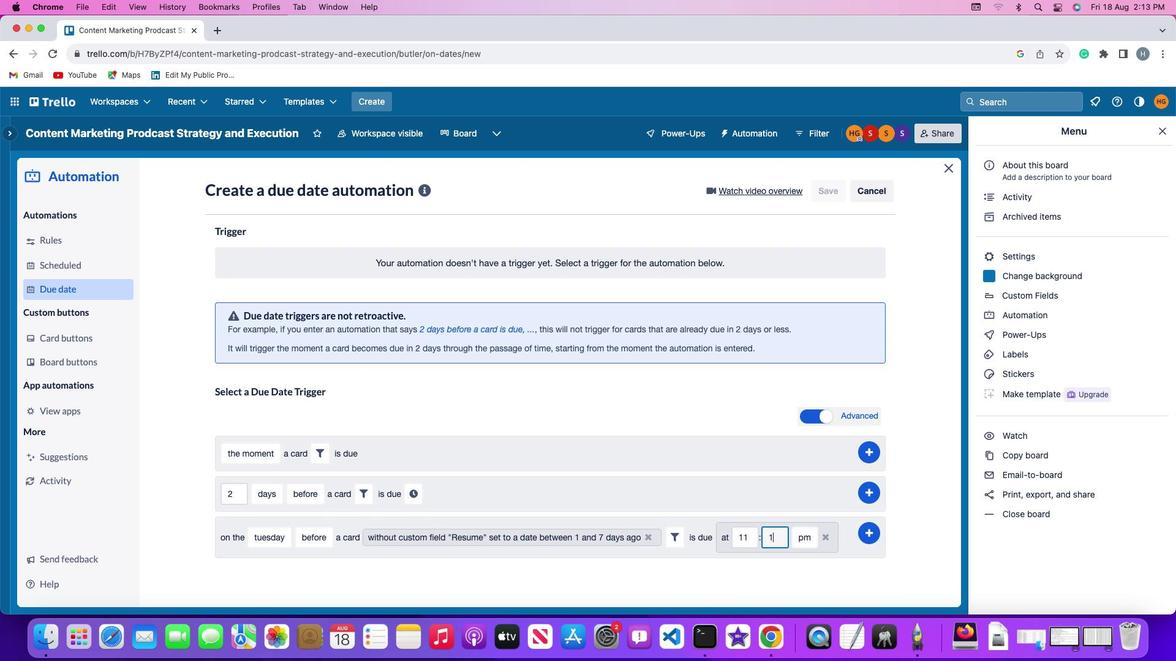 
Action: Key pressed Key.backspaceKey.backspace
Screenshot: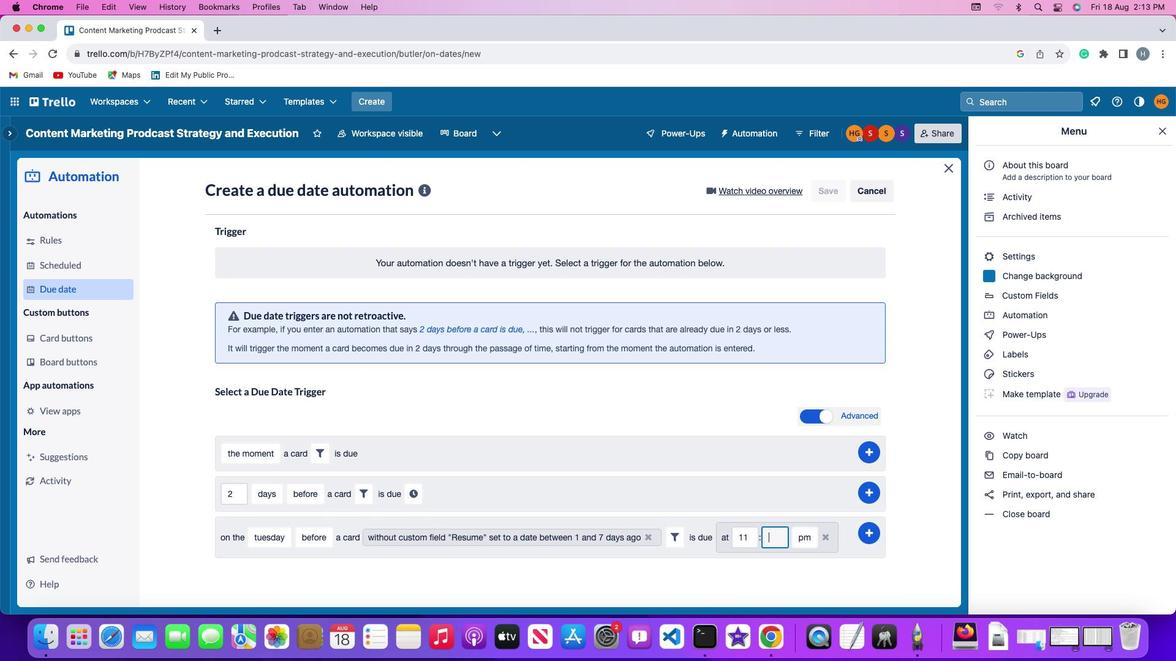 
Action: Mouse moved to (774, 533)
Screenshot: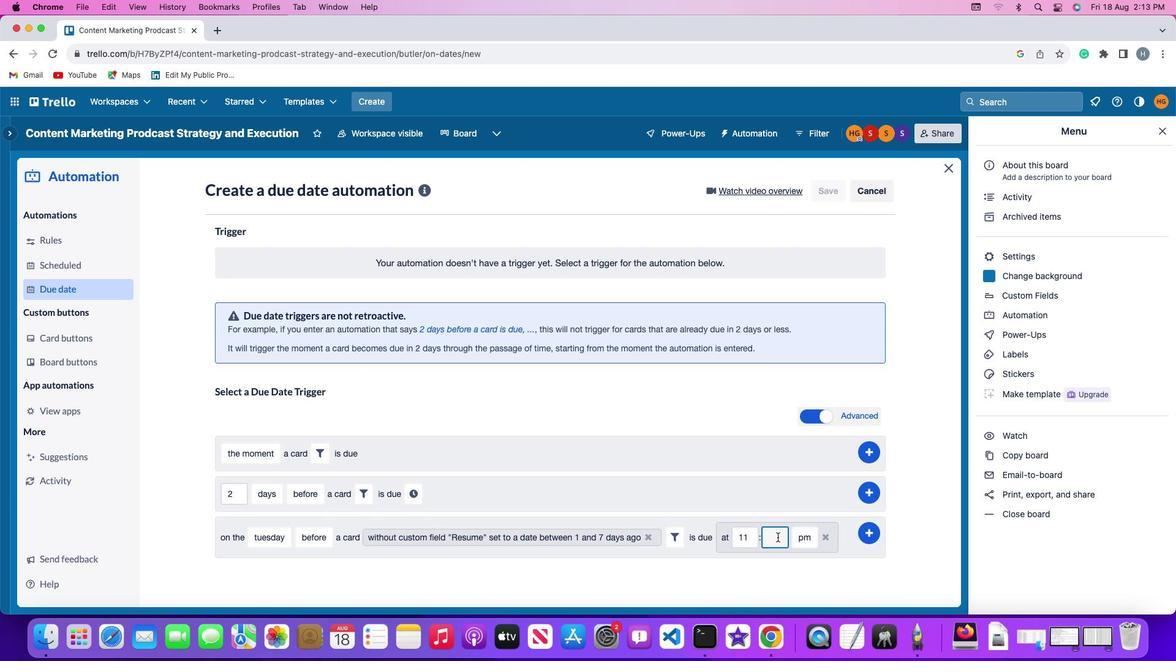 
Action: Key pressed '0''0'
Screenshot: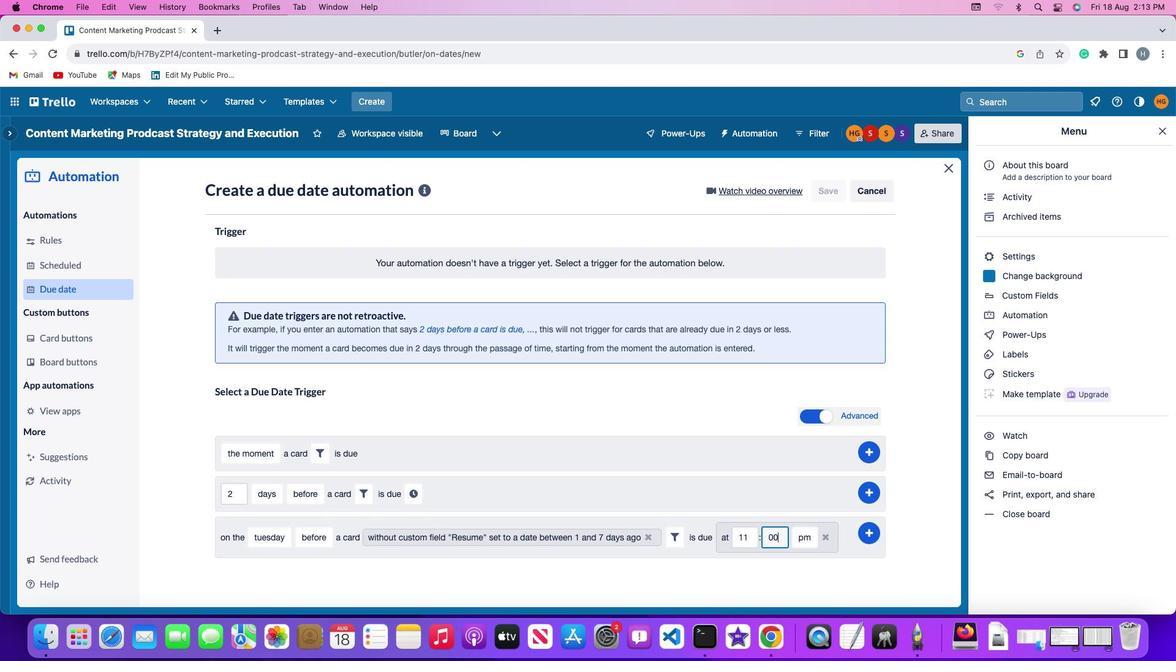 
Action: Mouse moved to (790, 534)
Screenshot: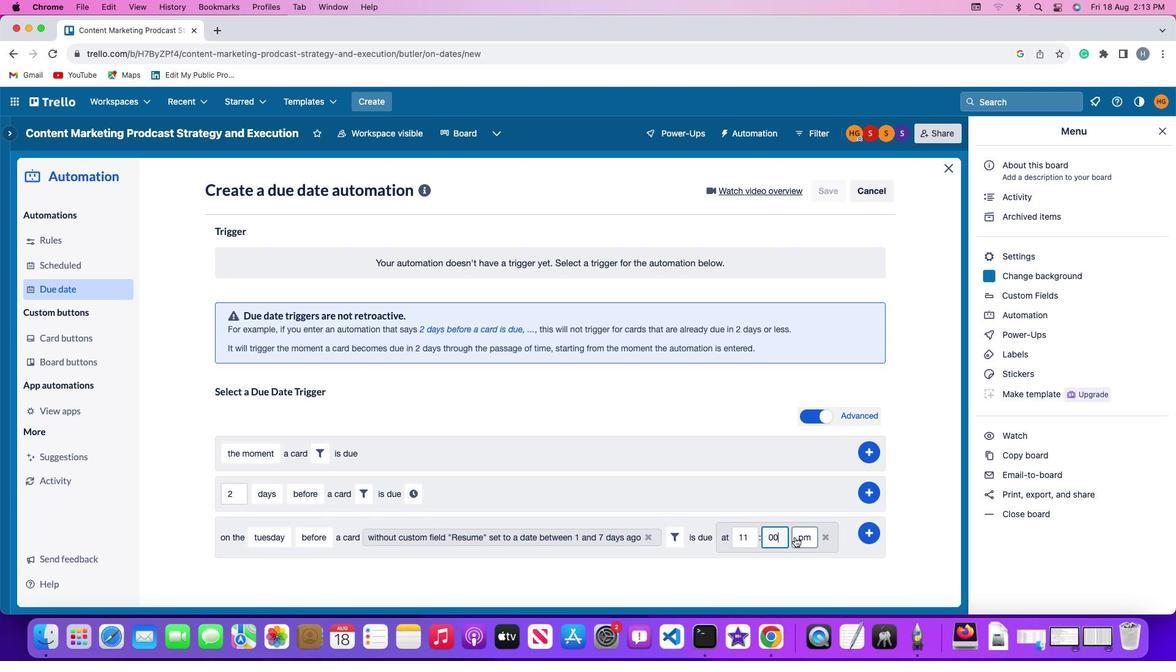 
Action: Mouse pressed left at (790, 534)
Screenshot: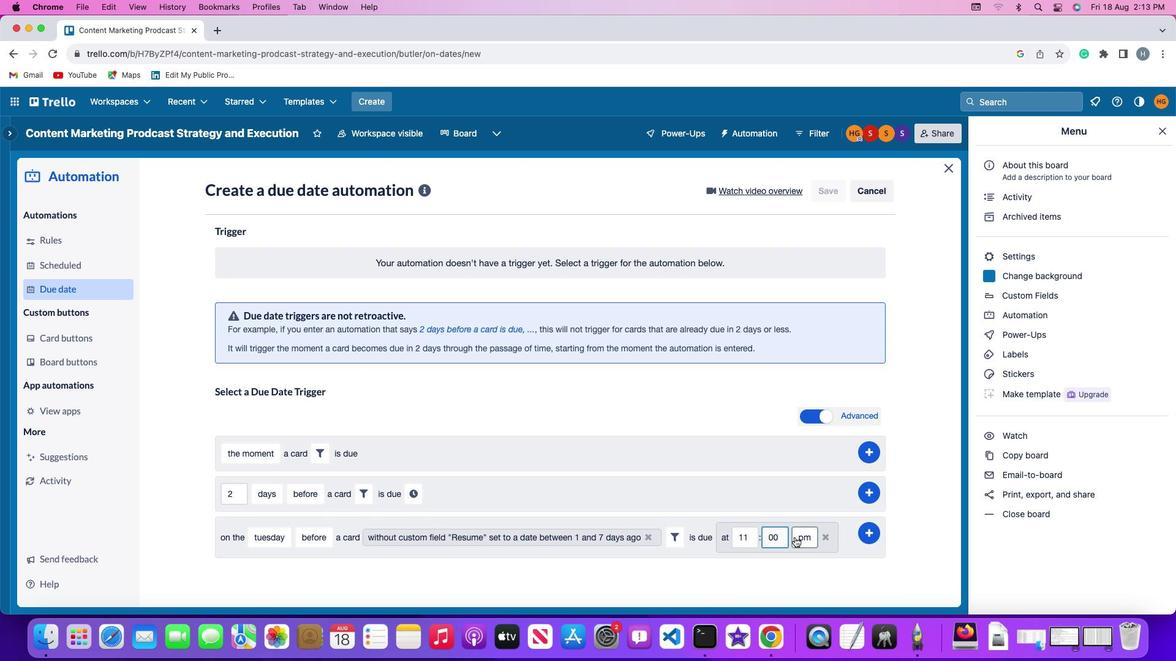 
Action: Mouse moved to (798, 551)
Screenshot: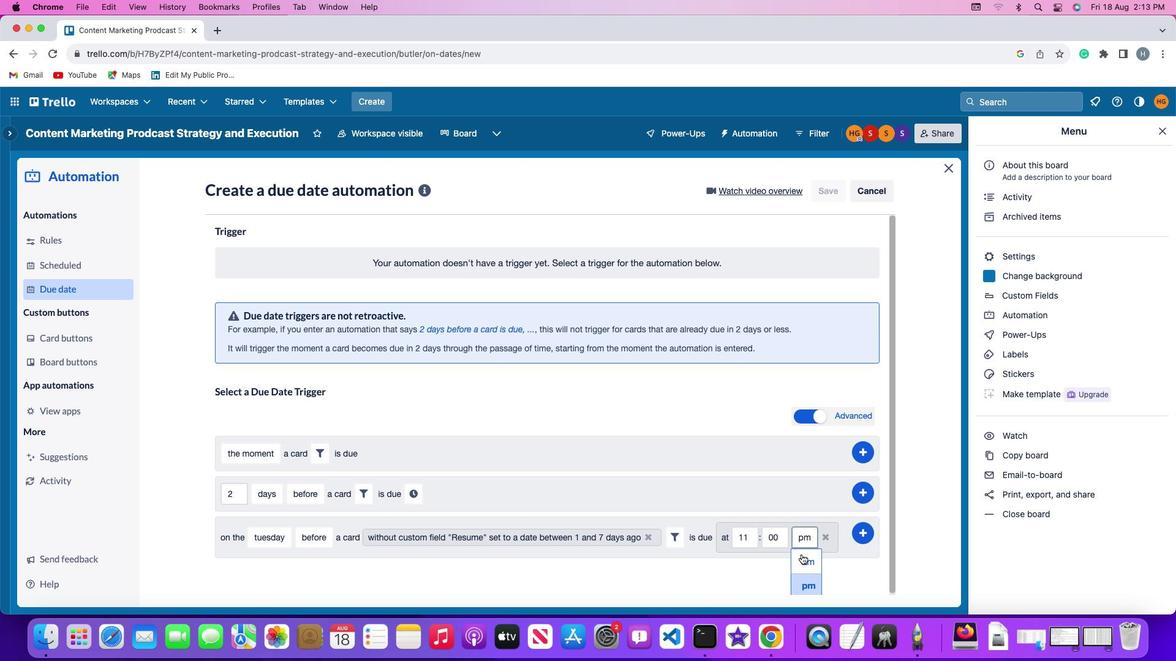 
Action: Mouse pressed left at (798, 551)
Screenshot: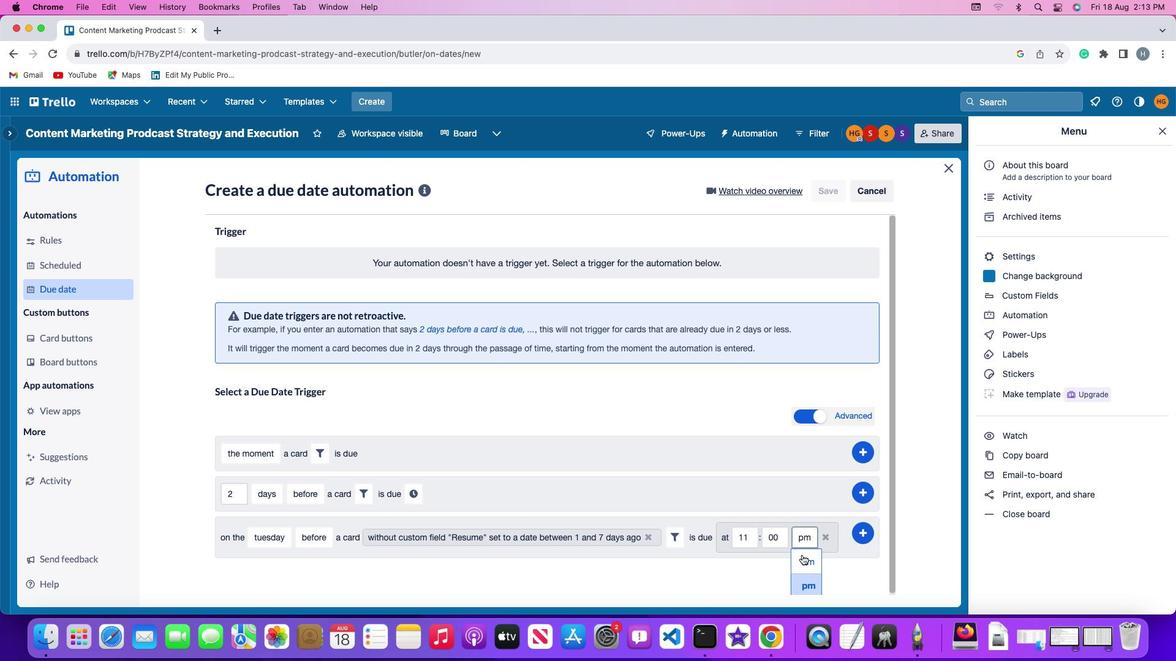 
Action: Mouse moved to (863, 528)
Screenshot: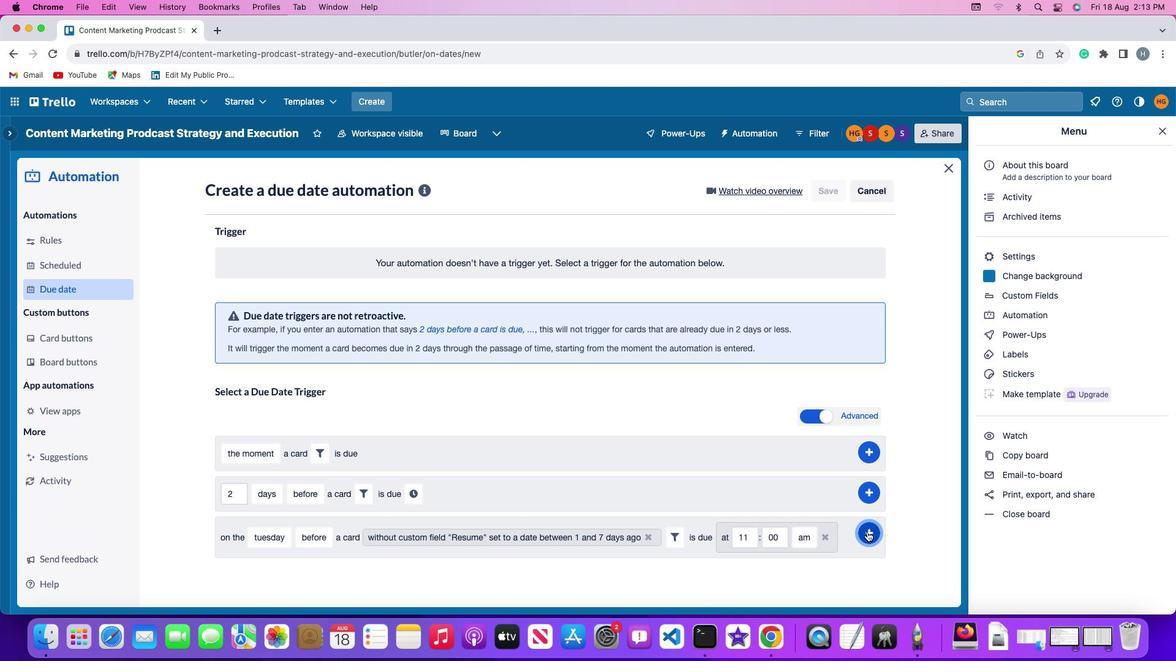 
Action: Mouse pressed left at (863, 528)
Screenshot: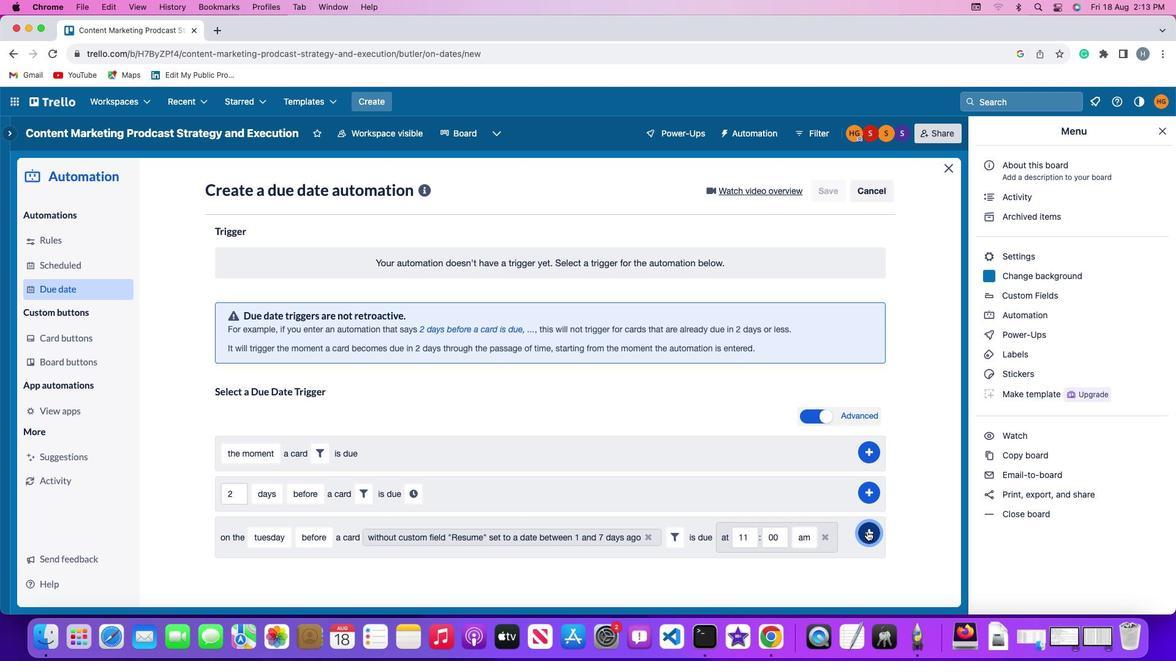 
Action: Mouse moved to (907, 482)
Screenshot: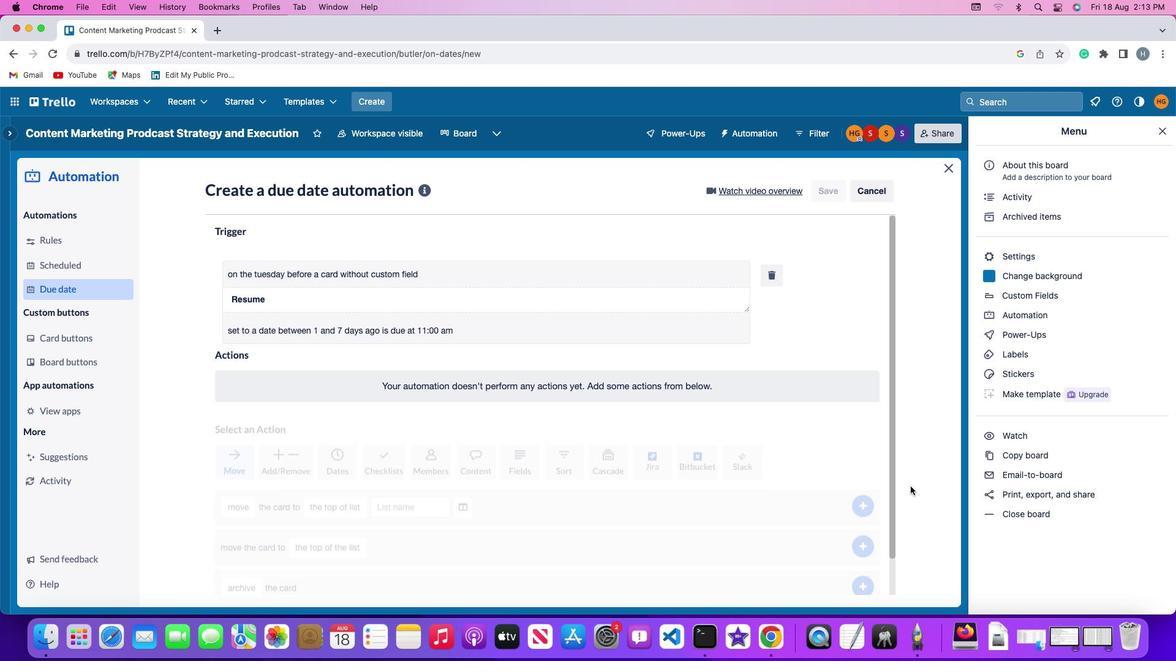 
